 Task: Find a one-way flight from Albany to Evansville on May 3 for 6 passengers in first class, with a departure time between 4:00 PM and 5:00 PM, using specific airlines and a budget of up to ₹1,500.
Action: Mouse moved to (358, 359)
Screenshot: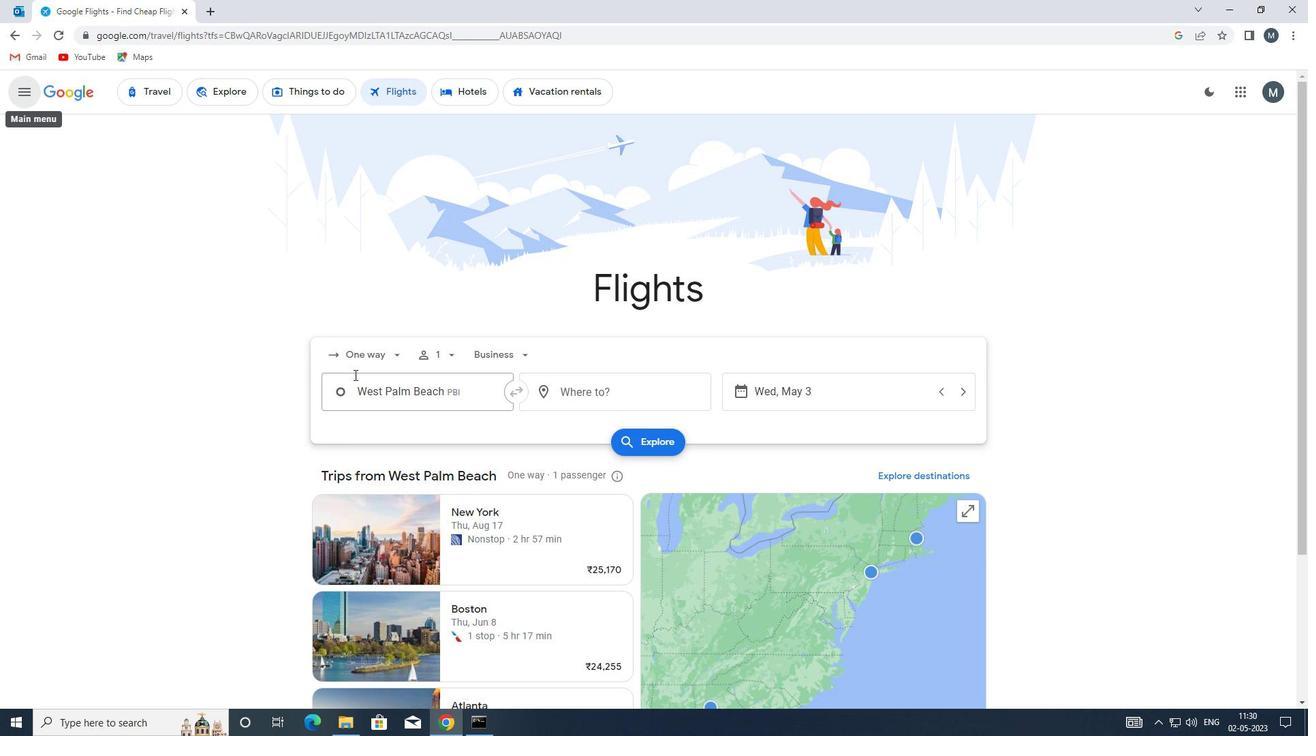 
Action: Mouse pressed left at (358, 359)
Screenshot: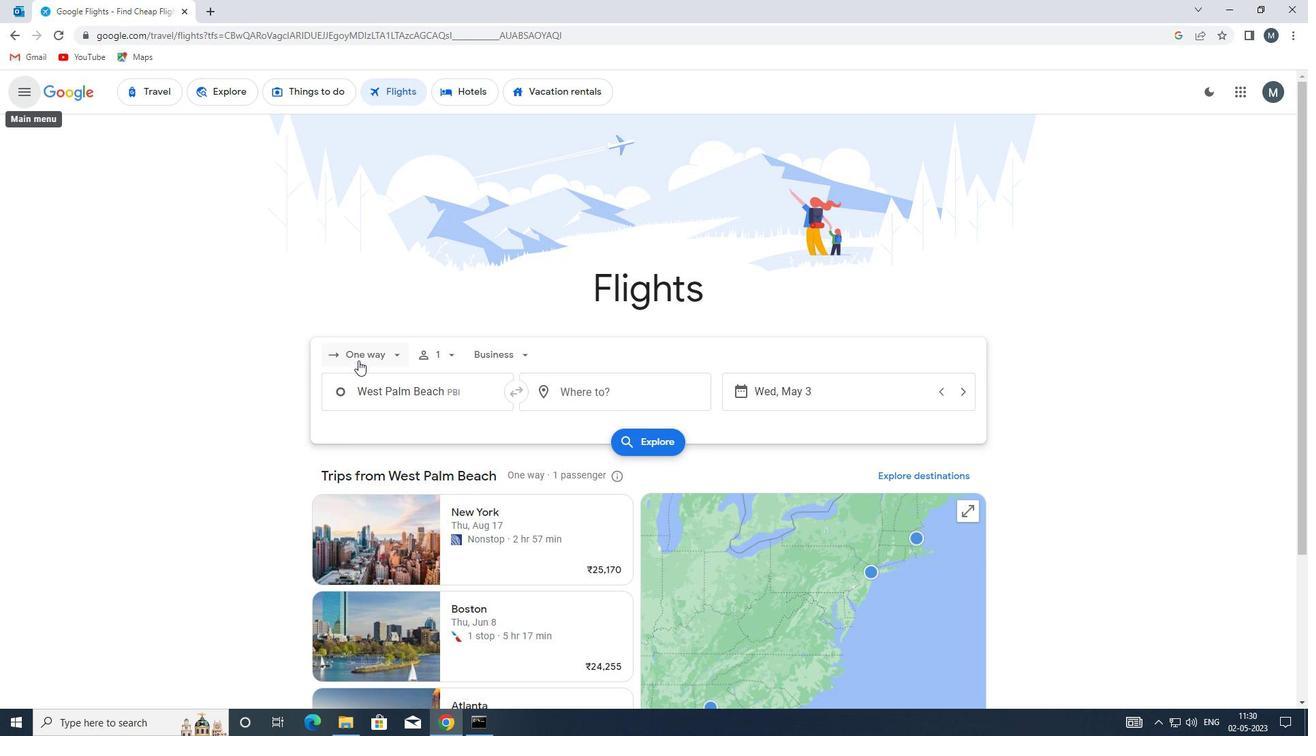 
Action: Mouse moved to (383, 416)
Screenshot: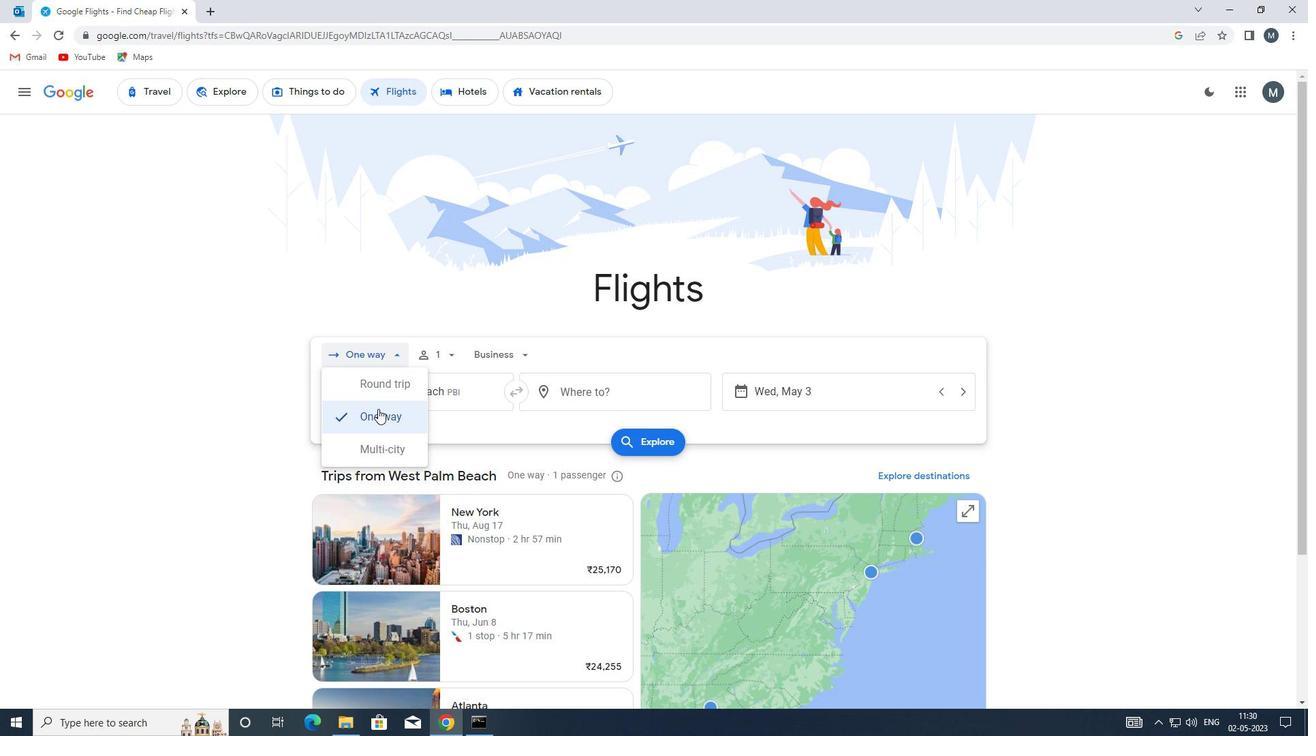 
Action: Mouse pressed left at (383, 416)
Screenshot: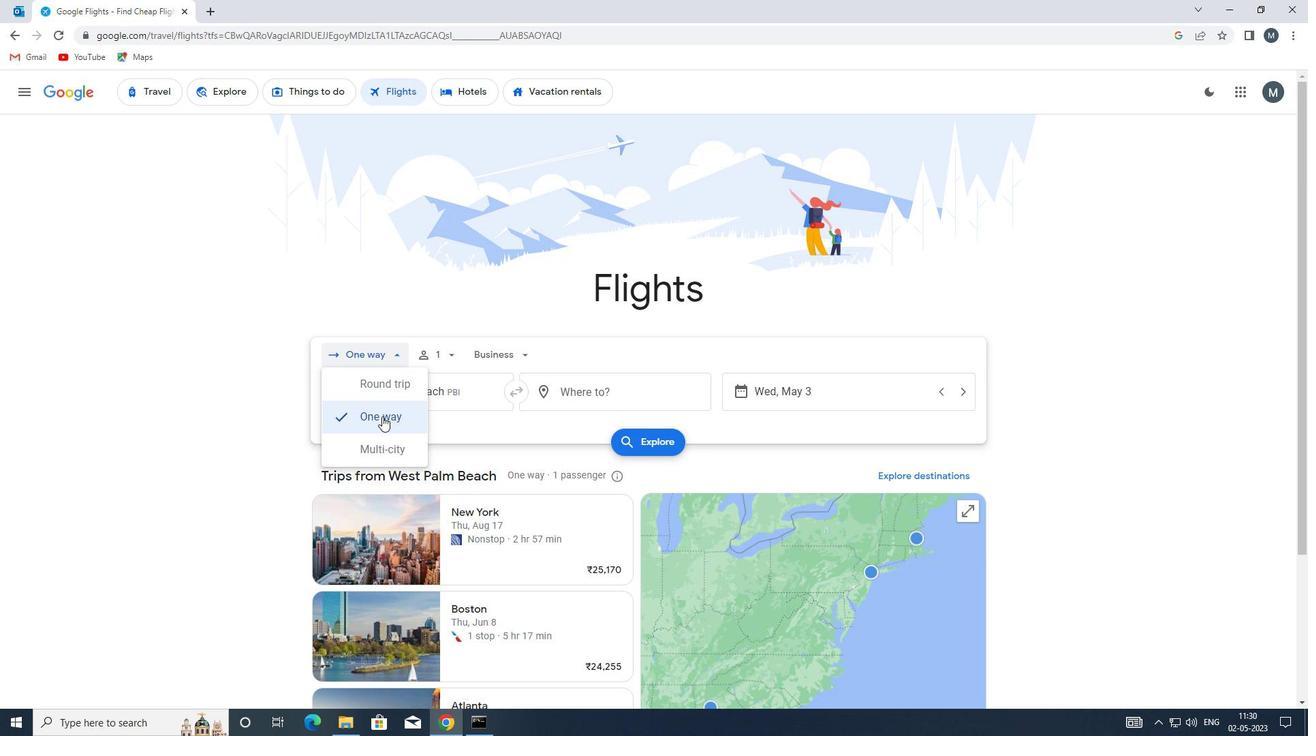 
Action: Mouse moved to (444, 357)
Screenshot: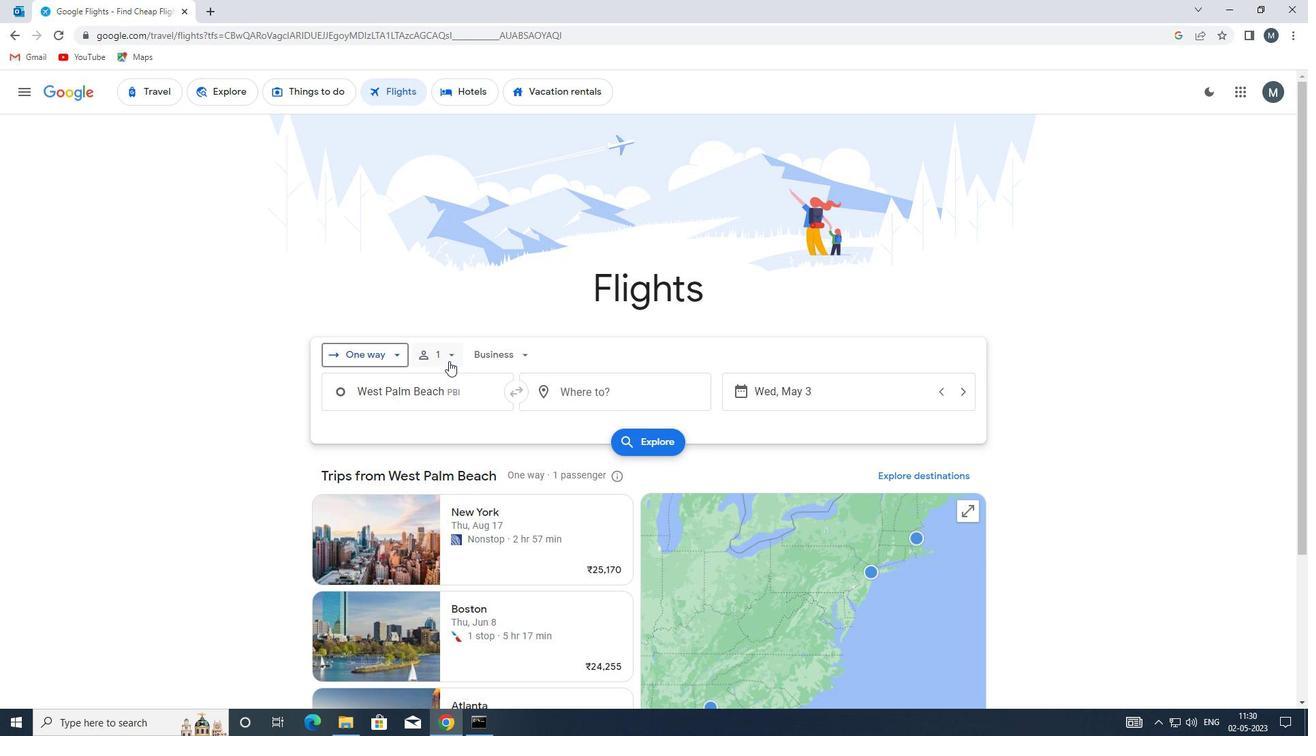 
Action: Mouse pressed left at (444, 357)
Screenshot: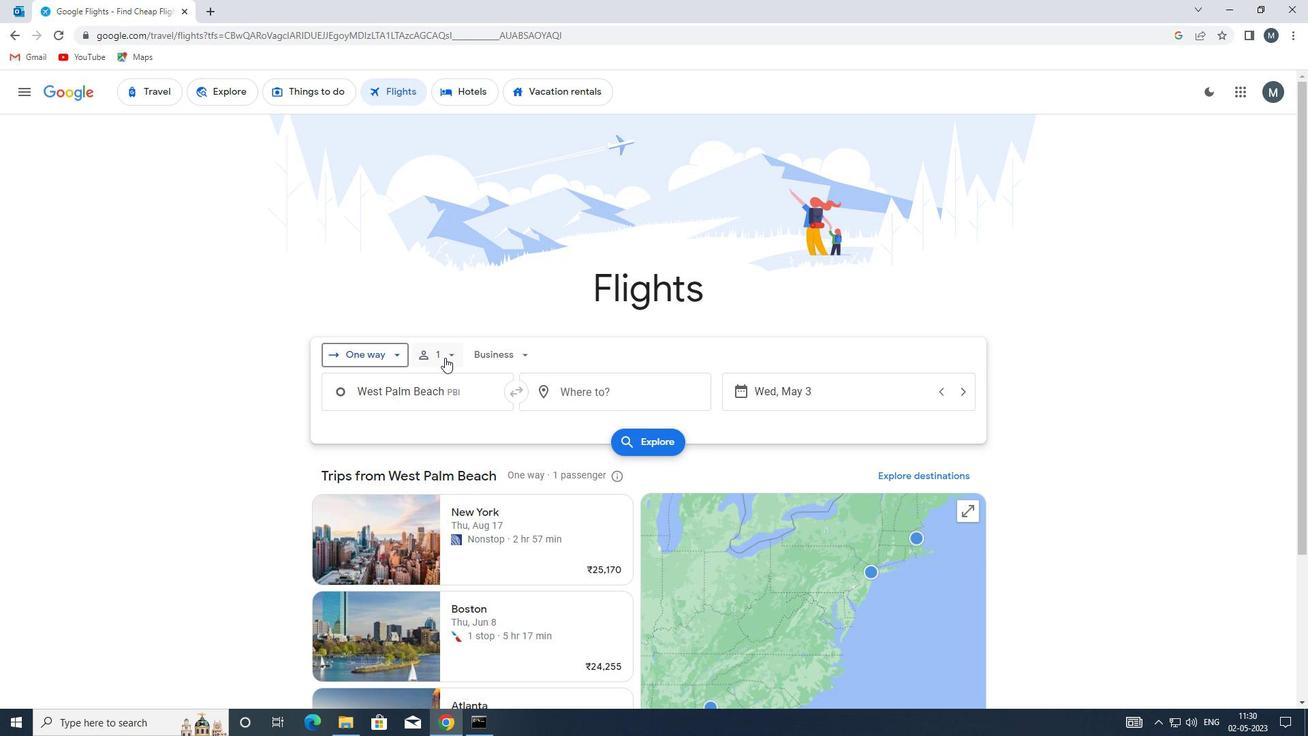 
Action: Mouse moved to (548, 391)
Screenshot: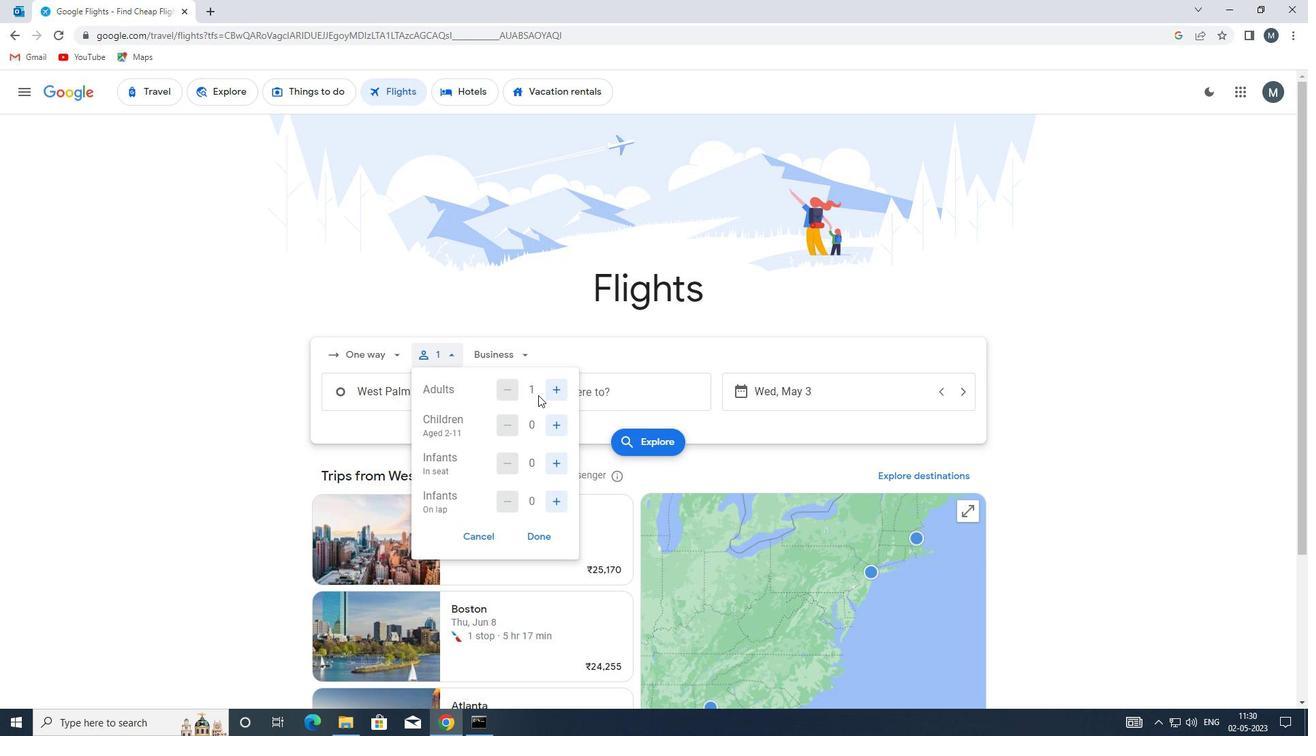 
Action: Mouse pressed left at (548, 391)
Screenshot: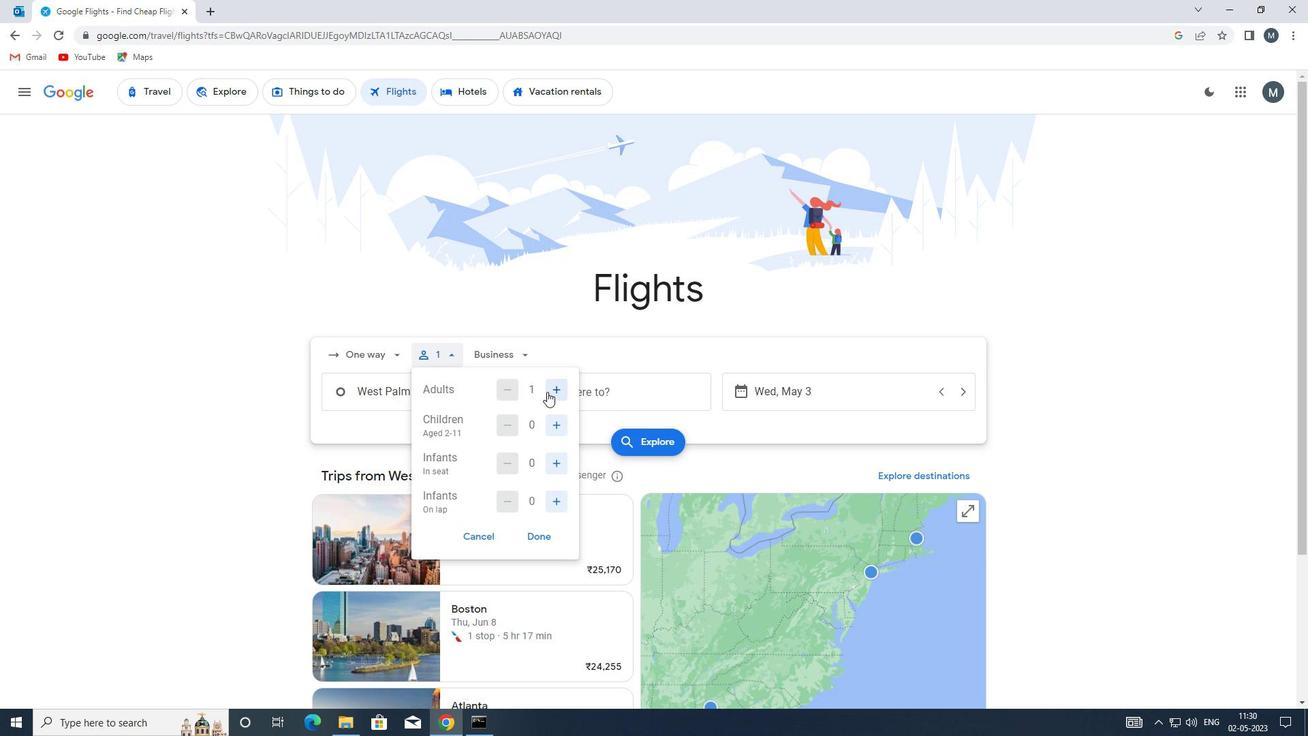 
Action: Mouse moved to (560, 428)
Screenshot: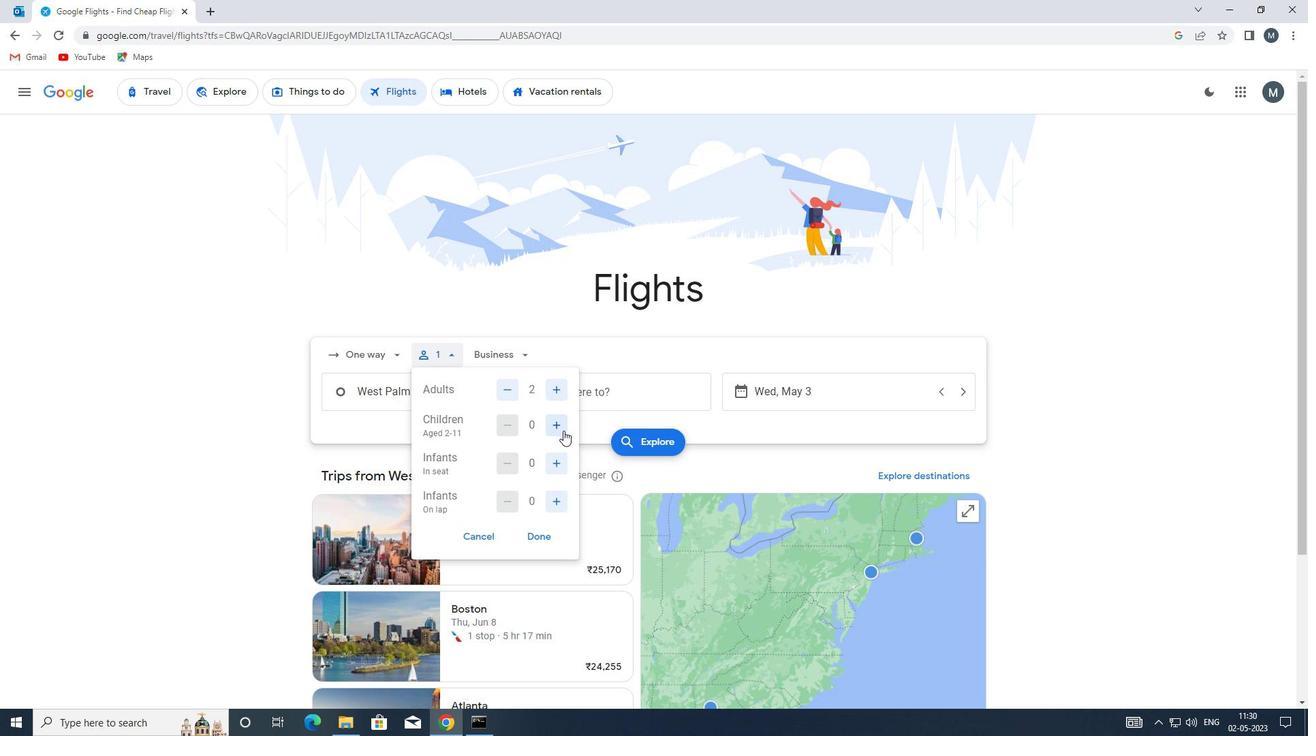 
Action: Mouse pressed left at (560, 428)
Screenshot: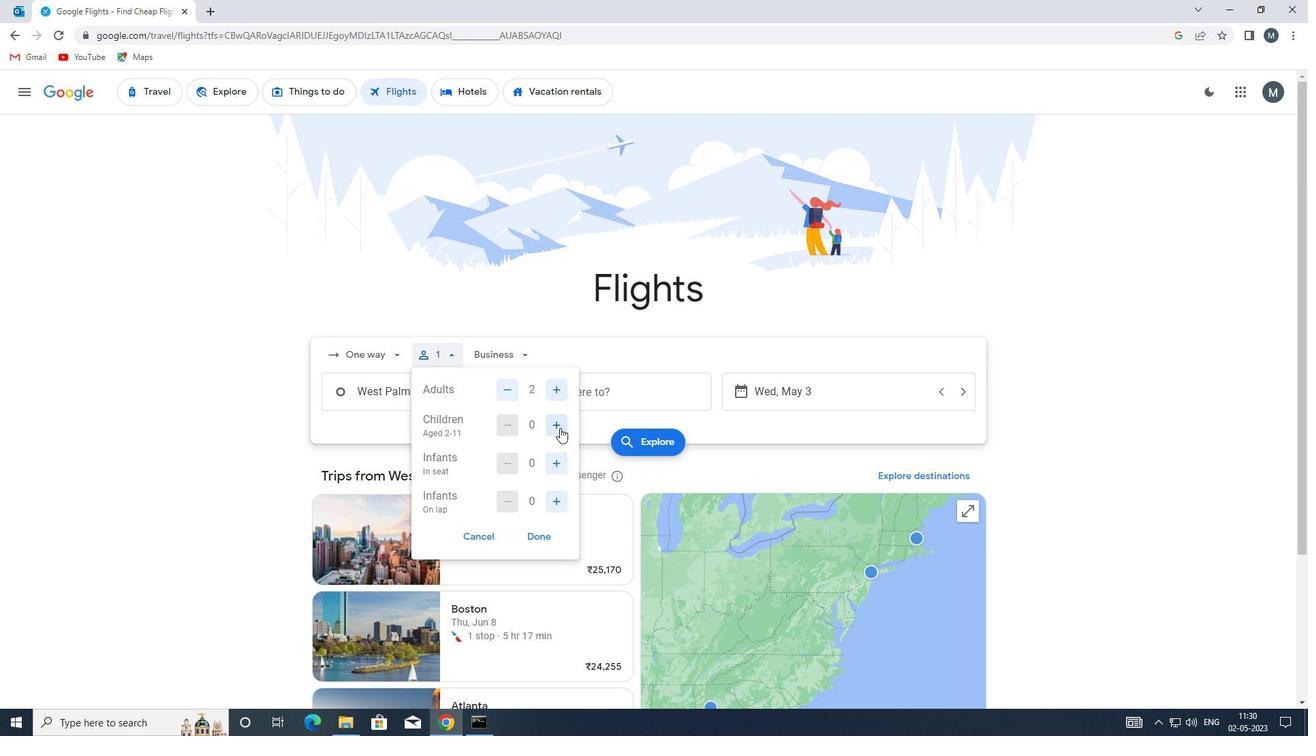 
Action: Mouse pressed left at (560, 428)
Screenshot: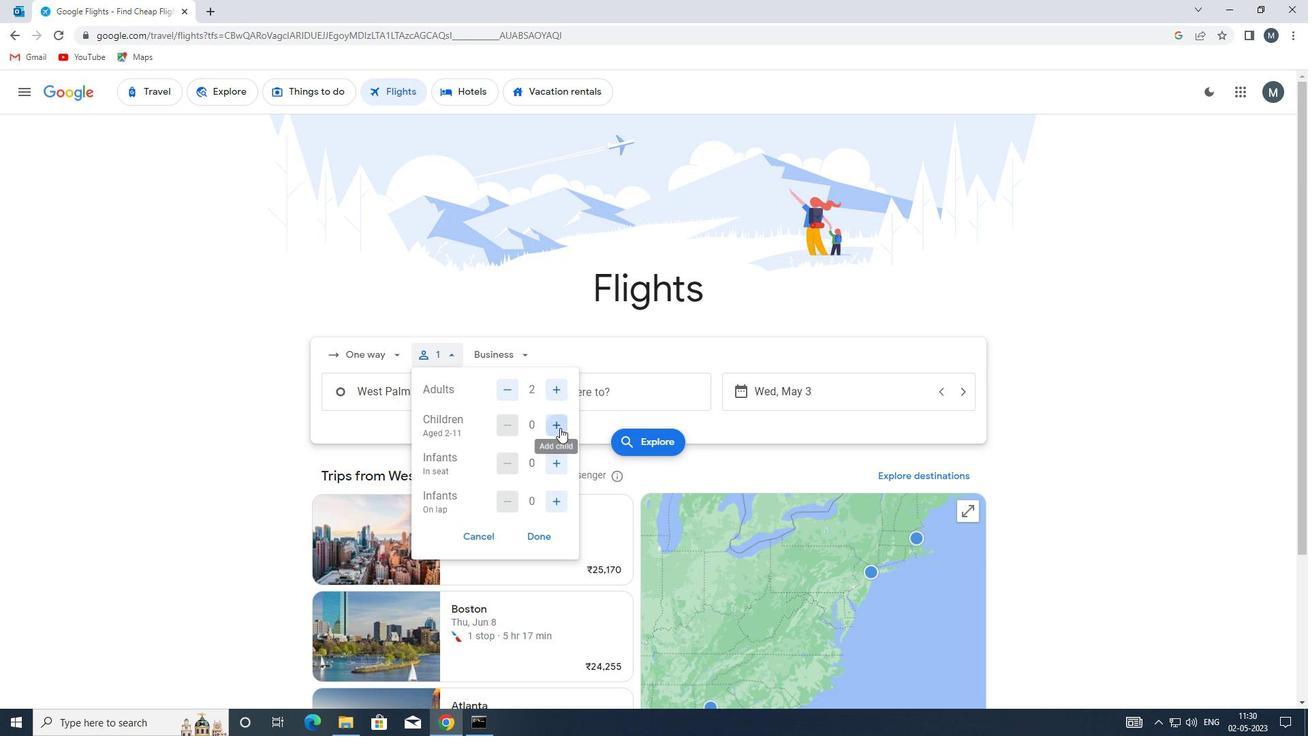 
Action: Mouse moved to (556, 460)
Screenshot: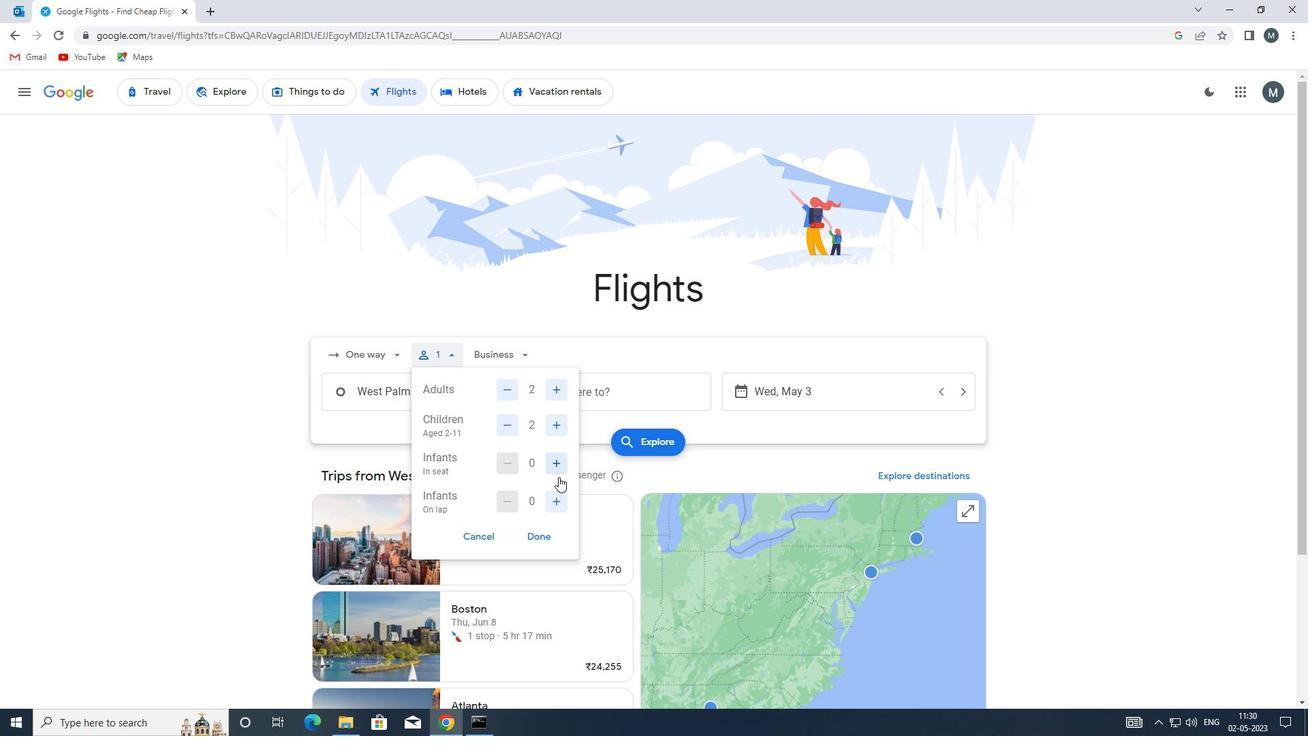 
Action: Mouse pressed left at (556, 460)
Screenshot: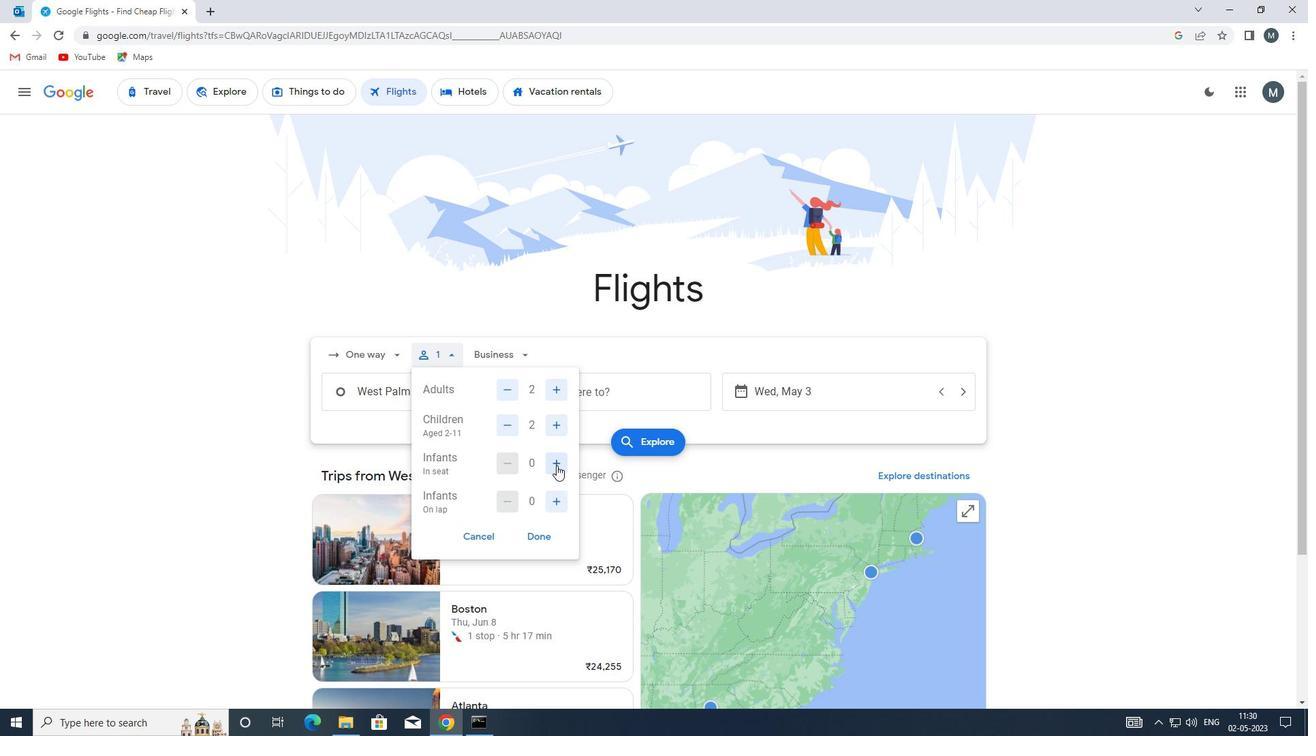 
Action: Mouse pressed left at (556, 460)
Screenshot: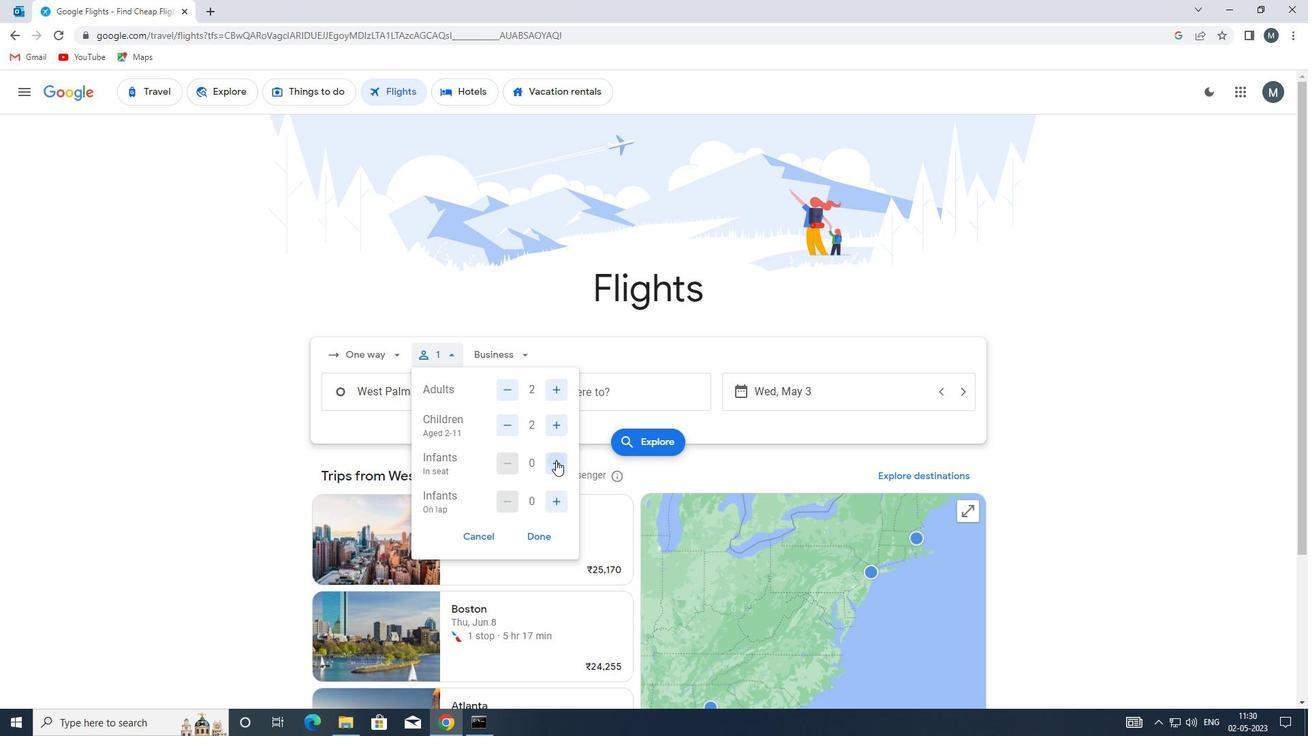 
Action: Mouse moved to (543, 539)
Screenshot: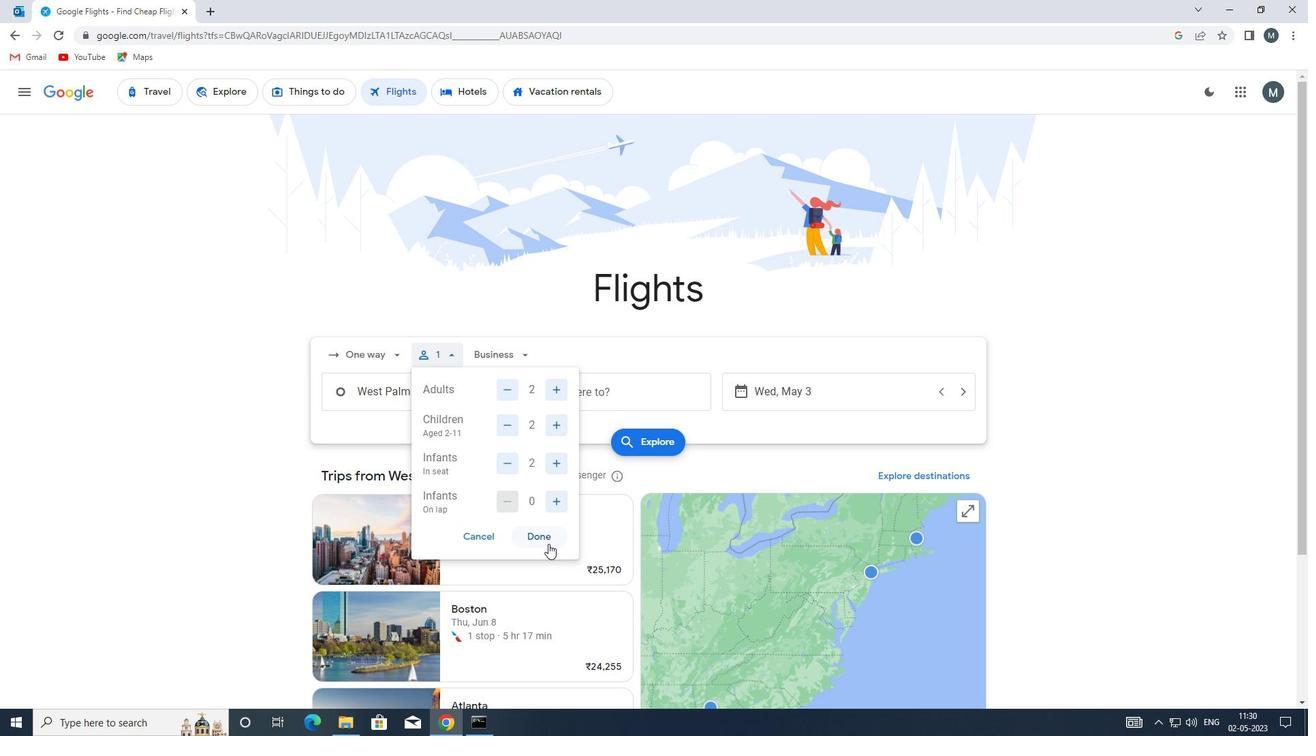 
Action: Mouse pressed left at (543, 539)
Screenshot: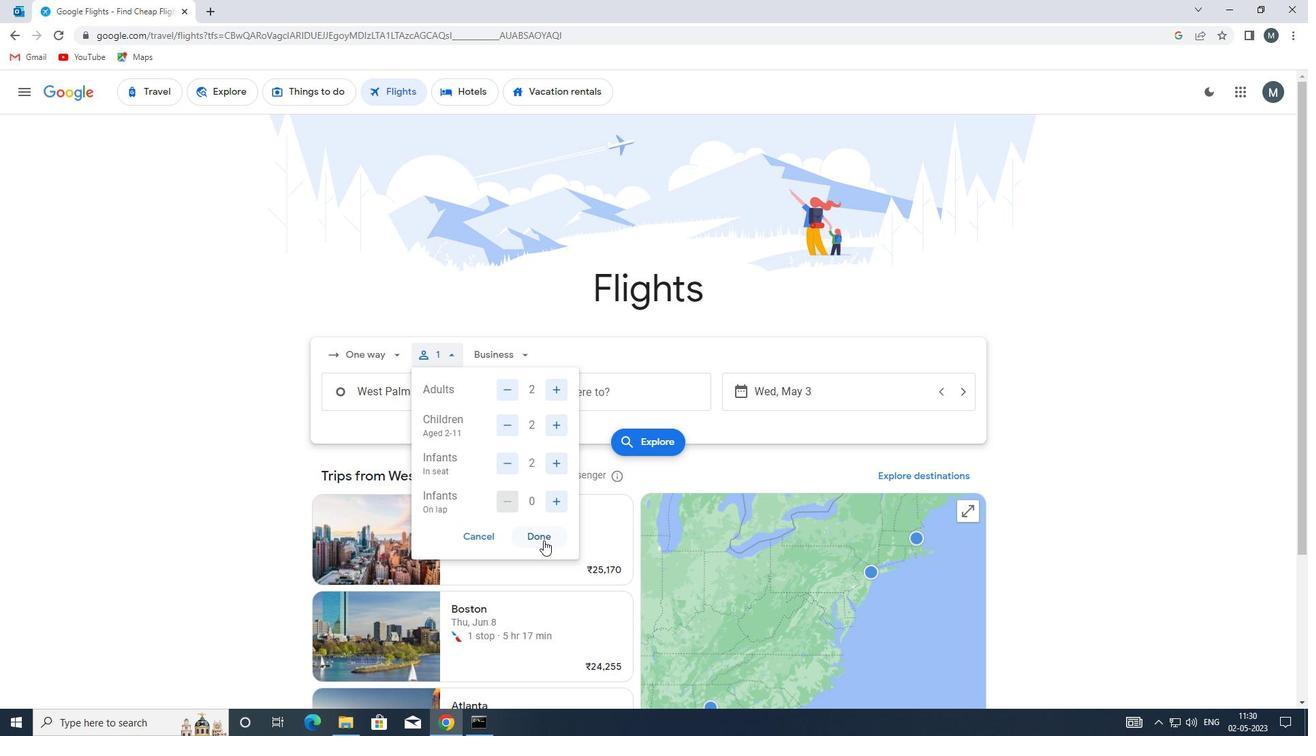 
Action: Mouse moved to (525, 362)
Screenshot: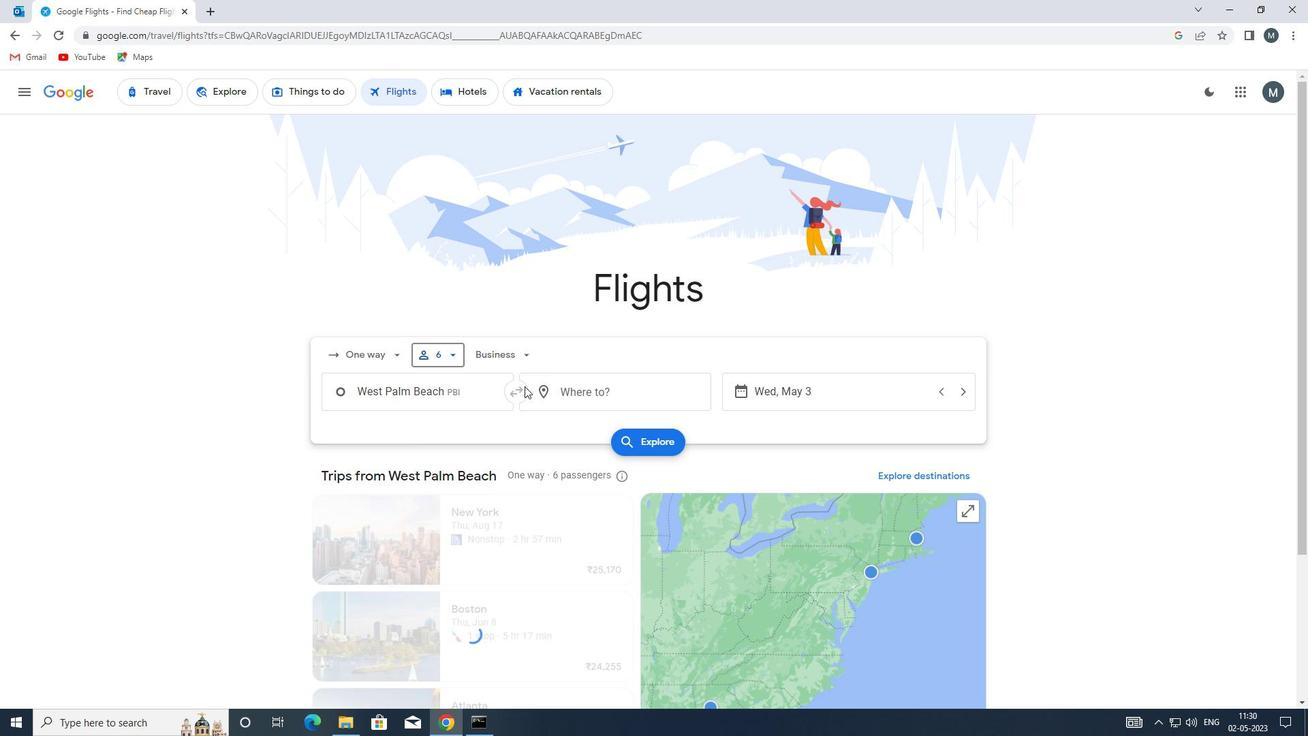 
Action: Mouse pressed left at (525, 362)
Screenshot: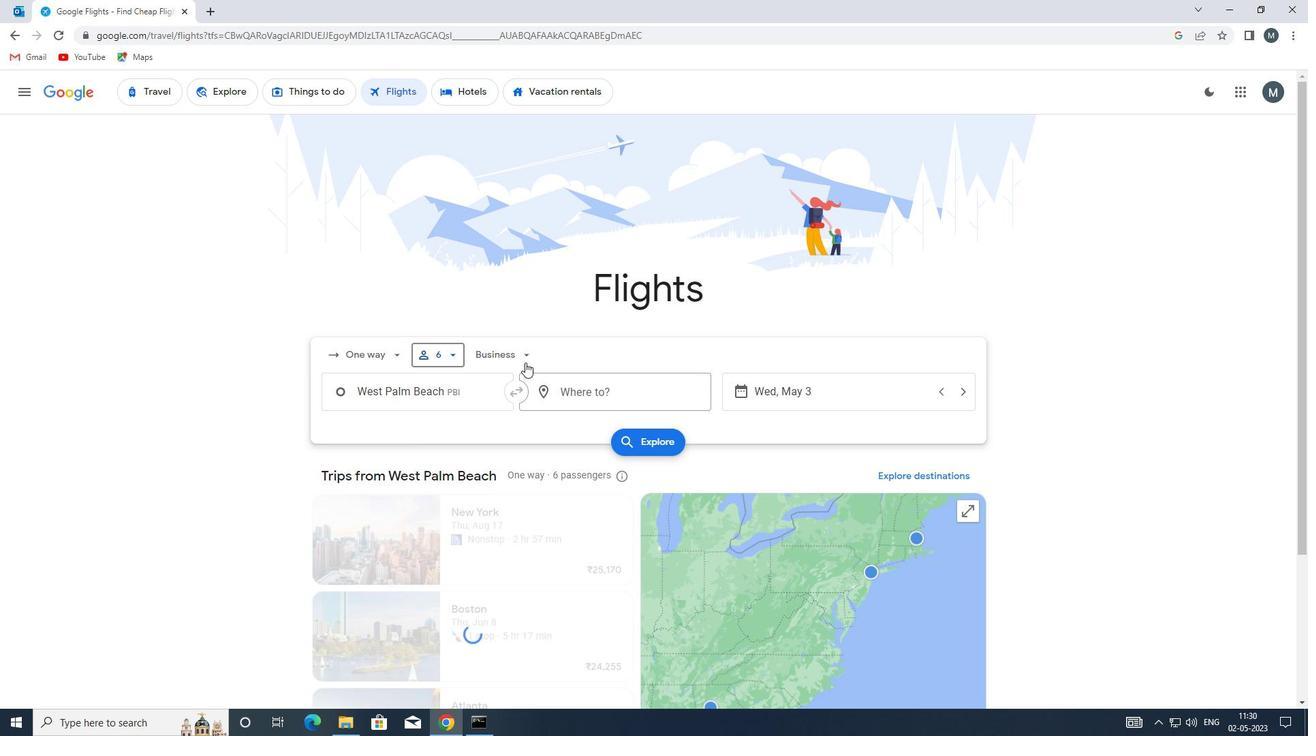 
Action: Mouse moved to (528, 487)
Screenshot: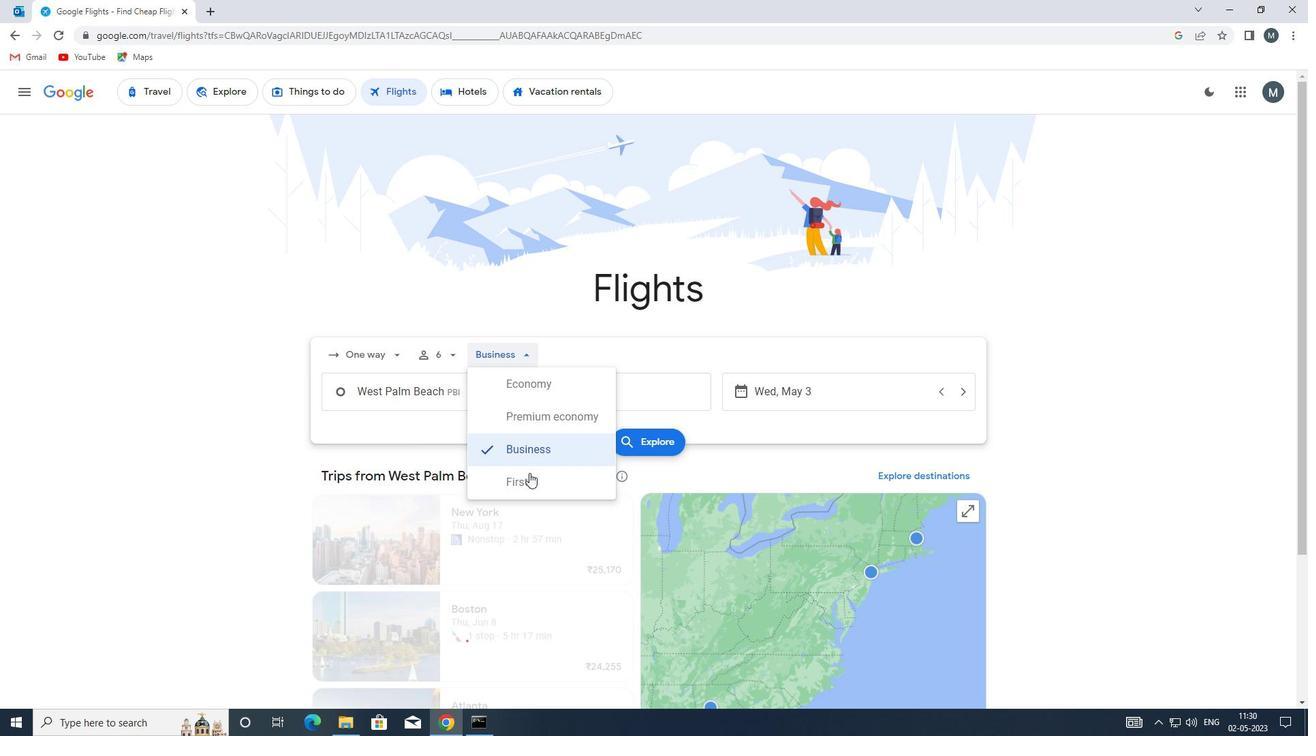 
Action: Mouse pressed left at (528, 487)
Screenshot: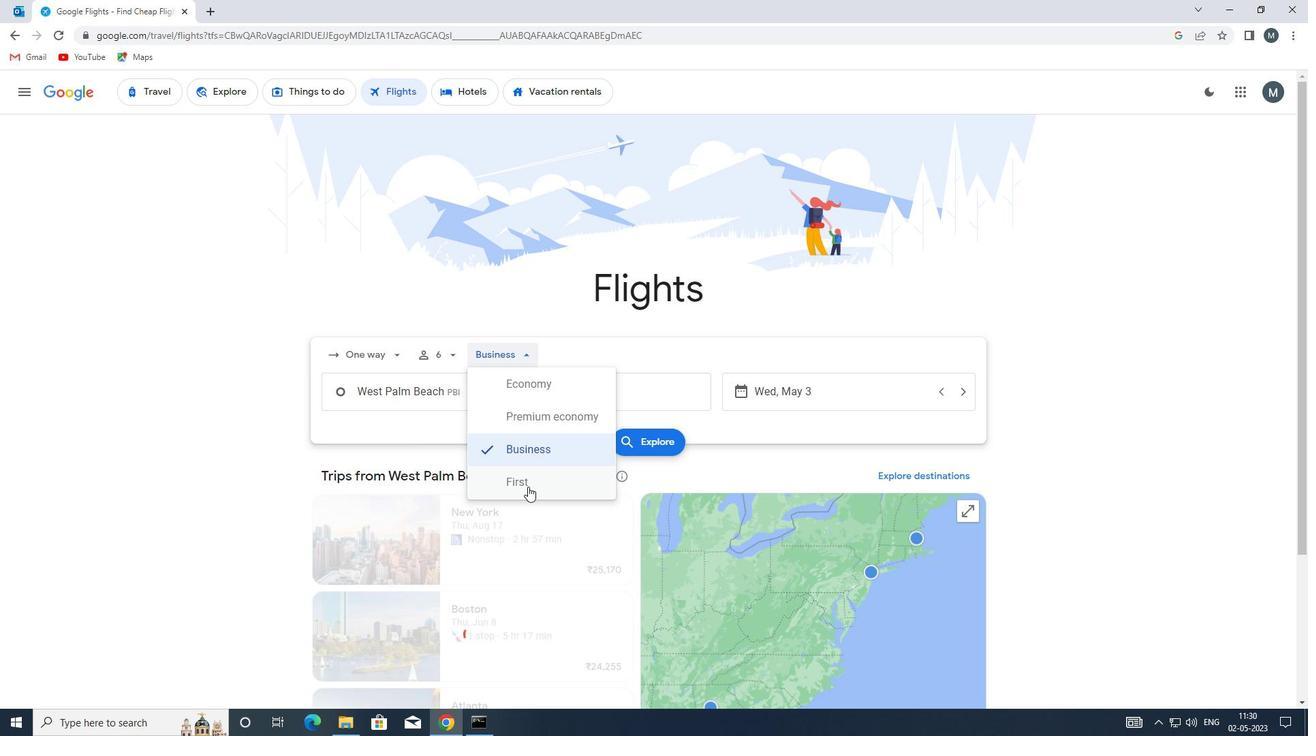 
Action: Mouse moved to (457, 397)
Screenshot: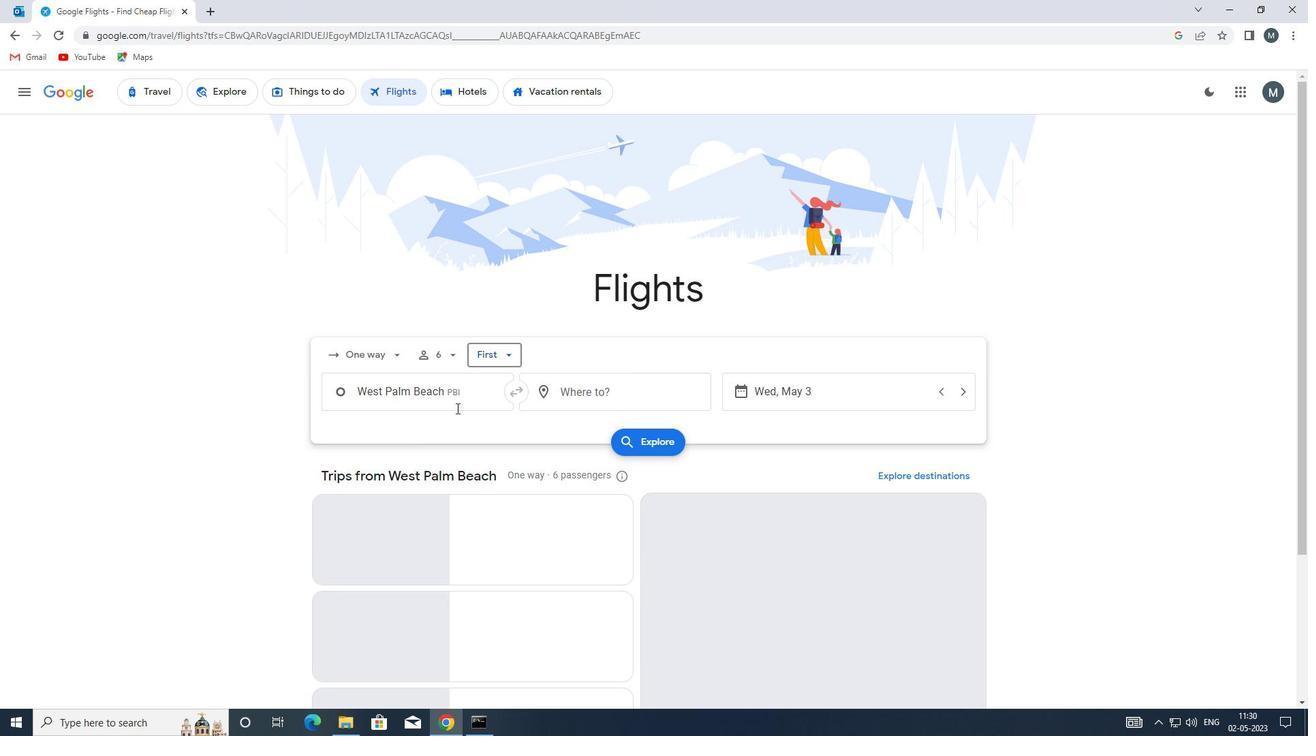 
Action: Mouse pressed left at (457, 397)
Screenshot: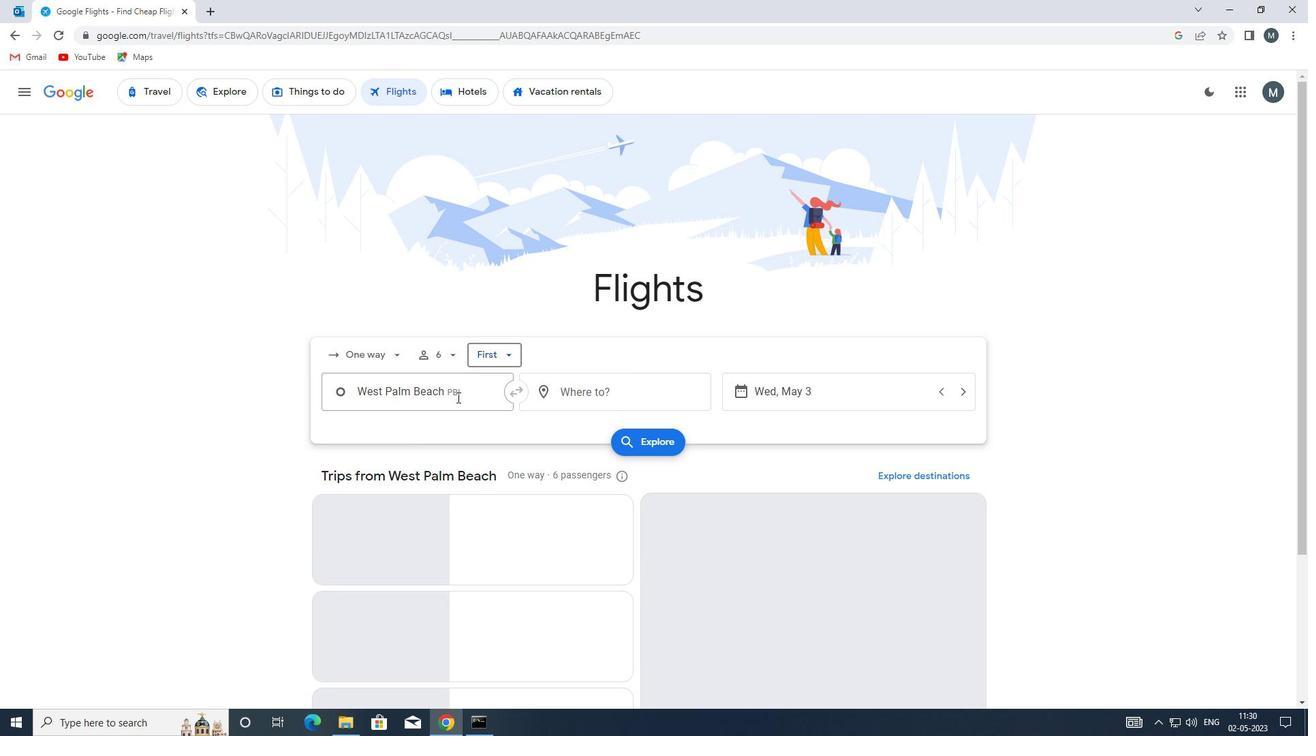 
Action: Key pressed aby
Screenshot: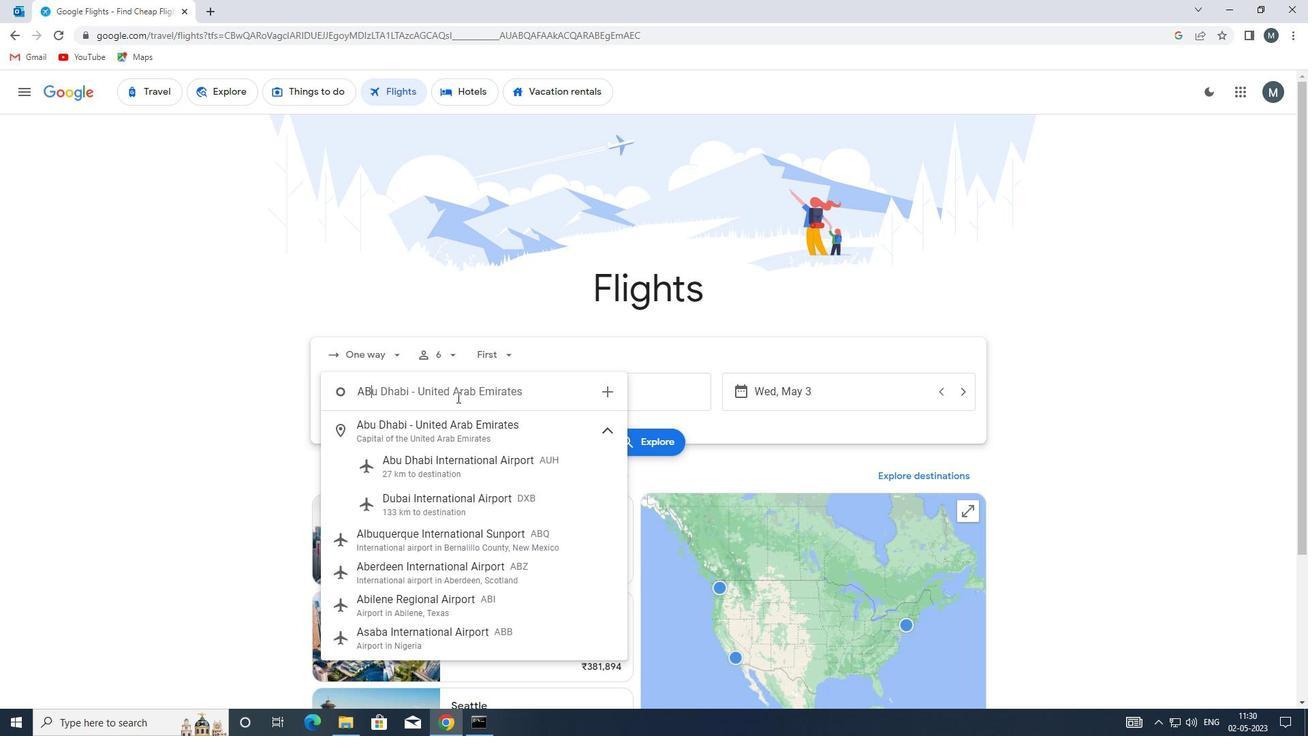 
Action: Mouse moved to (488, 429)
Screenshot: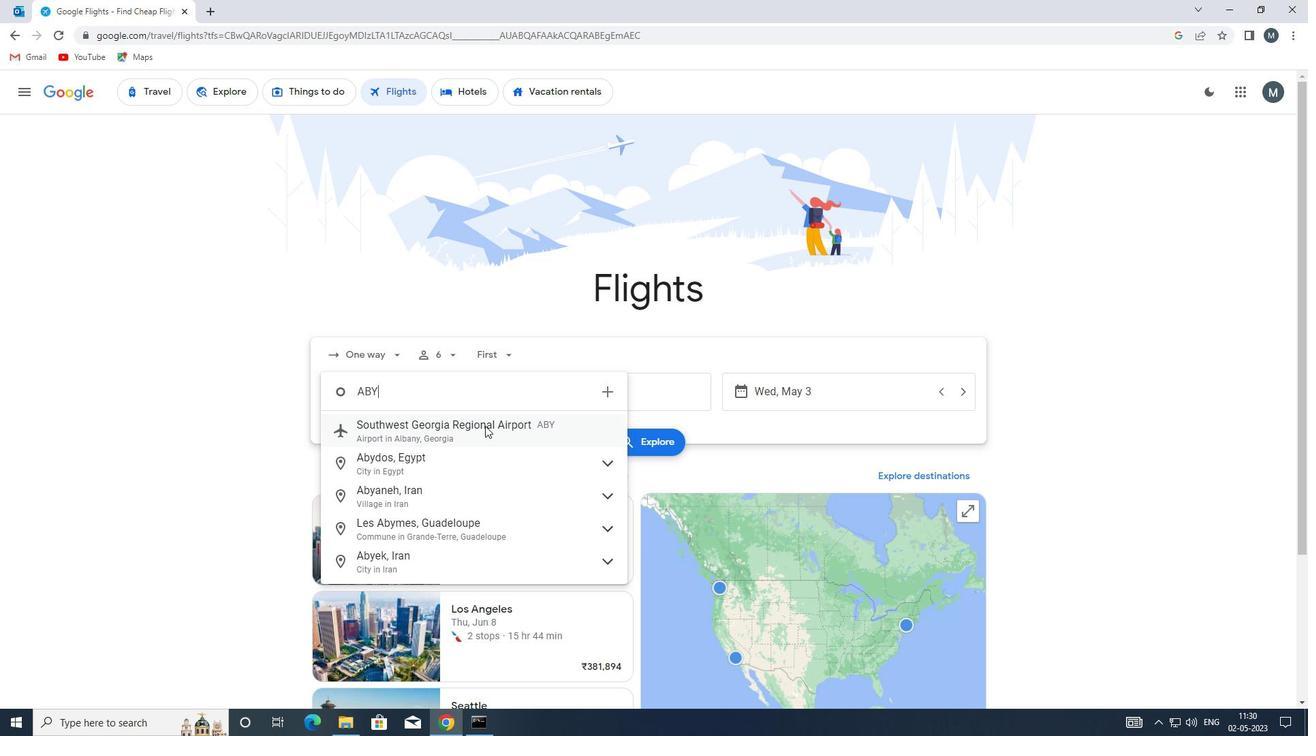
Action: Mouse pressed left at (488, 429)
Screenshot: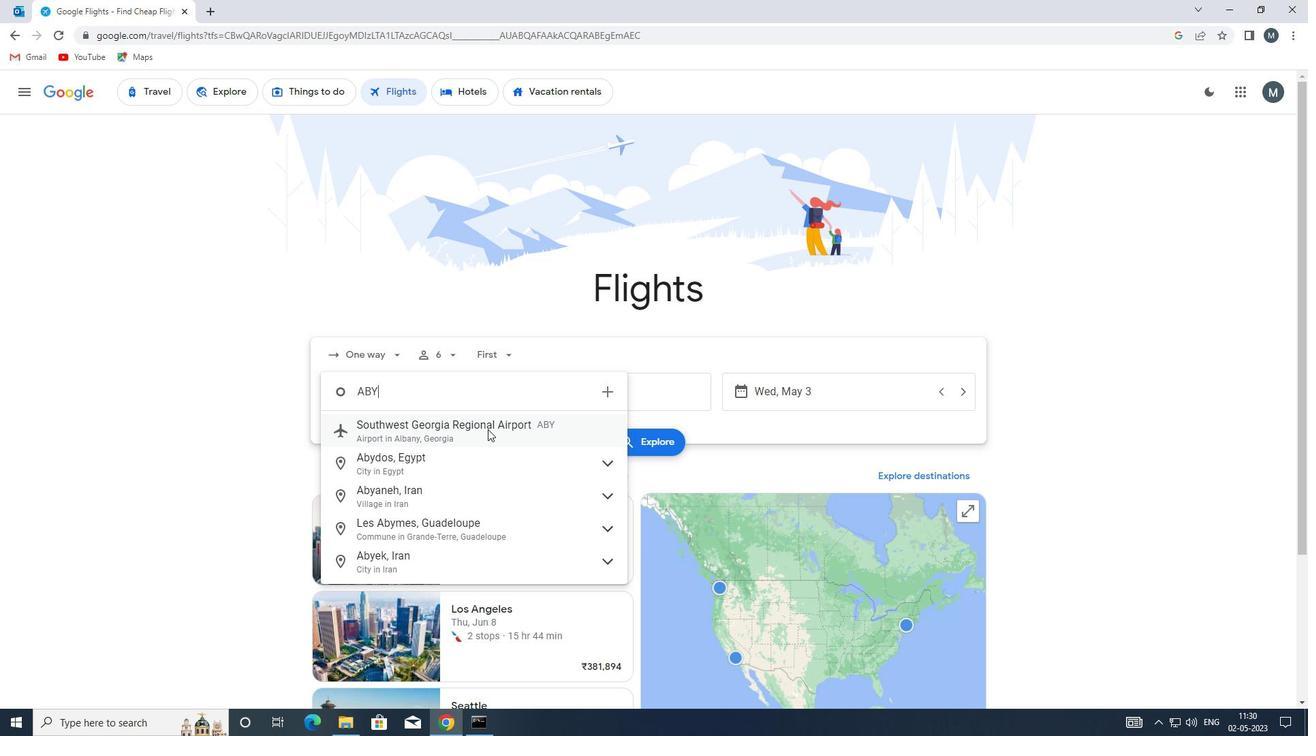 
Action: Mouse moved to (587, 402)
Screenshot: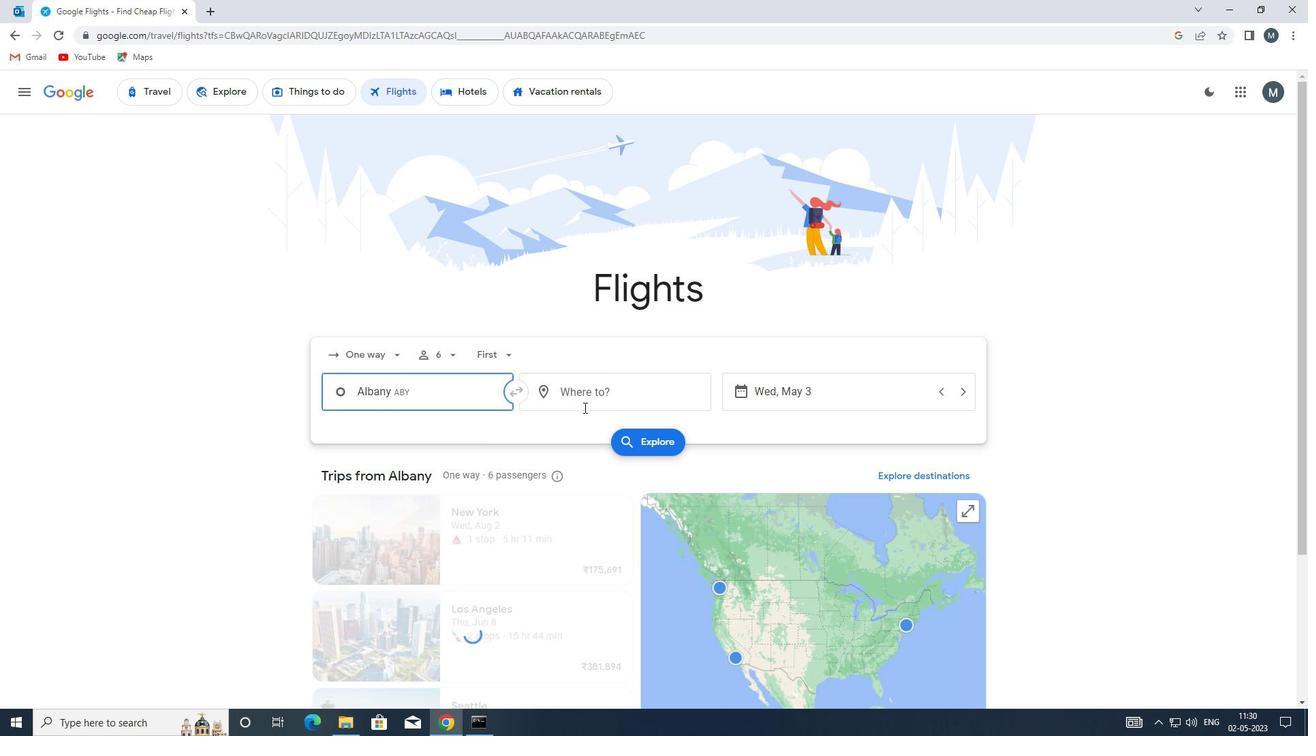 
Action: Mouse pressed left at (587, 402)
Screenshot: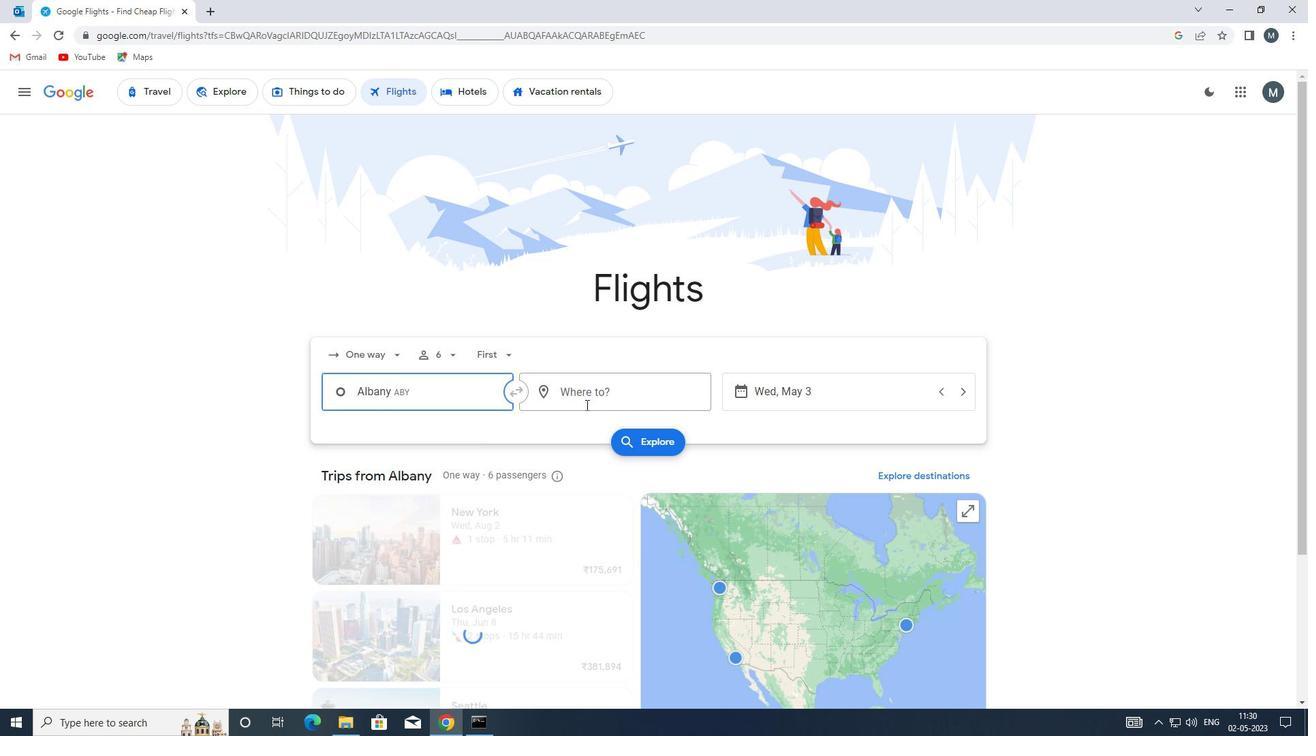 
Action: Mouse moved to (588, 401)
Screenshot: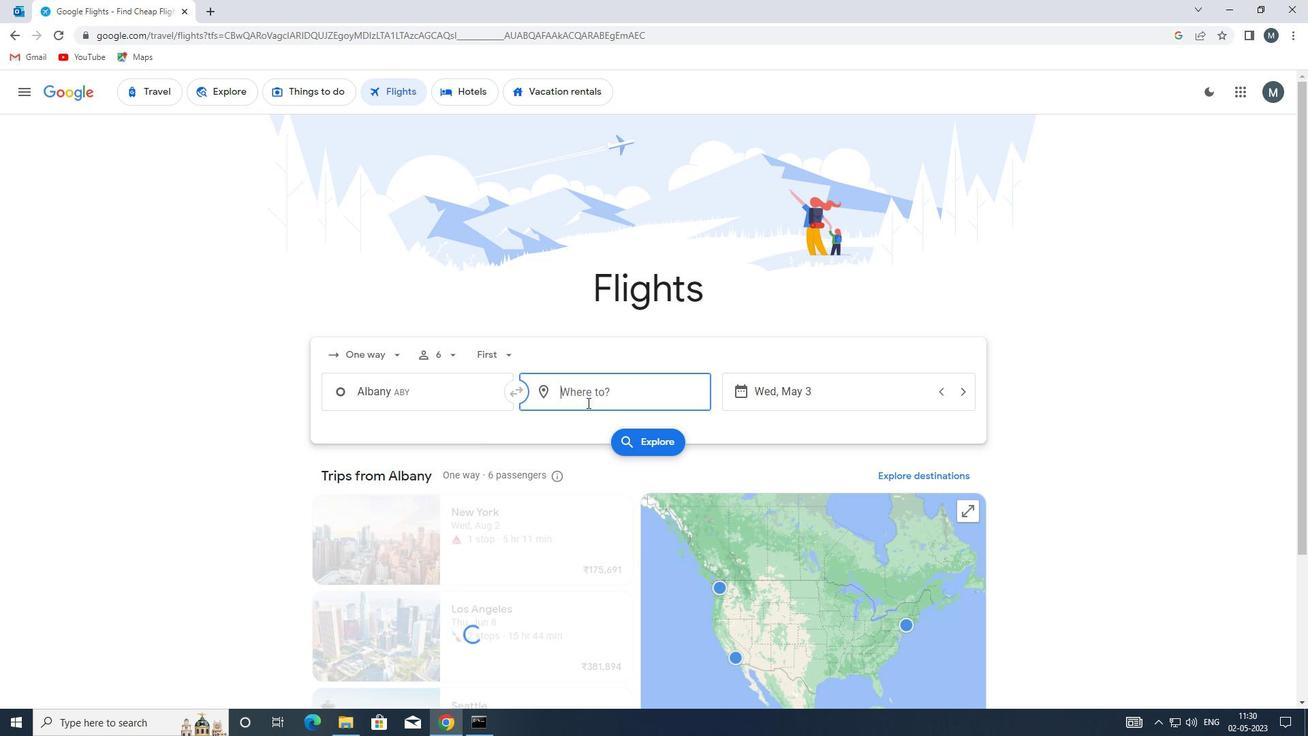 
Action: Key pressed evv
Screenshot: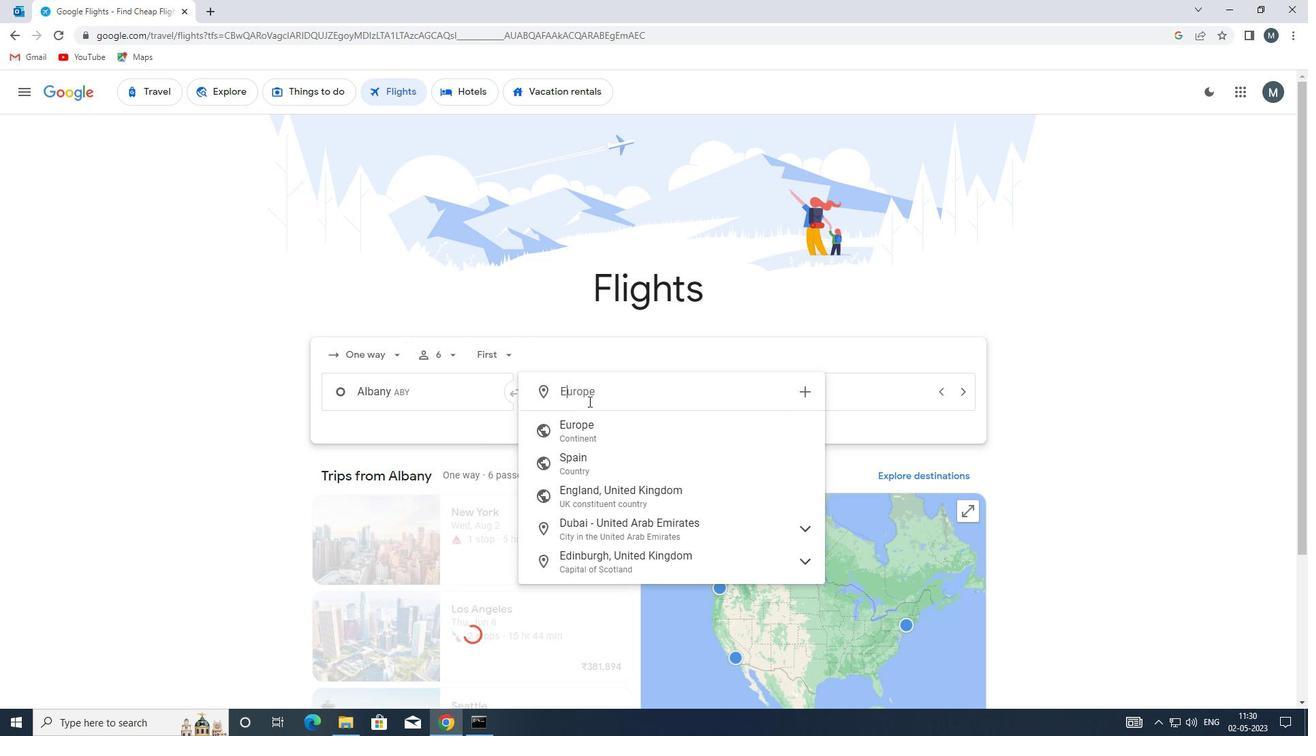 
Action: Mouse moved to (690, 429)
Screenshot: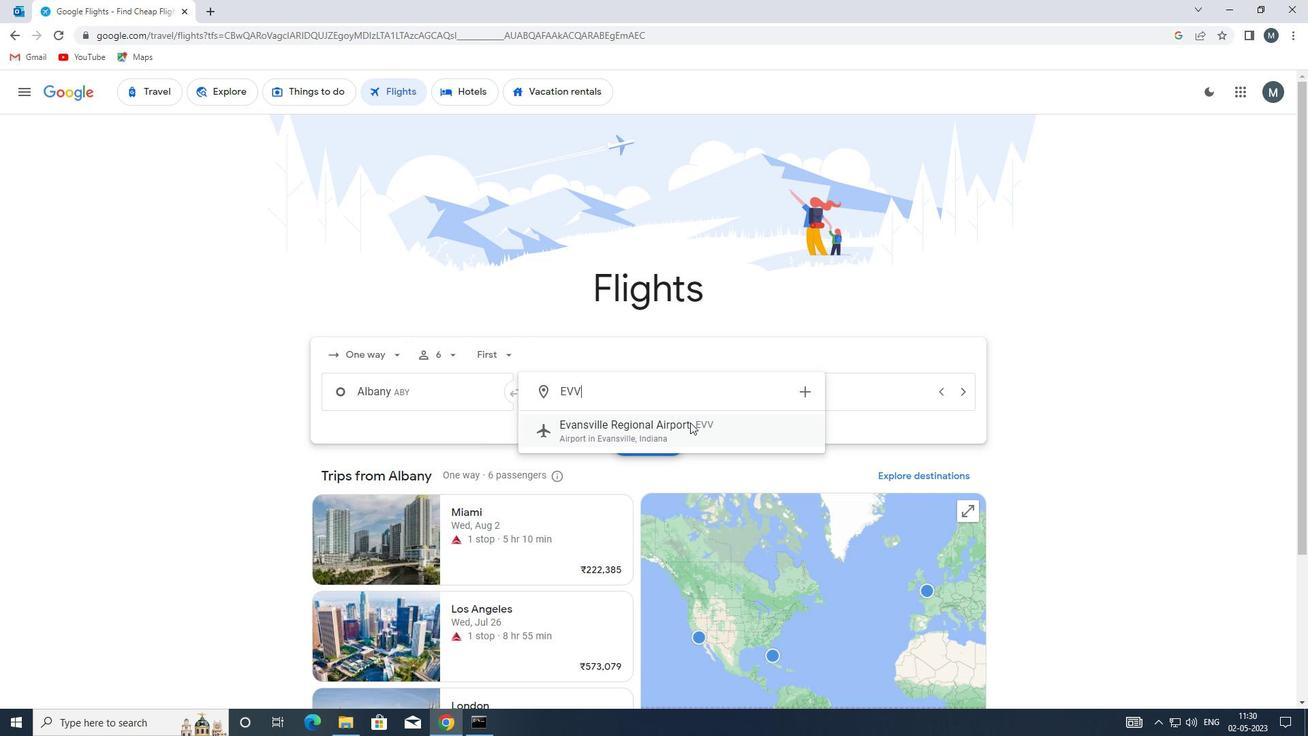 
Action: Mouse pressed left at (690, 429)
Screenshot: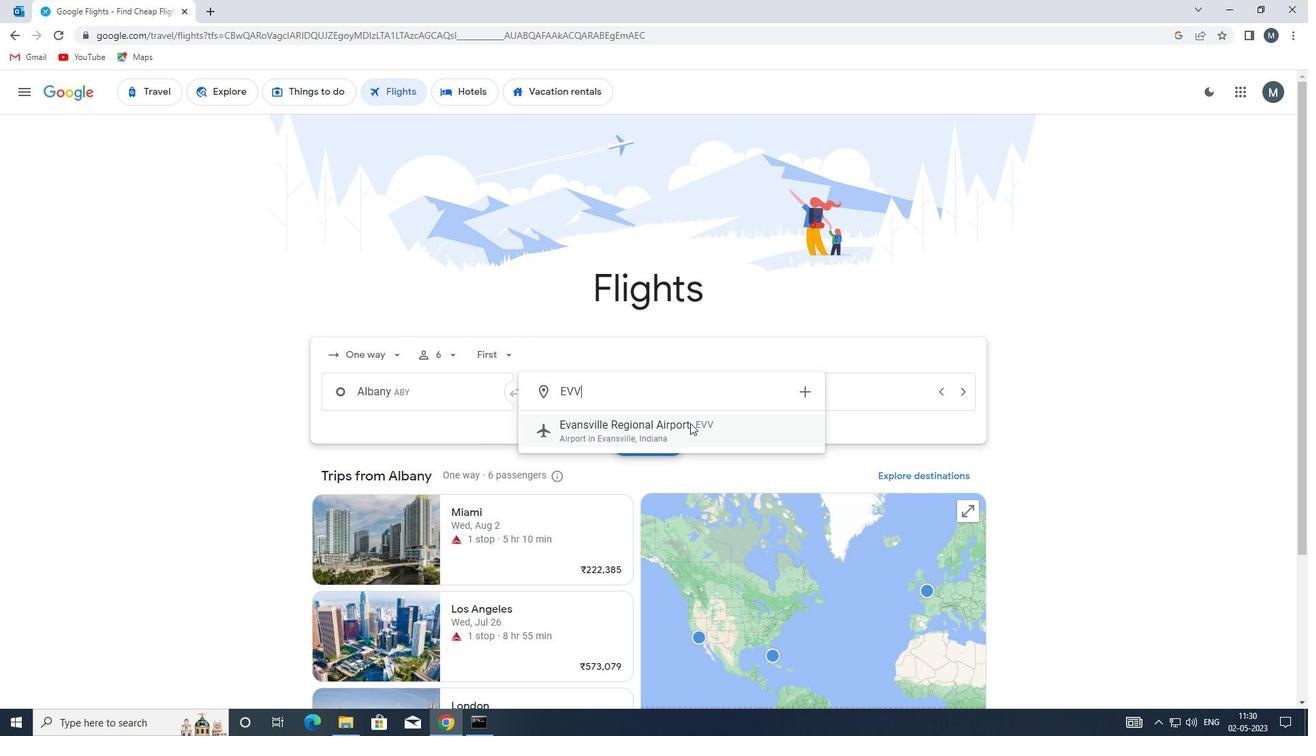 
Action: Mouse moved to (775, 393)
Screenshot: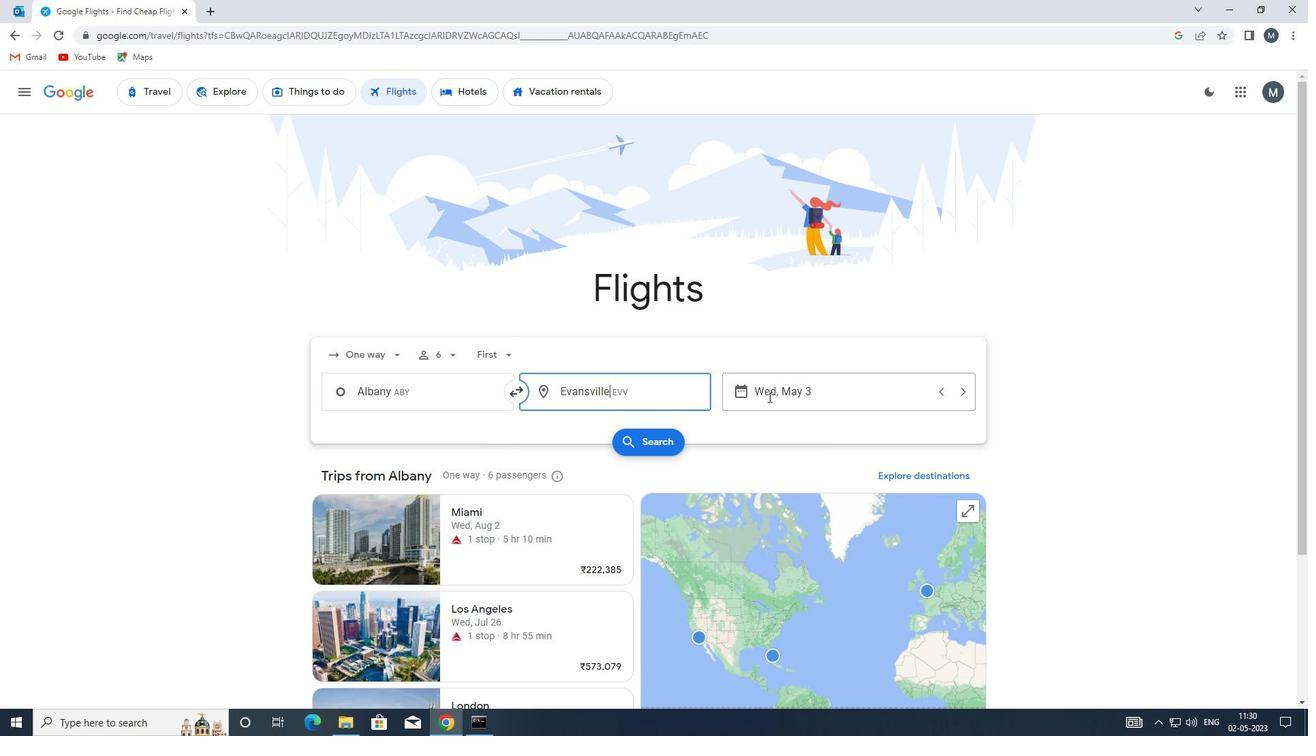 
Action: Mouse pressed left at (775, 393)
Screenshot: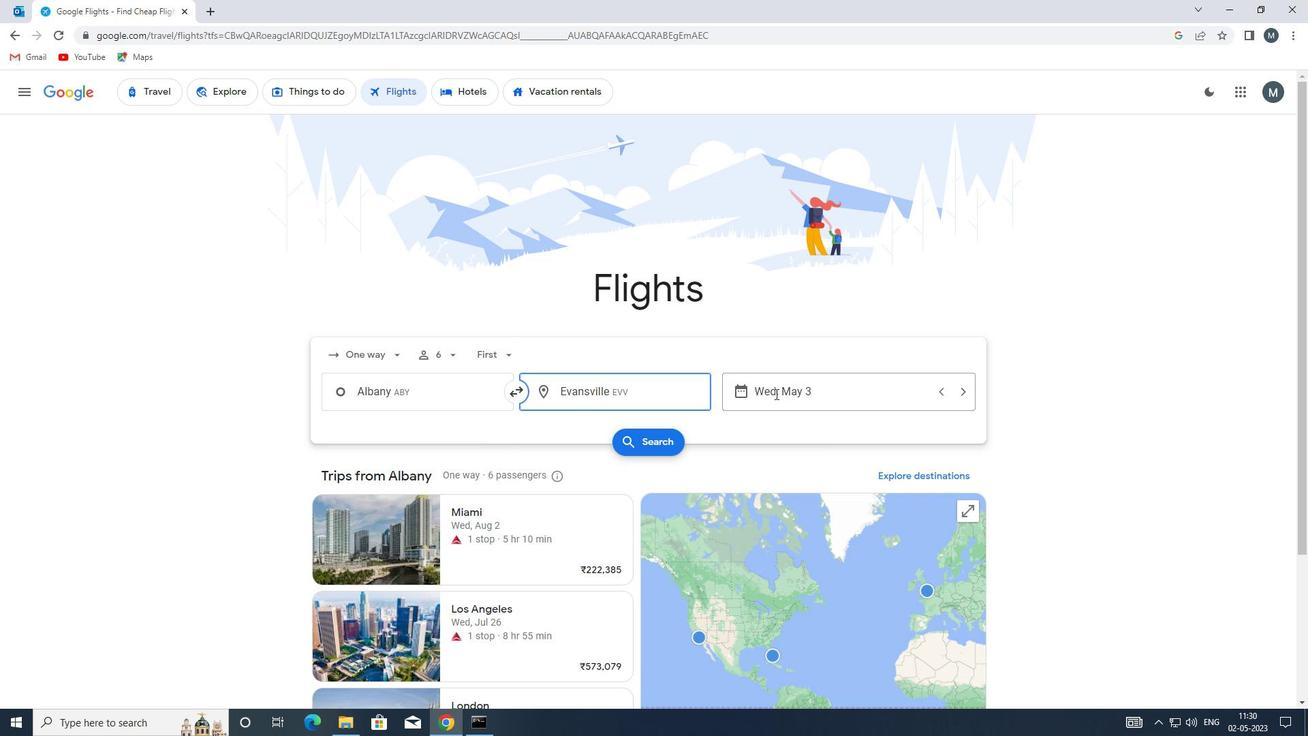 
Action: Mouse moved to (595, 469)
Screenshot: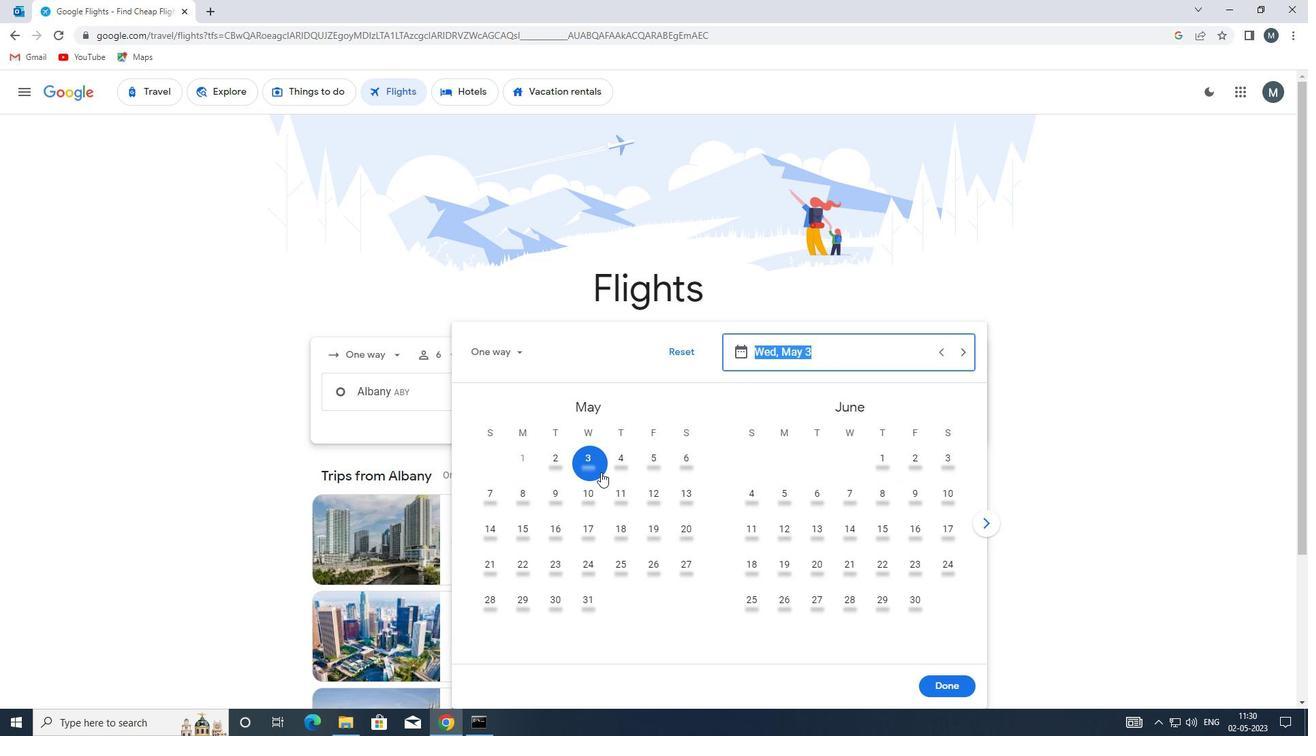 
Action: Mouse pressed left at (595, 469)
Screenshot: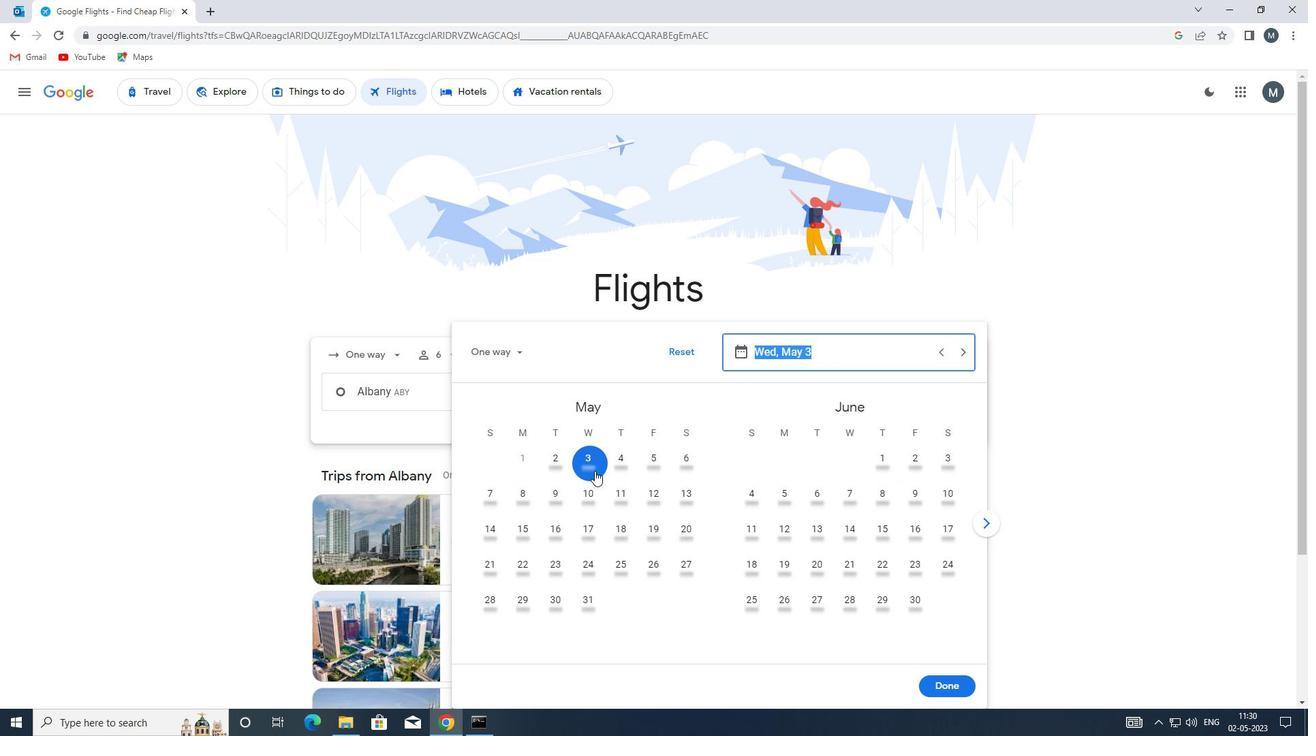 
Action: Mouse moved to (962, 687)
Screenshot: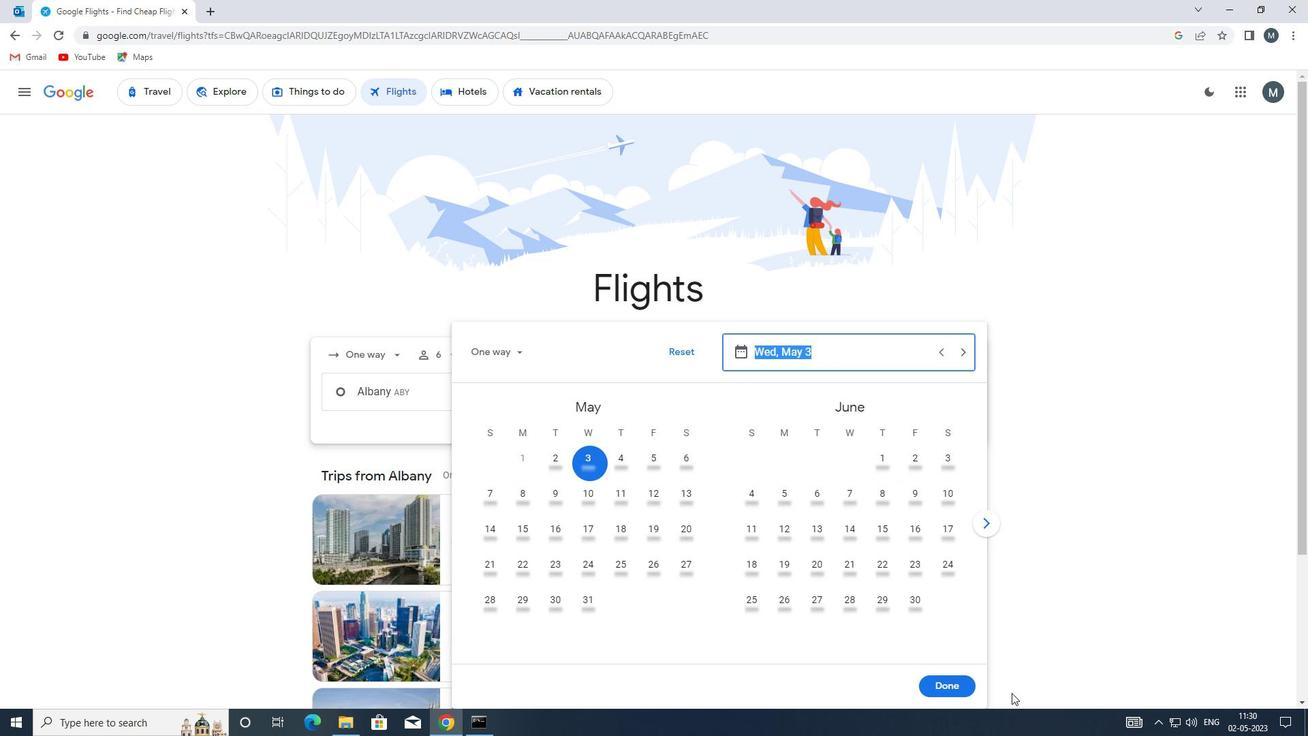 
Action: Mouse pressed left at (962, 687)
Screenshot: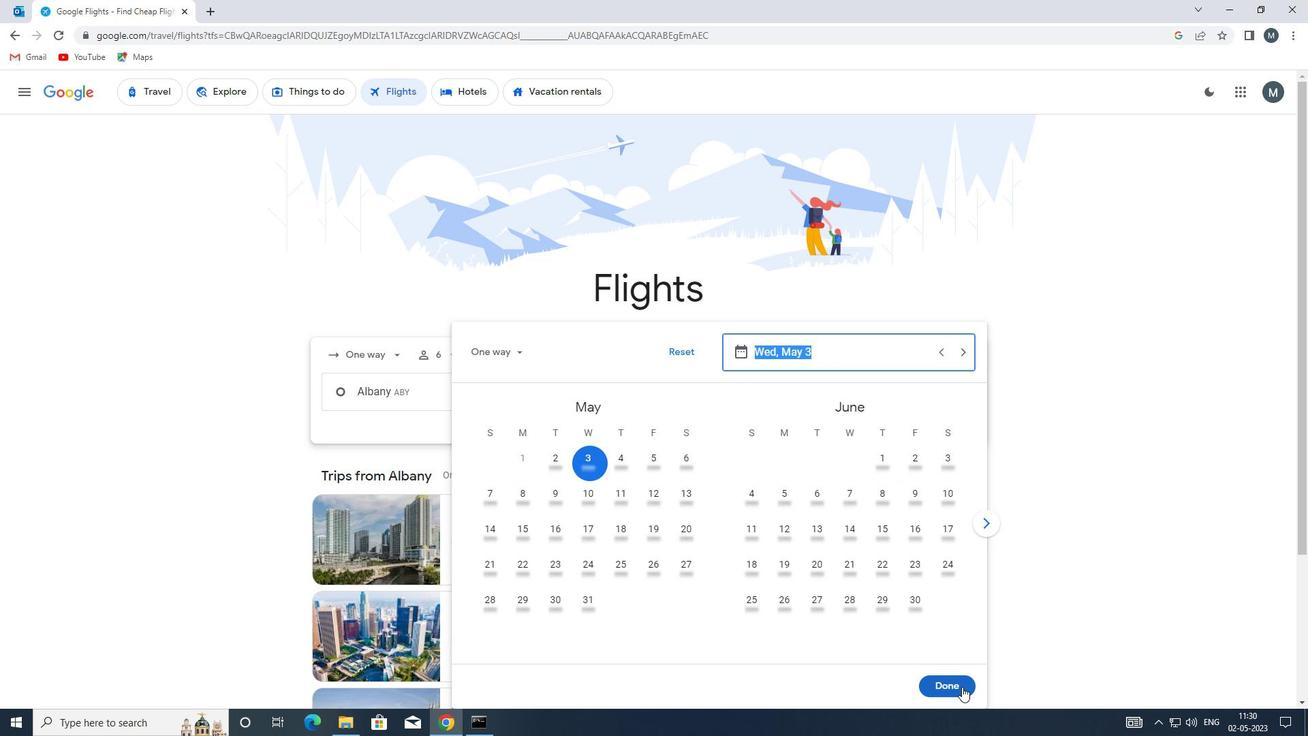 
Action: Mouse moved to (661, 444)
Screenshot: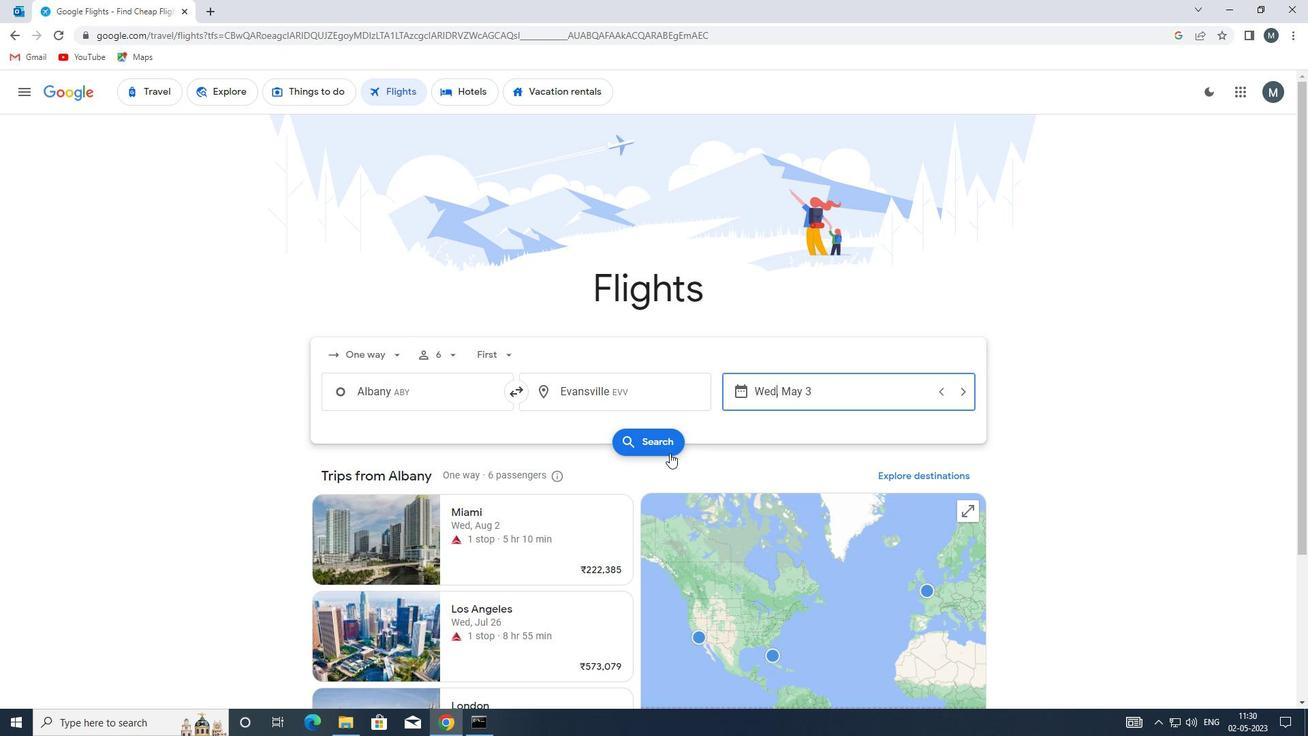 
Action: Mouse pressed left at (661, 444)
Screenshot: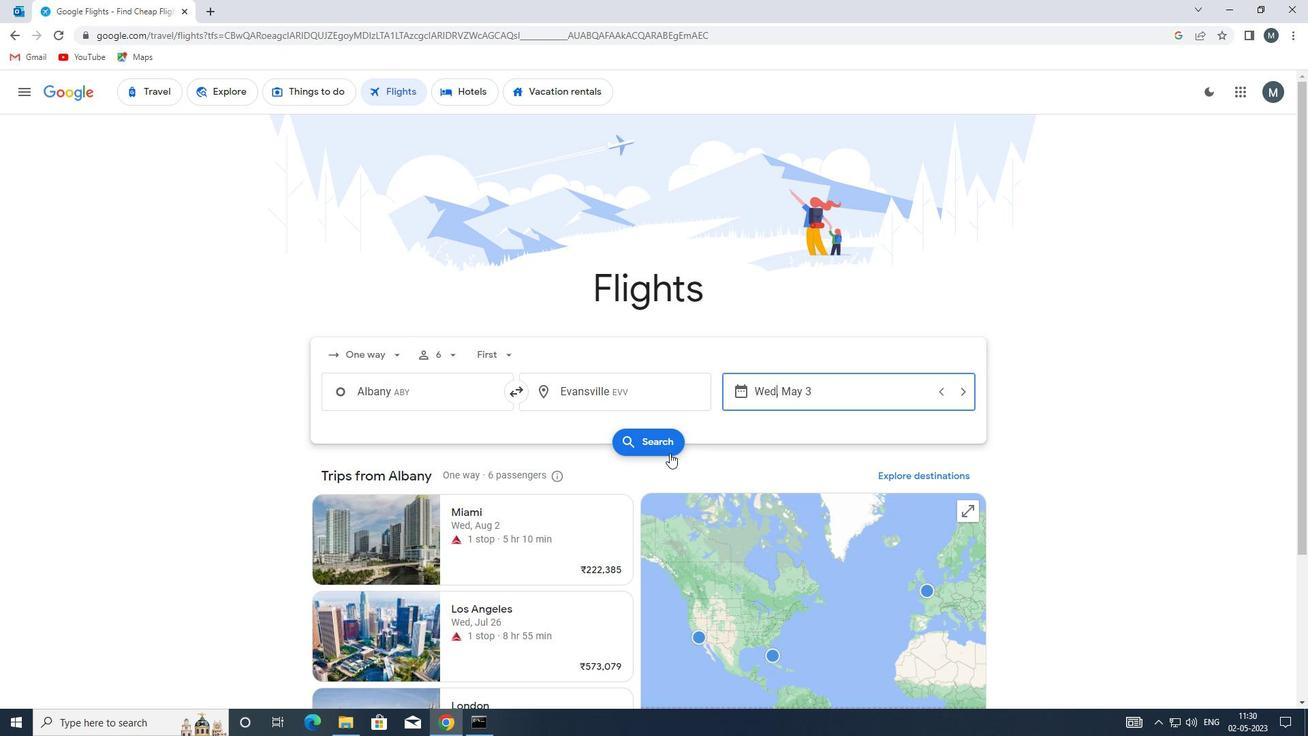 
Action: Mouse moved to (320, 220)
Screenshot: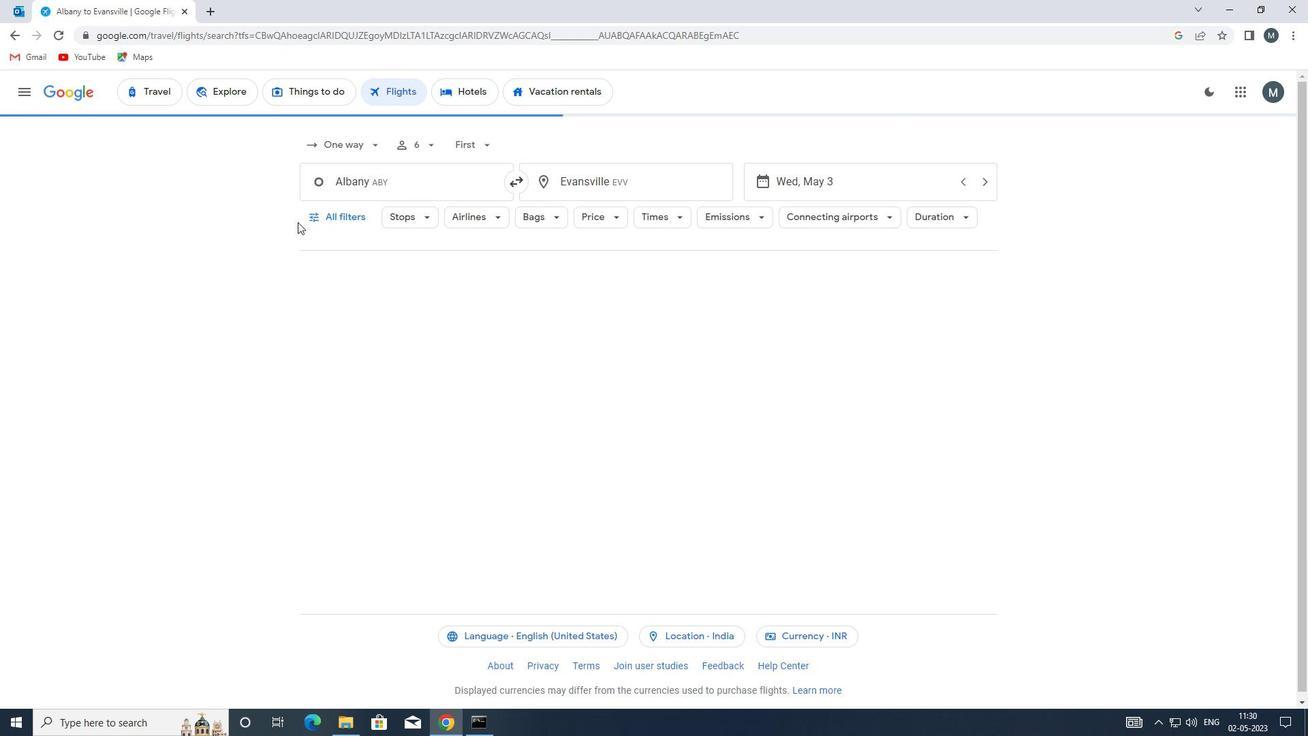 
Action: Mouse pressed left at (320, 220)
Screenshot: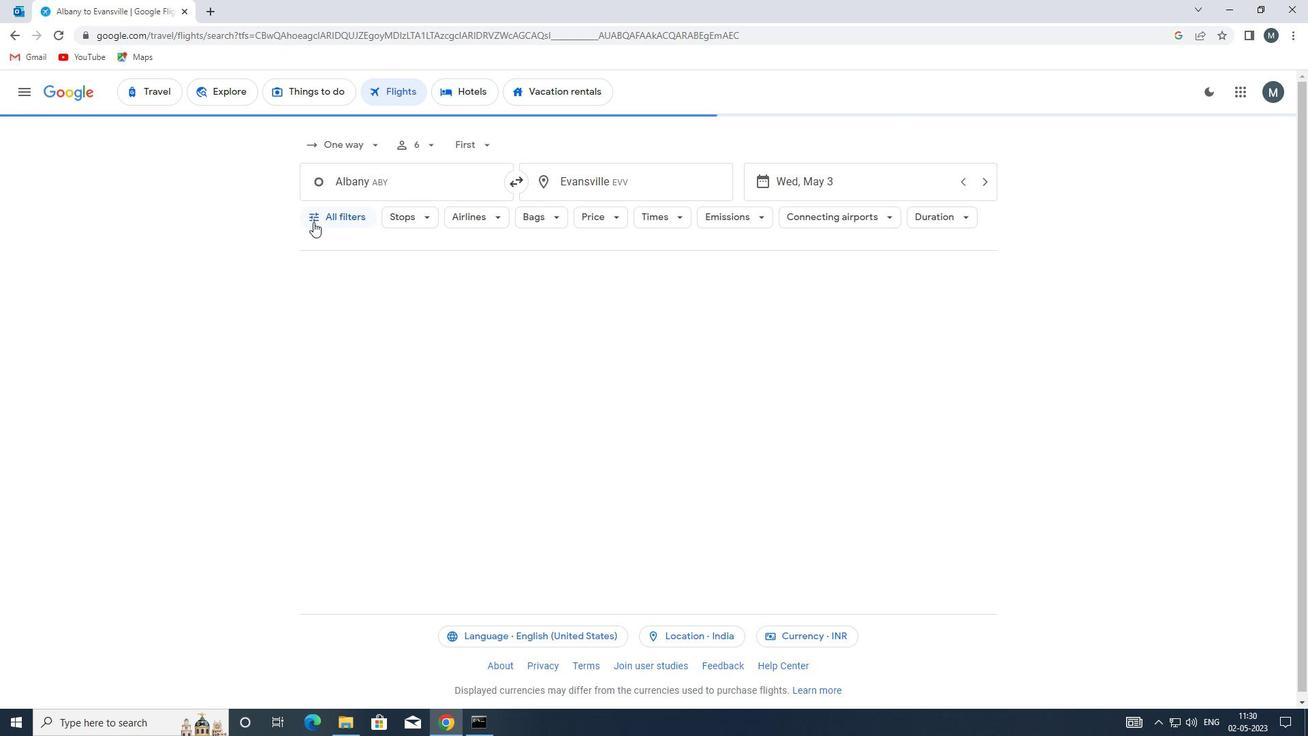 
Action: Mouse moved to (329, 351)
Screenshot: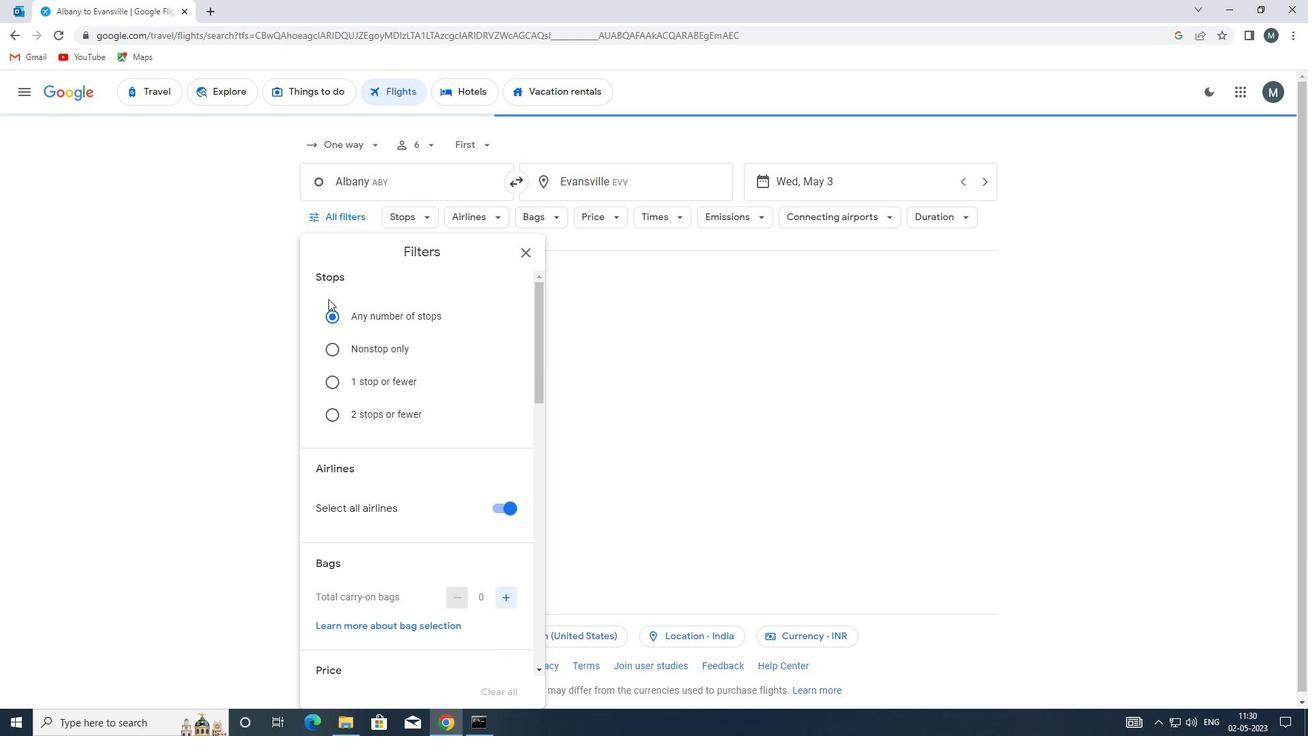 
Action: Mouse scrolled (329, 350) with delta (0, 0)
Screenshot: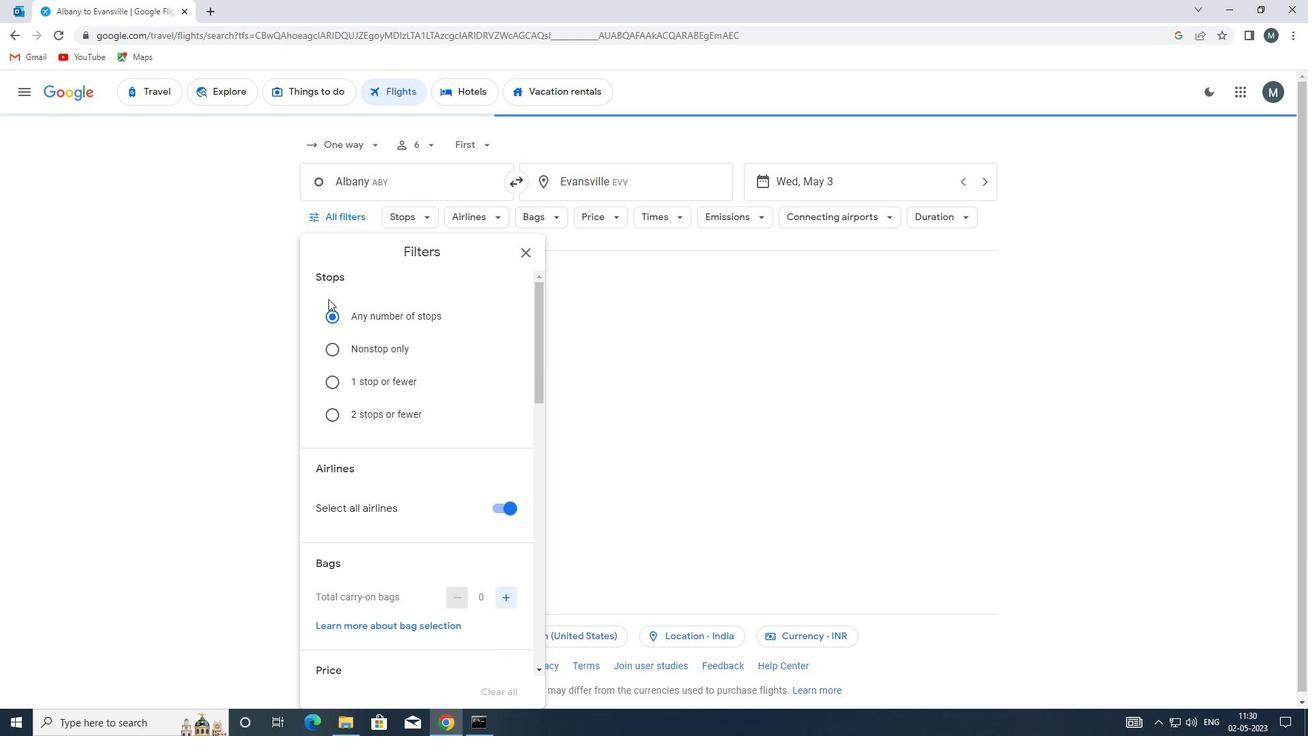 
Action: Mouse moved to (329, 362)
Screenshot: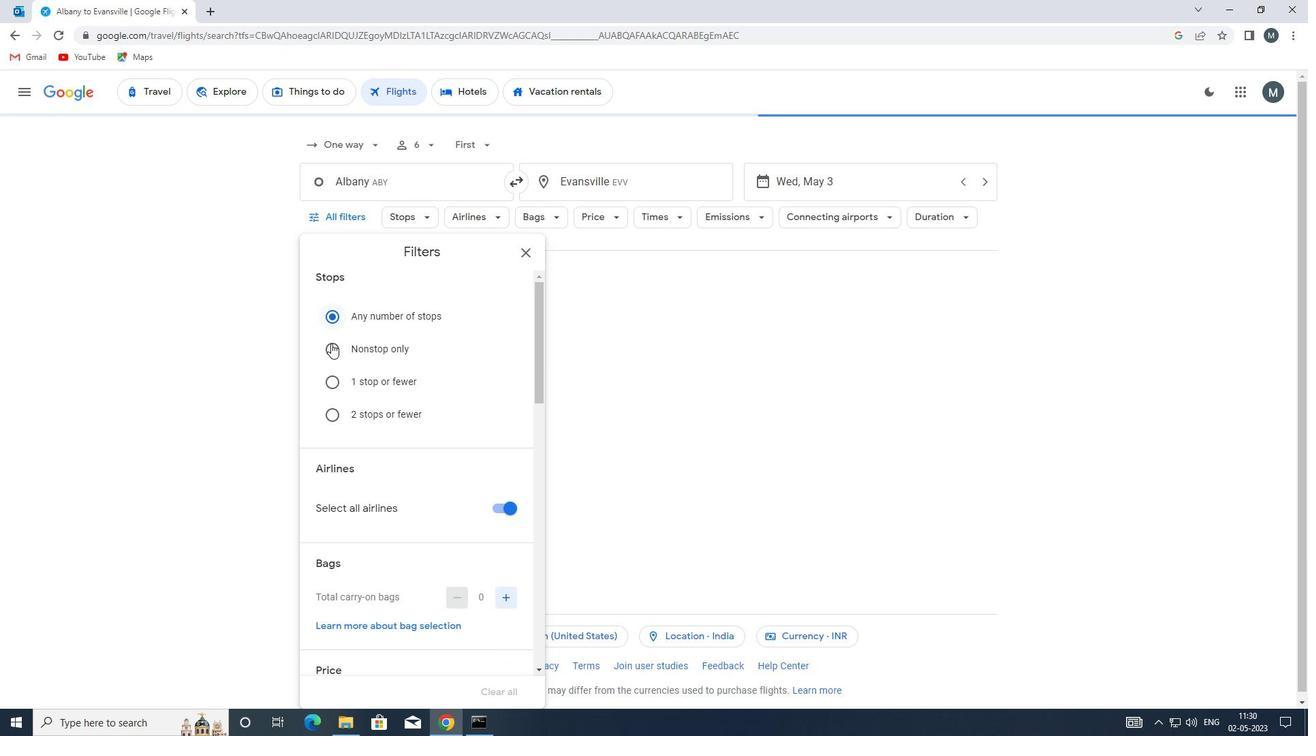 
Action: Mouse scrolled (329, 361) with delta (0, 0)
Screenshot: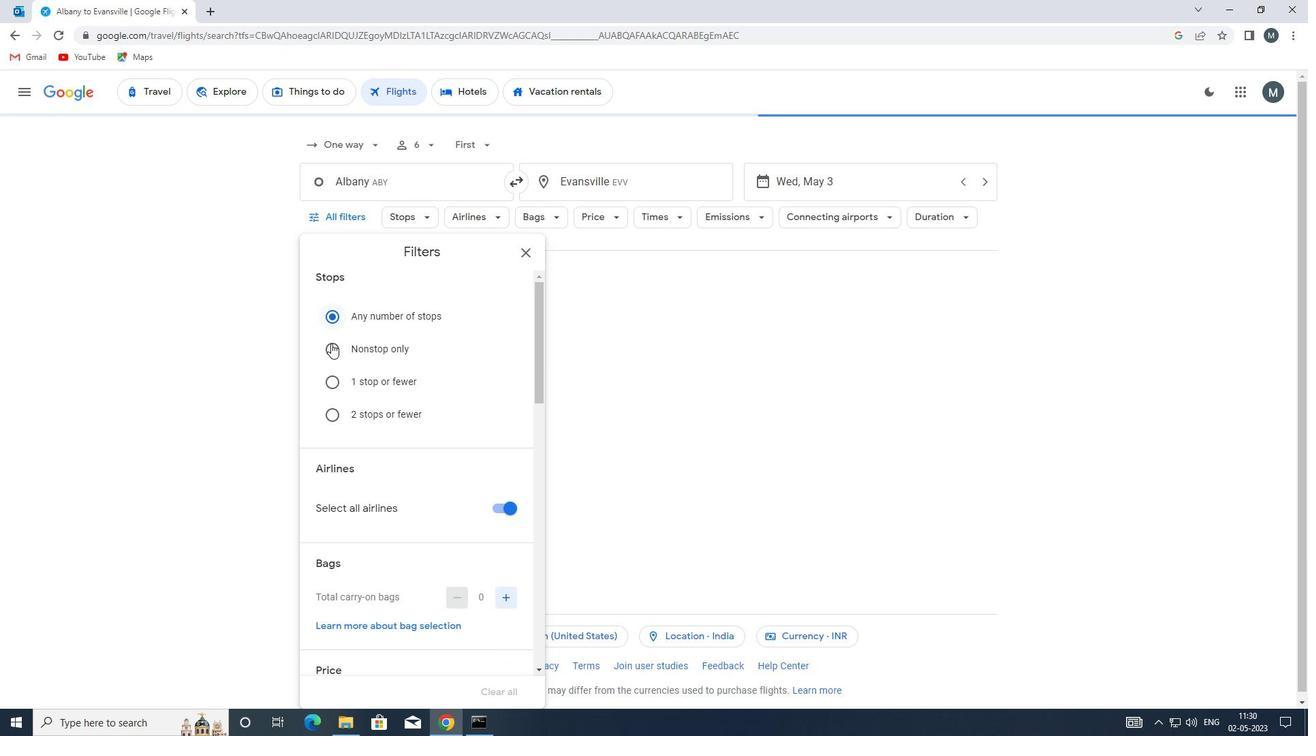
Action: Mouse moved to (502, 366)
Screenshot: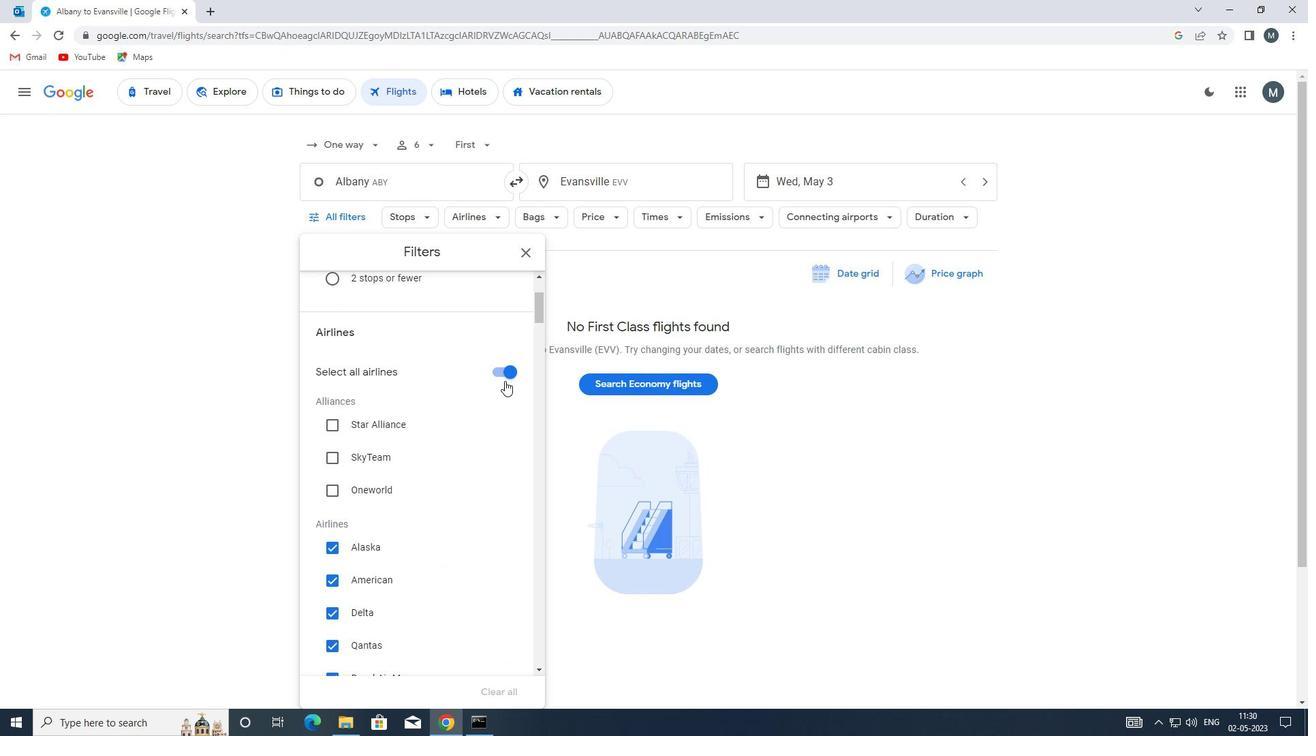 
Action: Mouse pressed left at (502, 366)
Screenshot: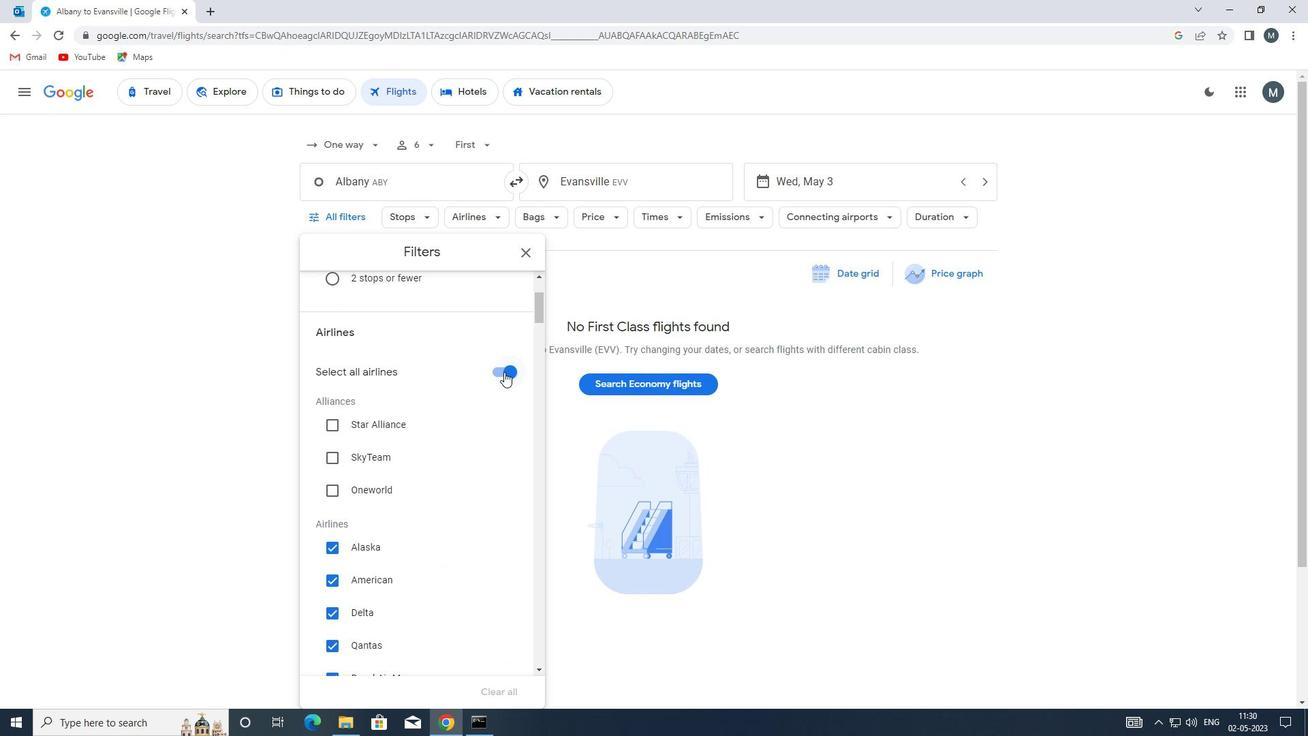 
Action: Mouse moved to (452, 428)
Screenshot: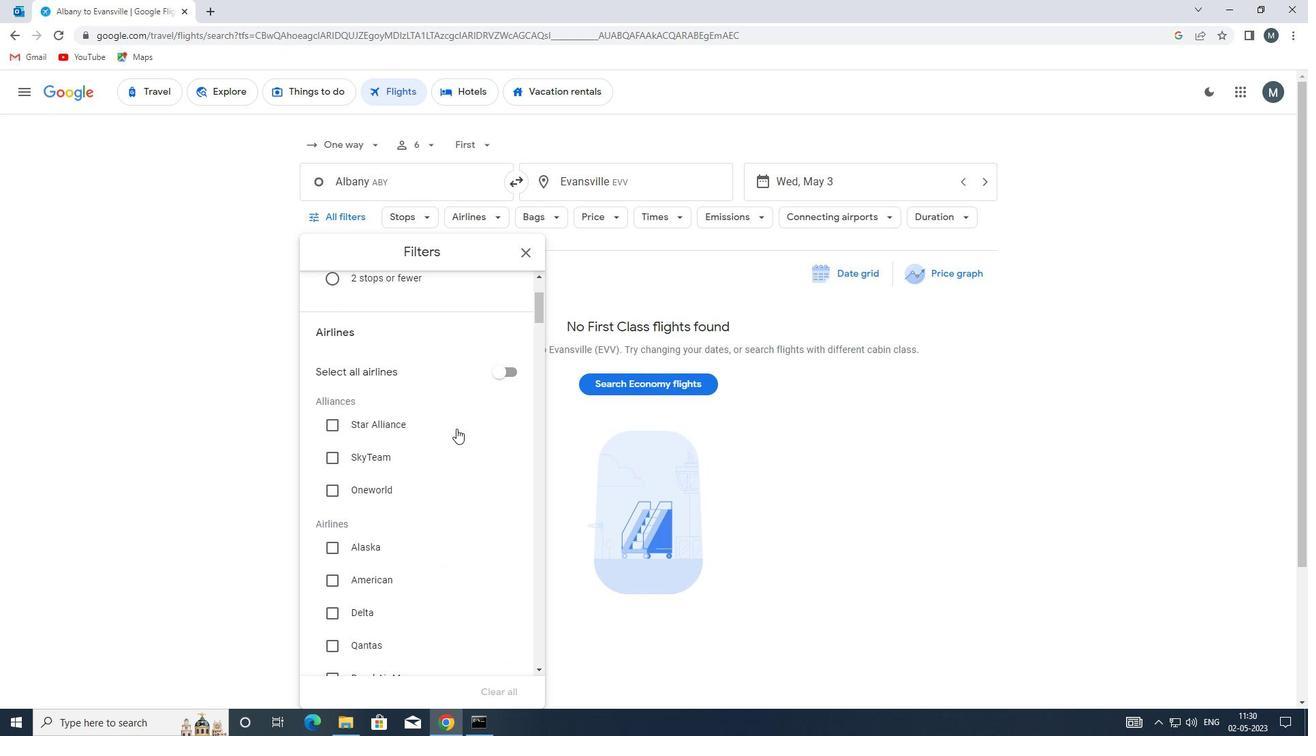 
Action: Mouse scrolled (452, 427) with delta (0, 0)
Screenshot: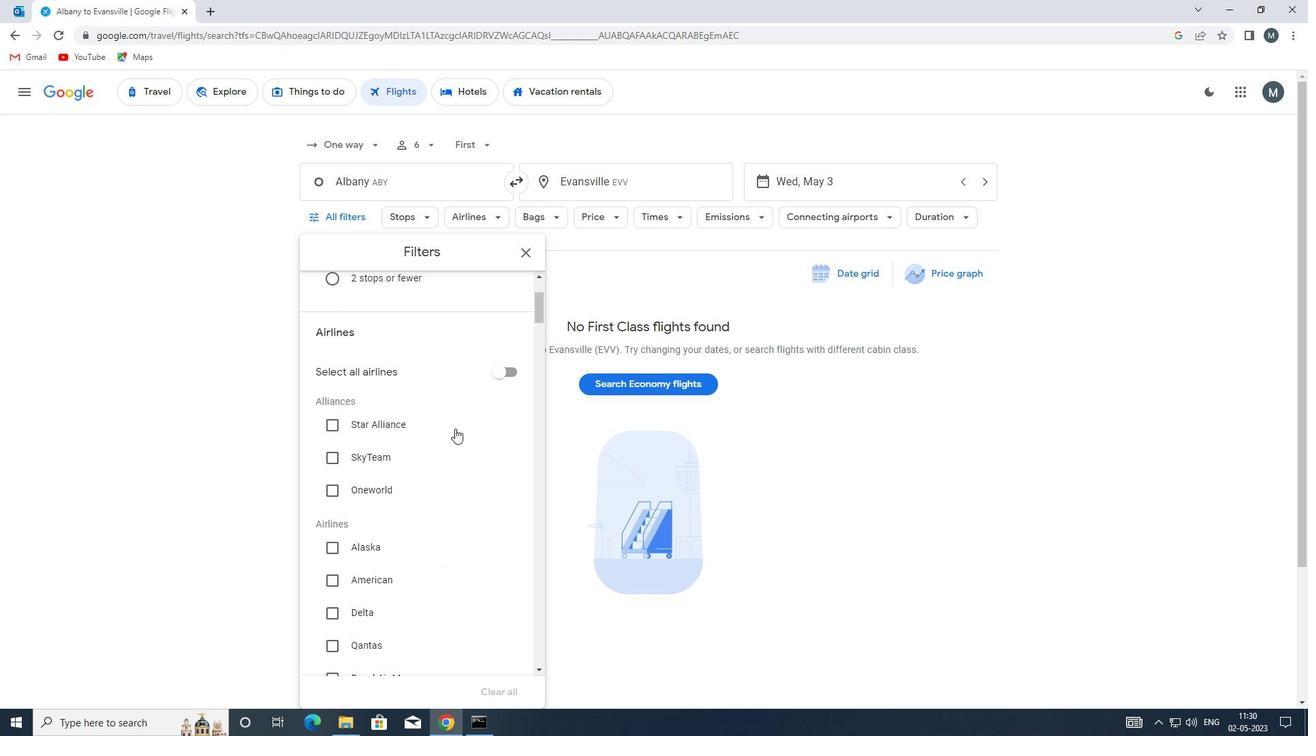 
Action: Mouse moved to (427, 439)
Screenshot: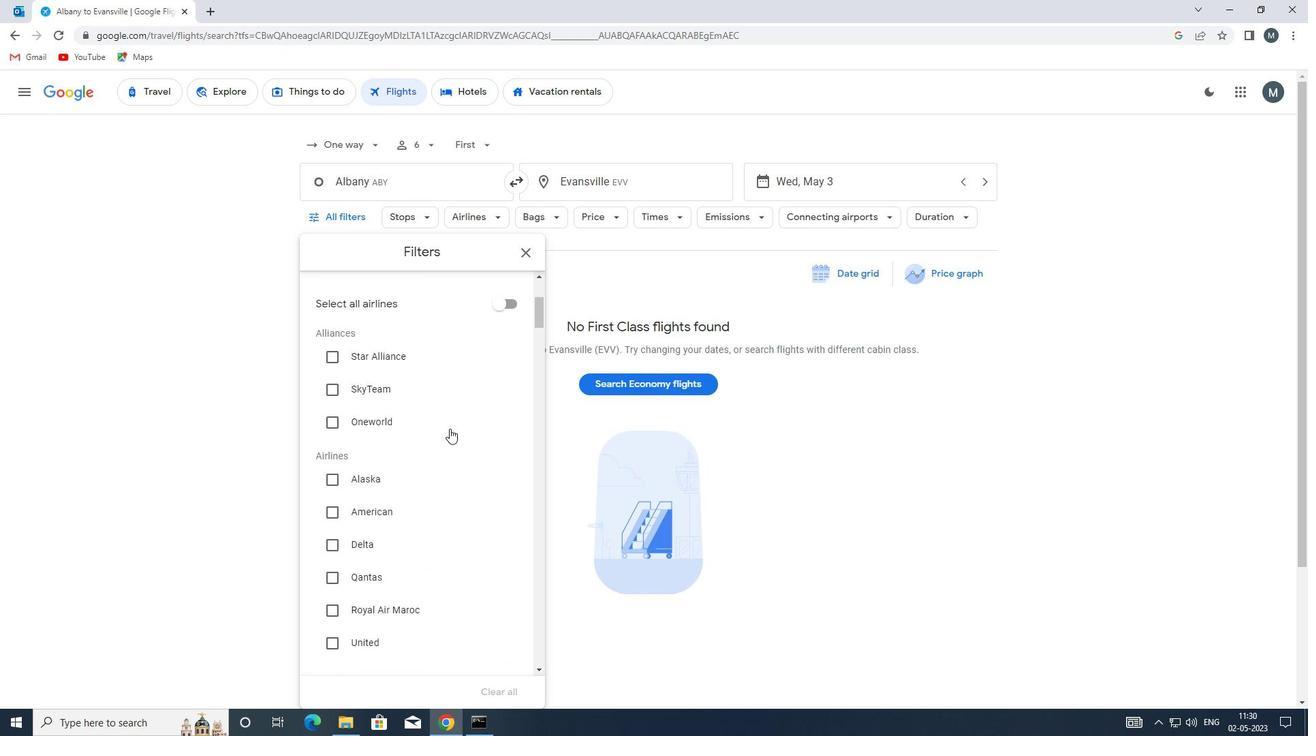 
Action: Mouse scrolled (427, 438) with delta (0, 0)
Screenshot: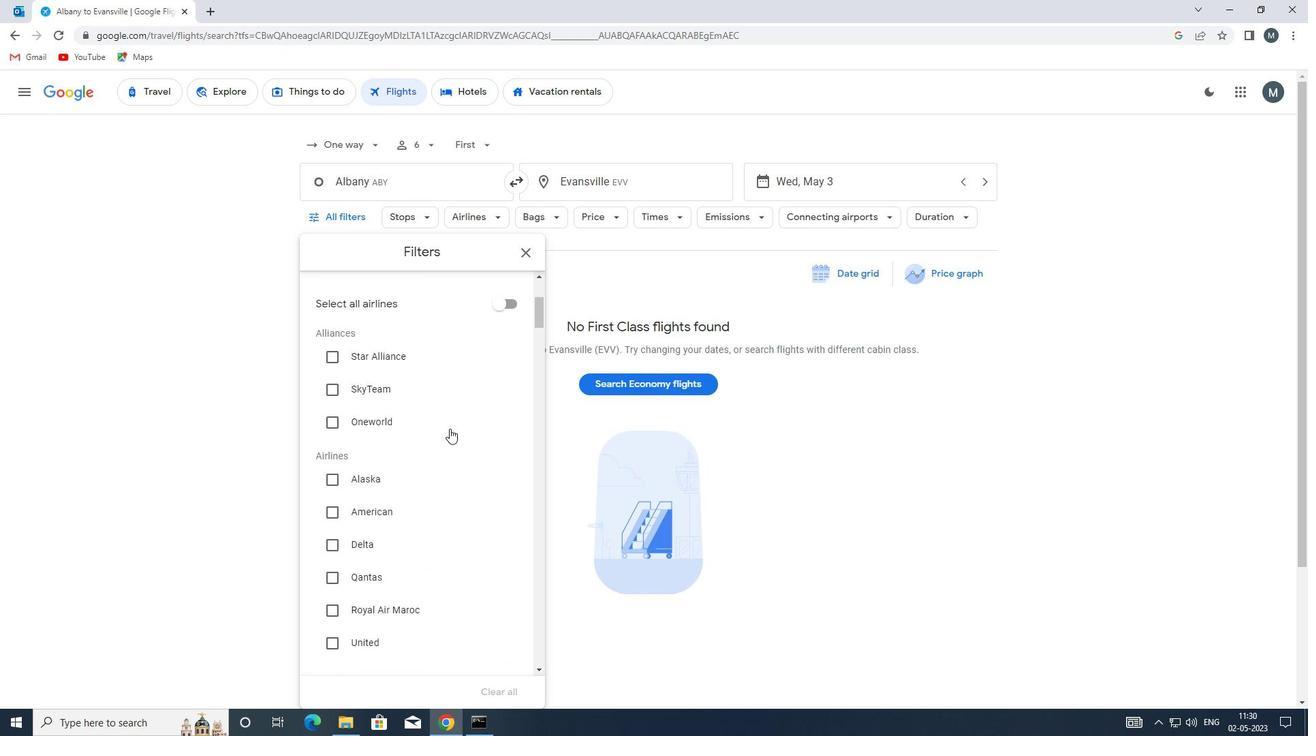 
Action: Mouse scrolled (427, 438) with delta (0, 0)
Screenshot: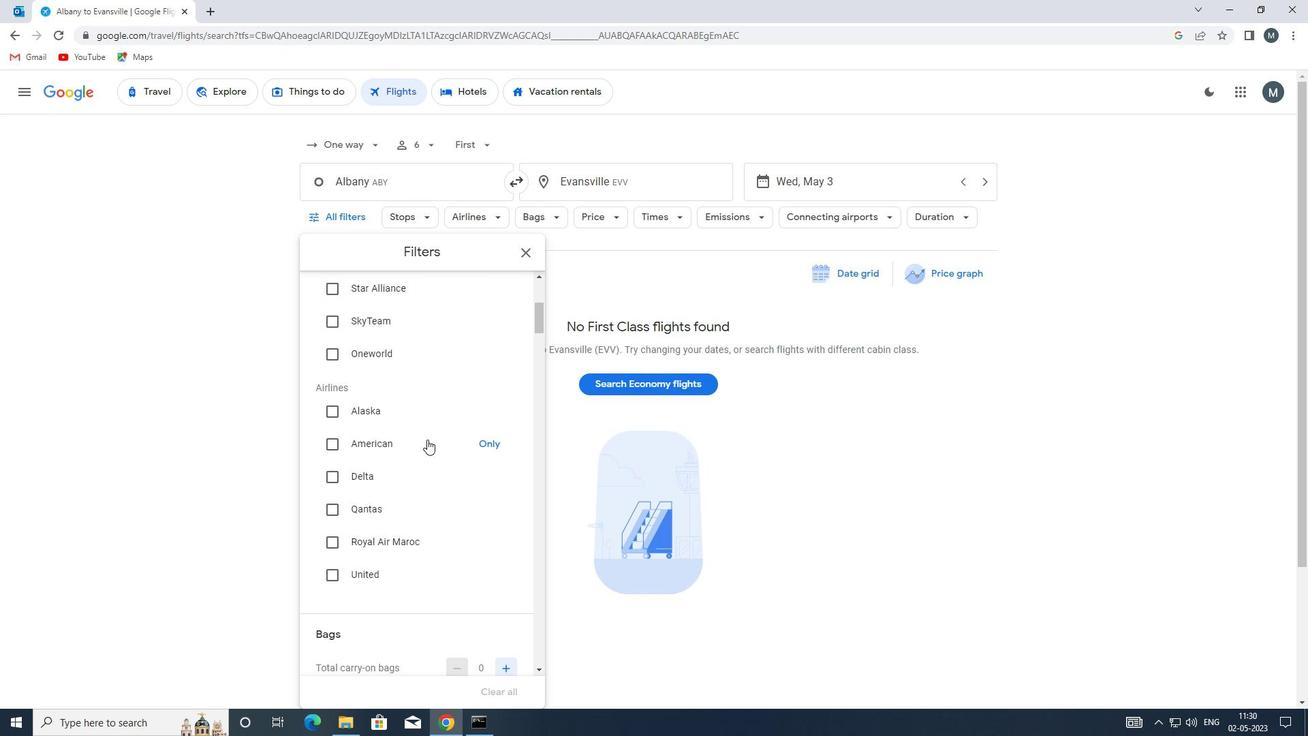 
Action: Mouse scrolled (427, 438) with delta (0, 0)
Screenshot: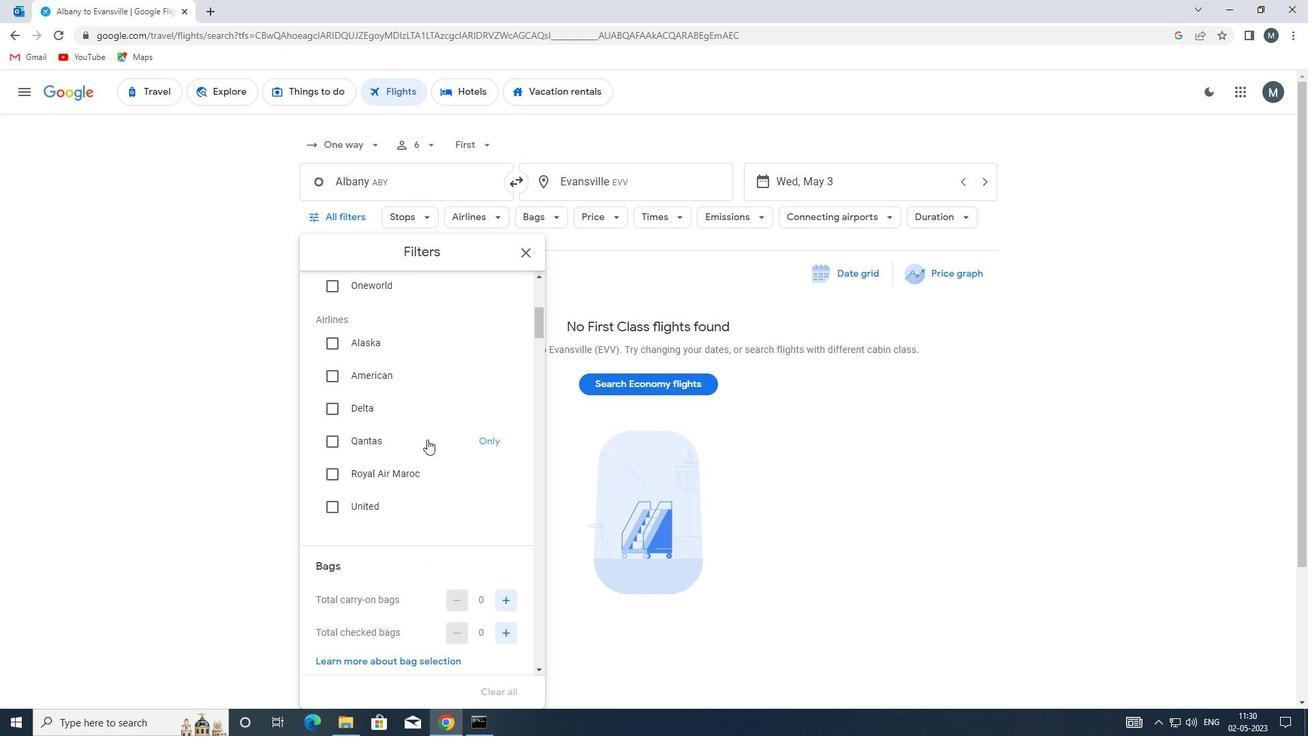 
Action: Mouse moved to (426, 440)
Screenshot: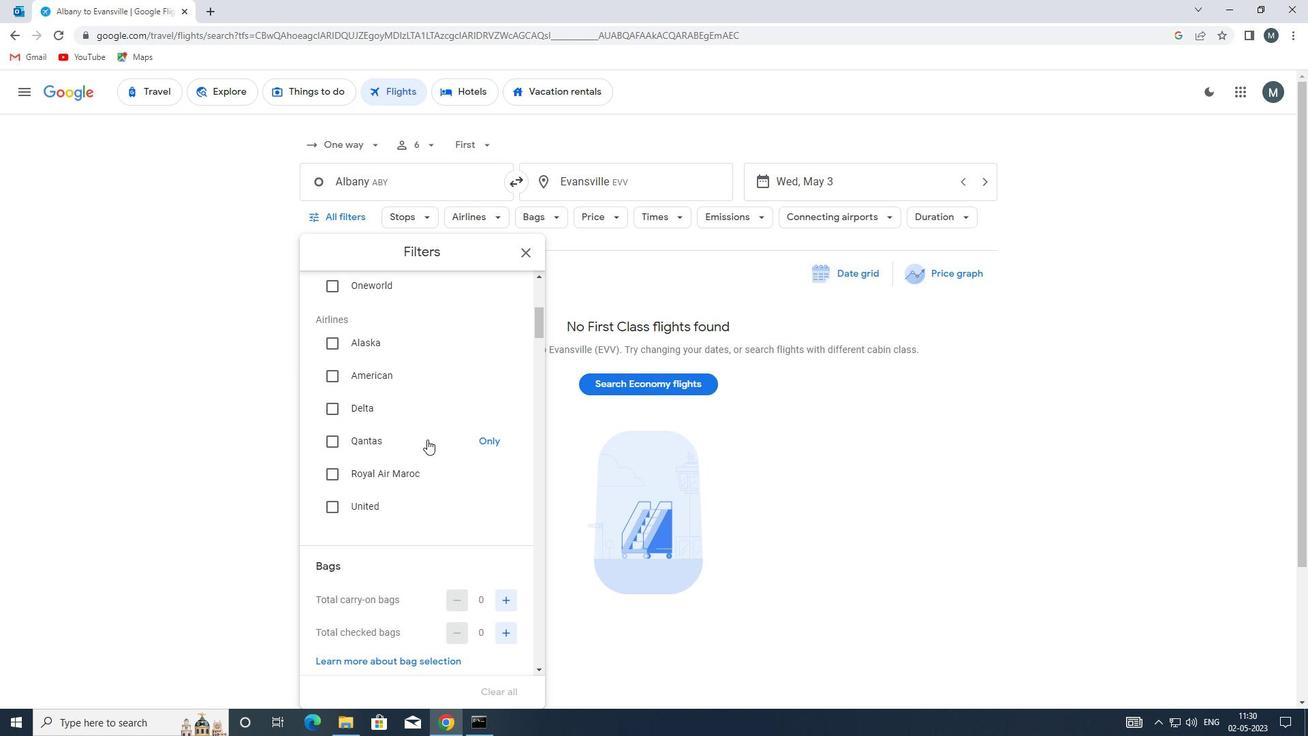 
Action: Mouse scrolled (426, 439) with delta (0, 0)
Screenshot: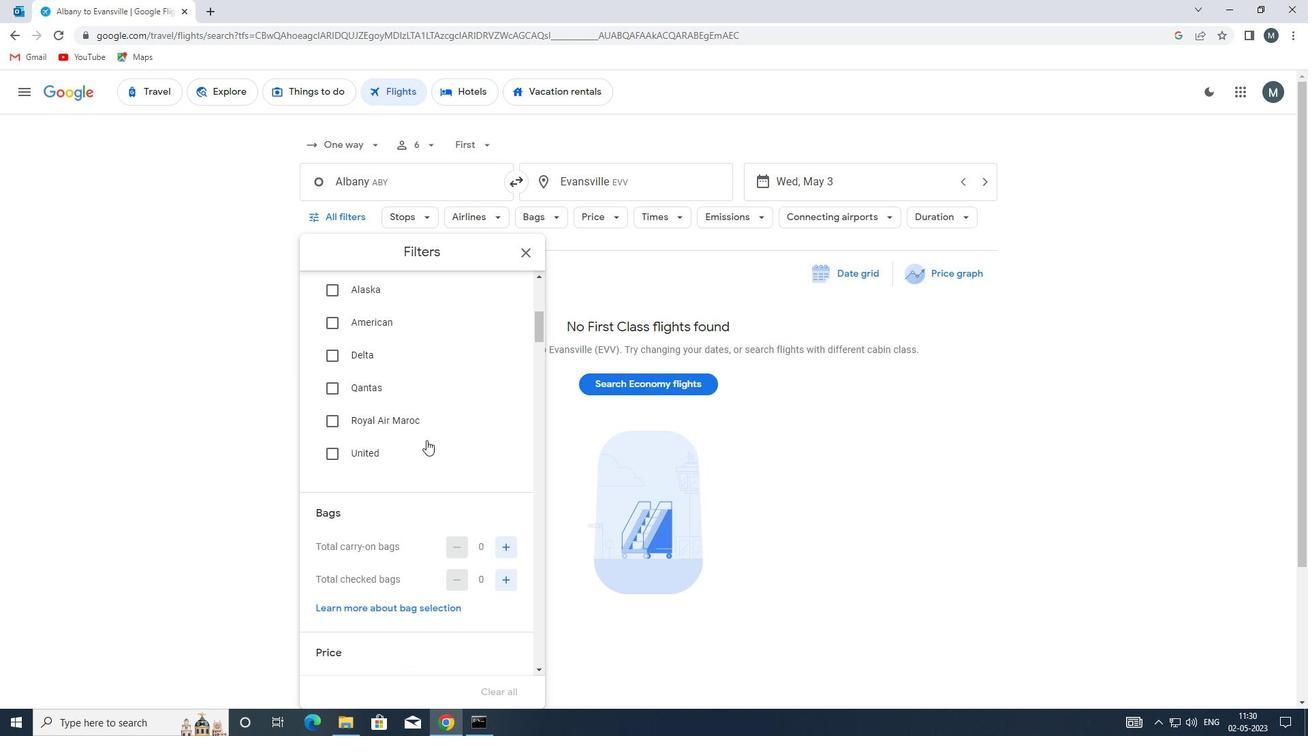 
Action: Mouse moved to (500, 462)
Screenshot: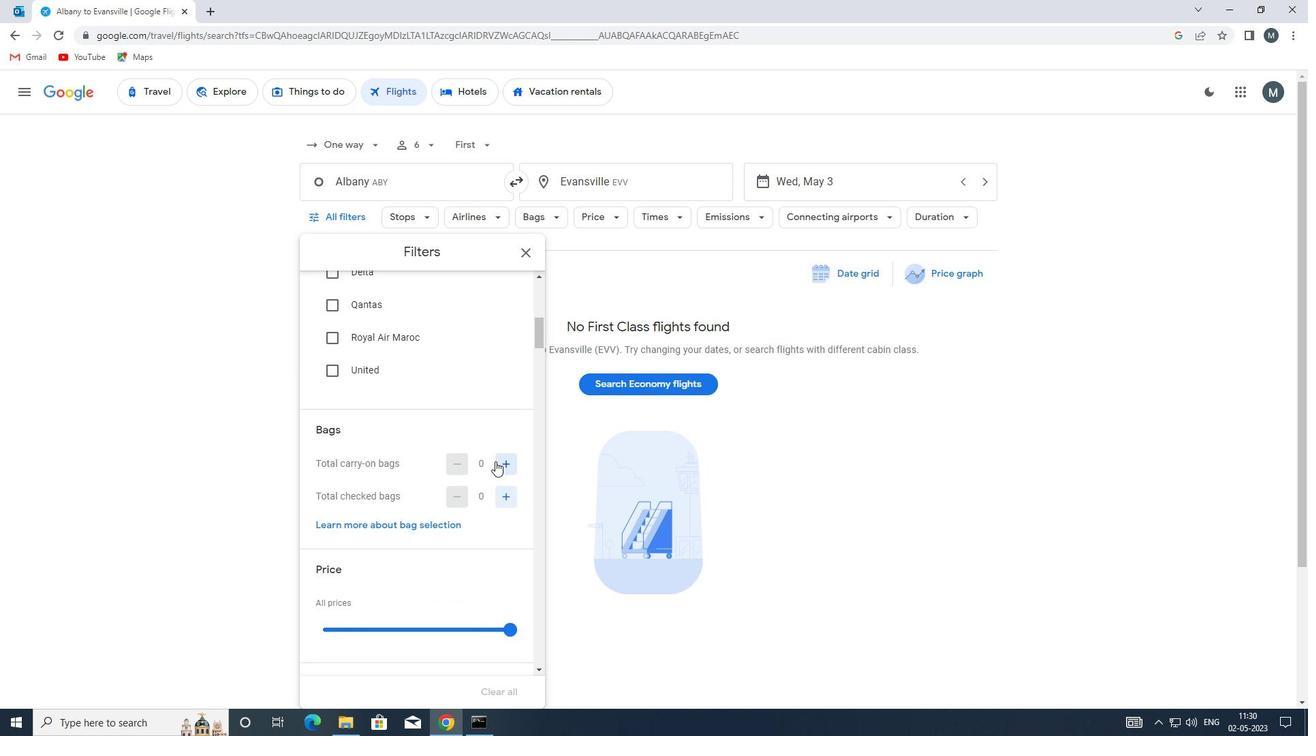 
Action: Mouse pressed left at (500, 462)
Screenshot: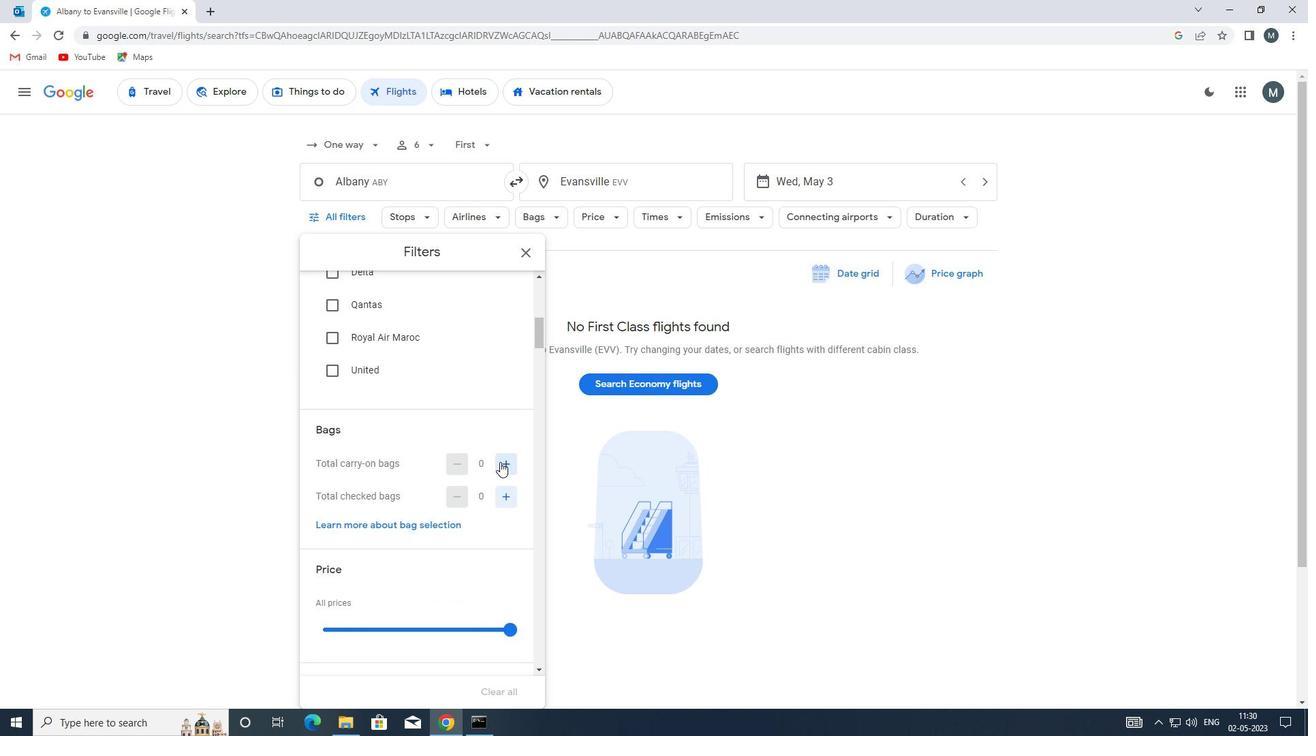 
Action: Mouse moved to (500, 462)
Screenshot: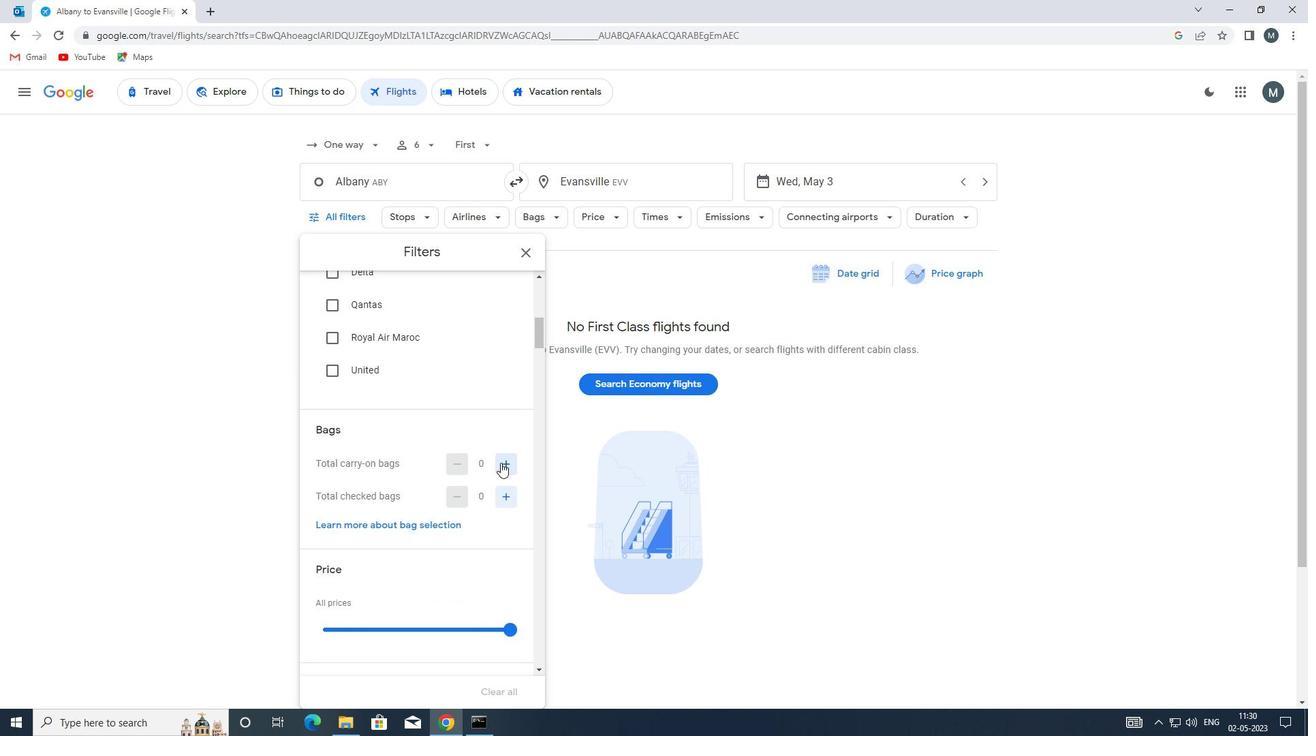 
Action: Mouse pressed left at (500, 462)
Screenshot: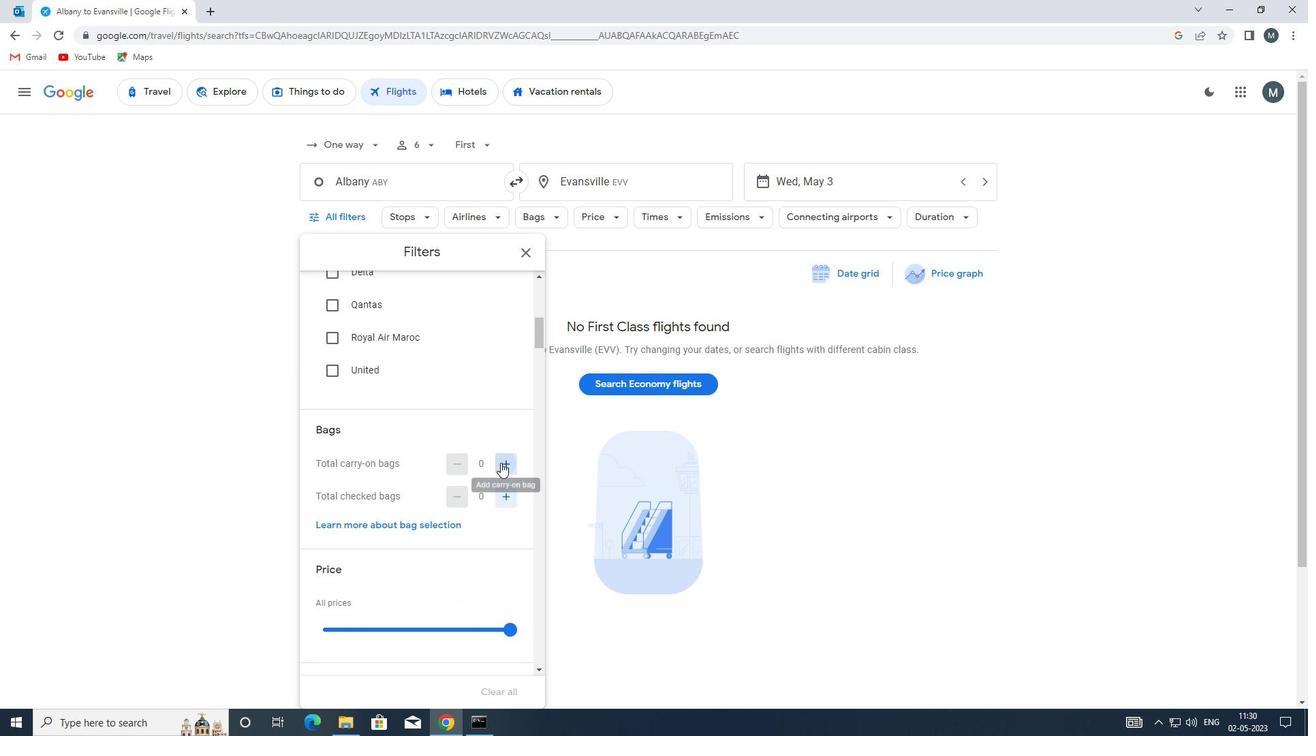 
Action: Mouse moved to (434, 450)
Screenshot: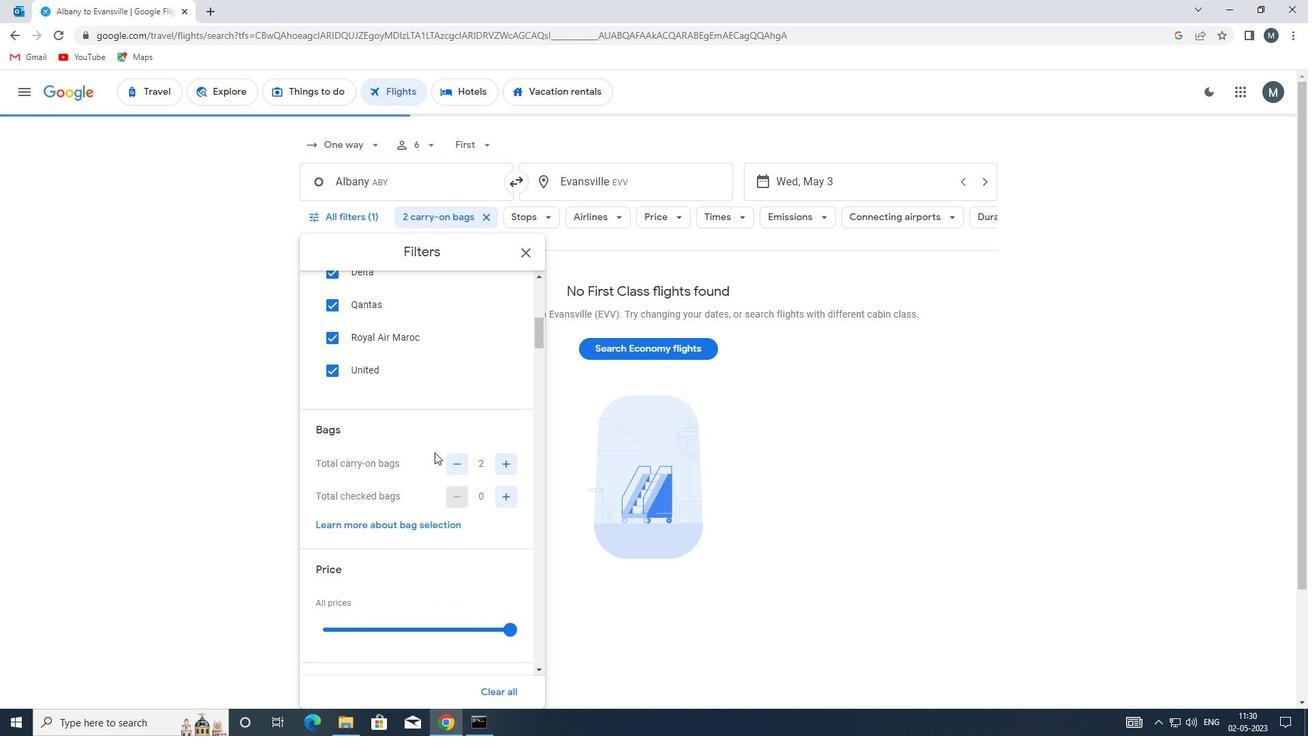 
Action: Mouse scrolled (434, 449) with delta (0, 0)
Screenshot: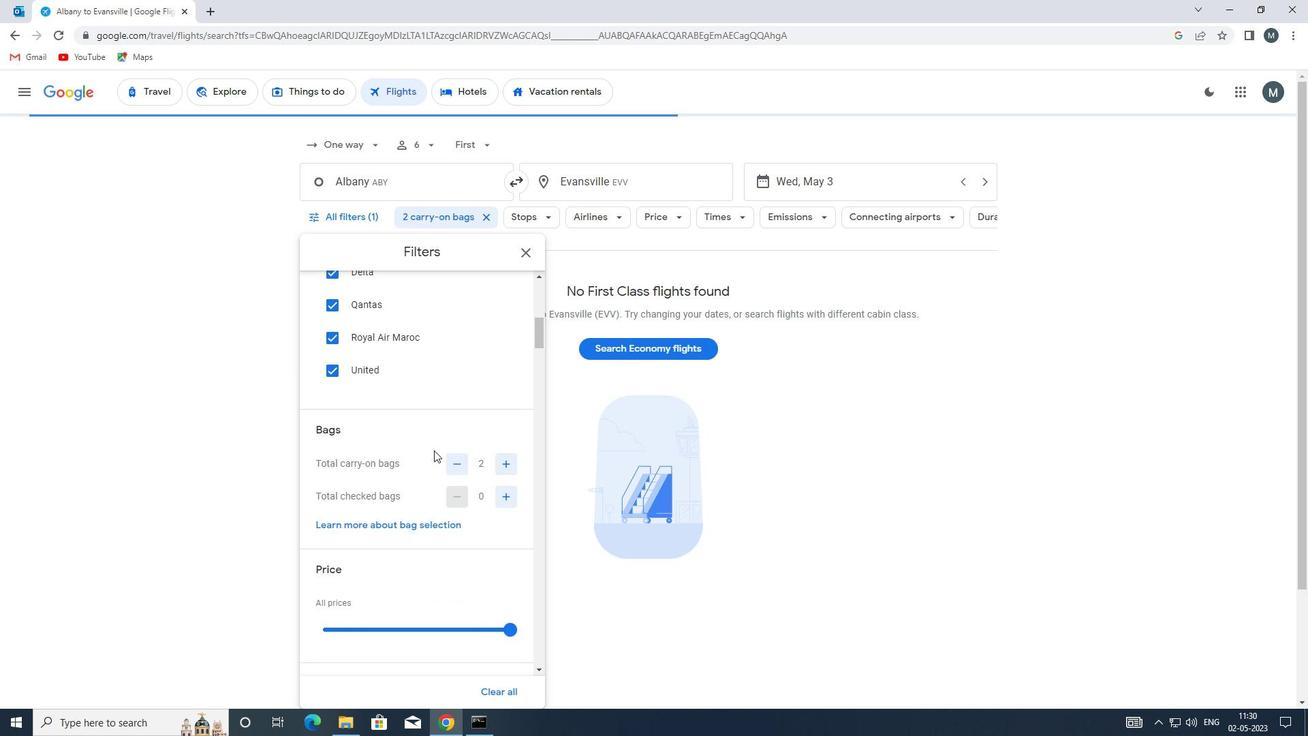 
Action: Mouse scrolled (434, 449) with delta (0, 0)
Screenshot: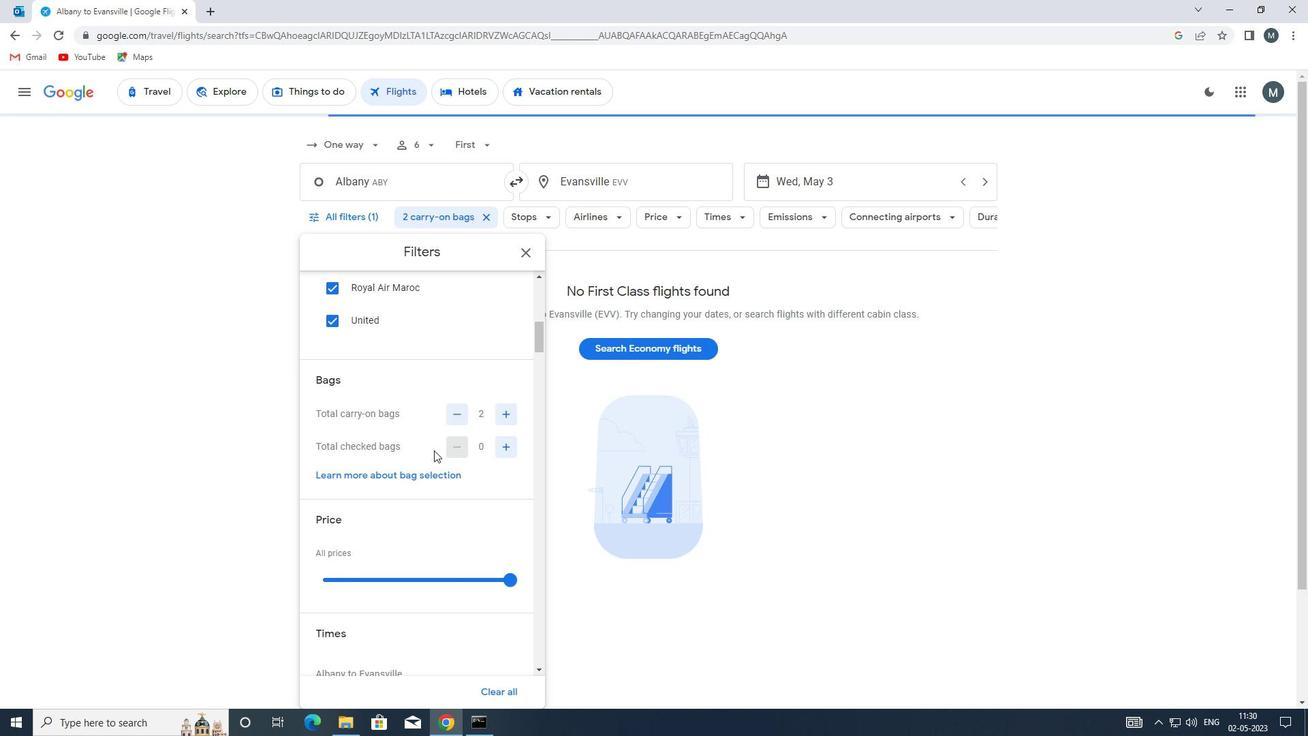 
Action: Mouse moved to (391, 482)
Screenshot: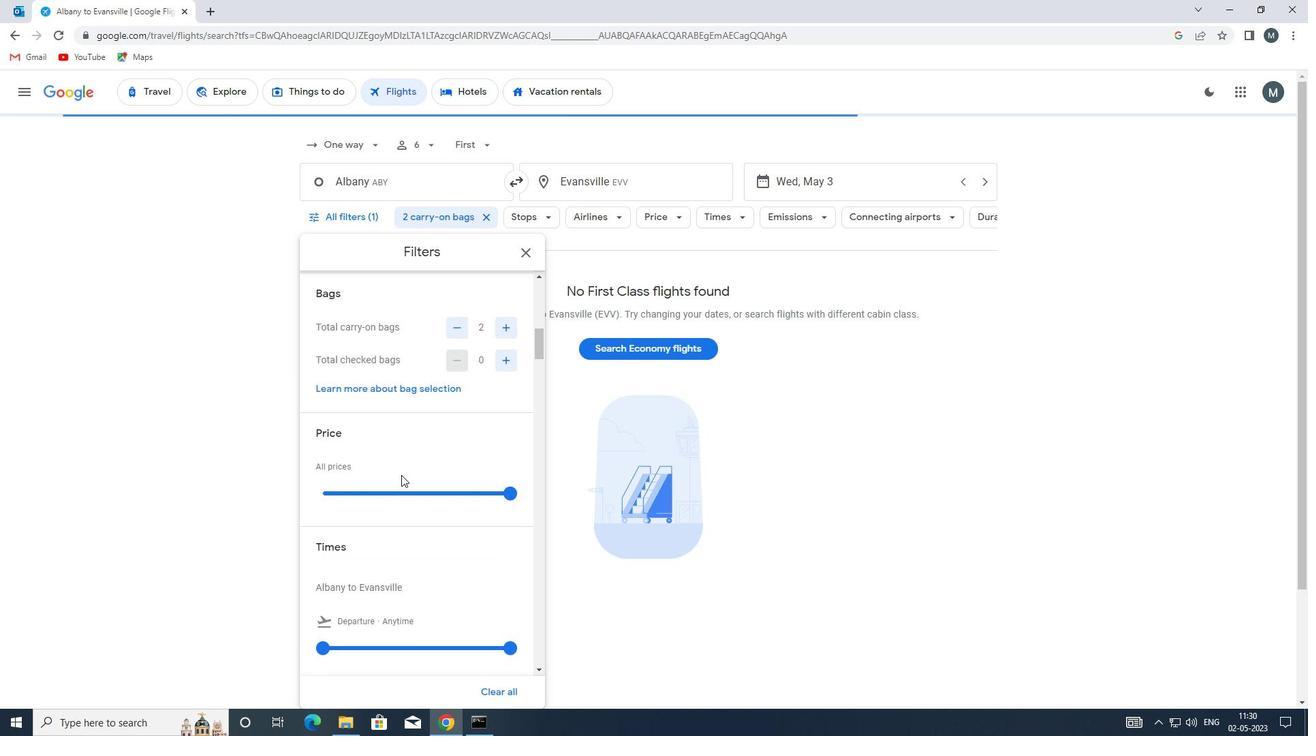 
Action: Mouse pressed left at (391, 482)
Screenshot: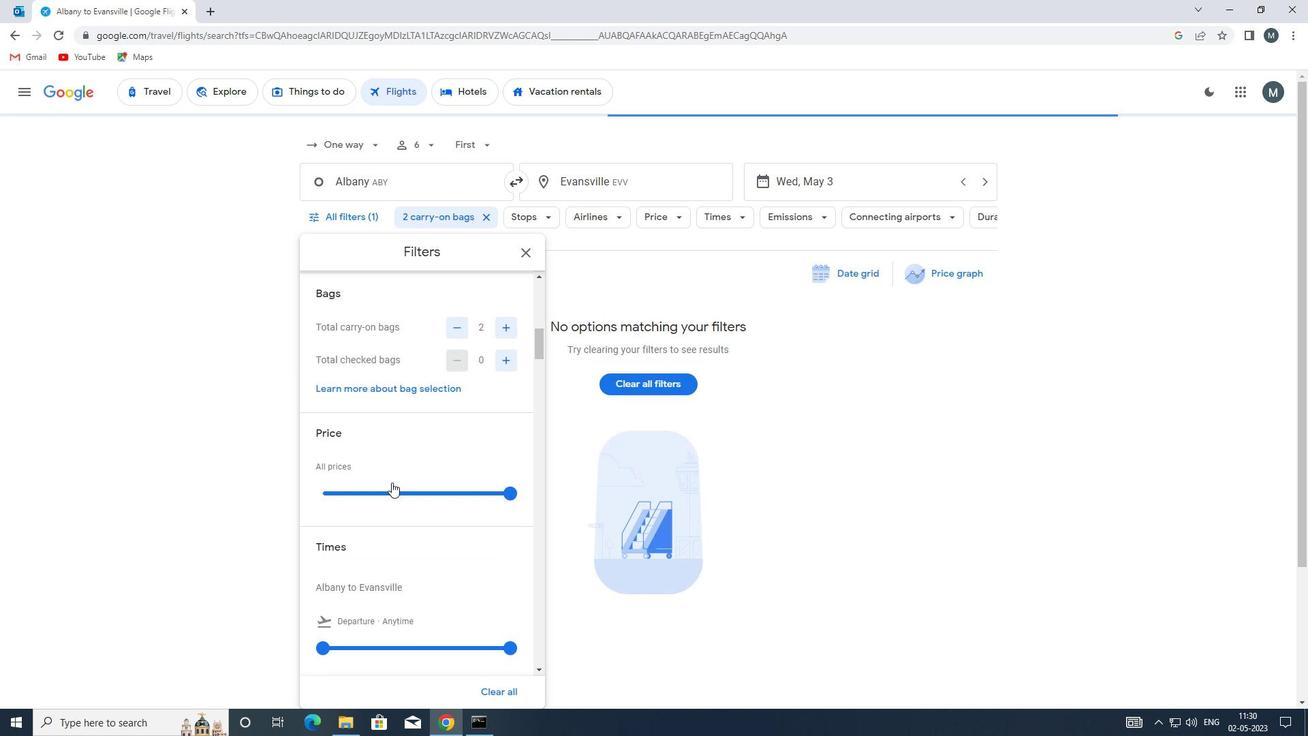 
Action: Mouse moved to (392, 485)
Screenshot: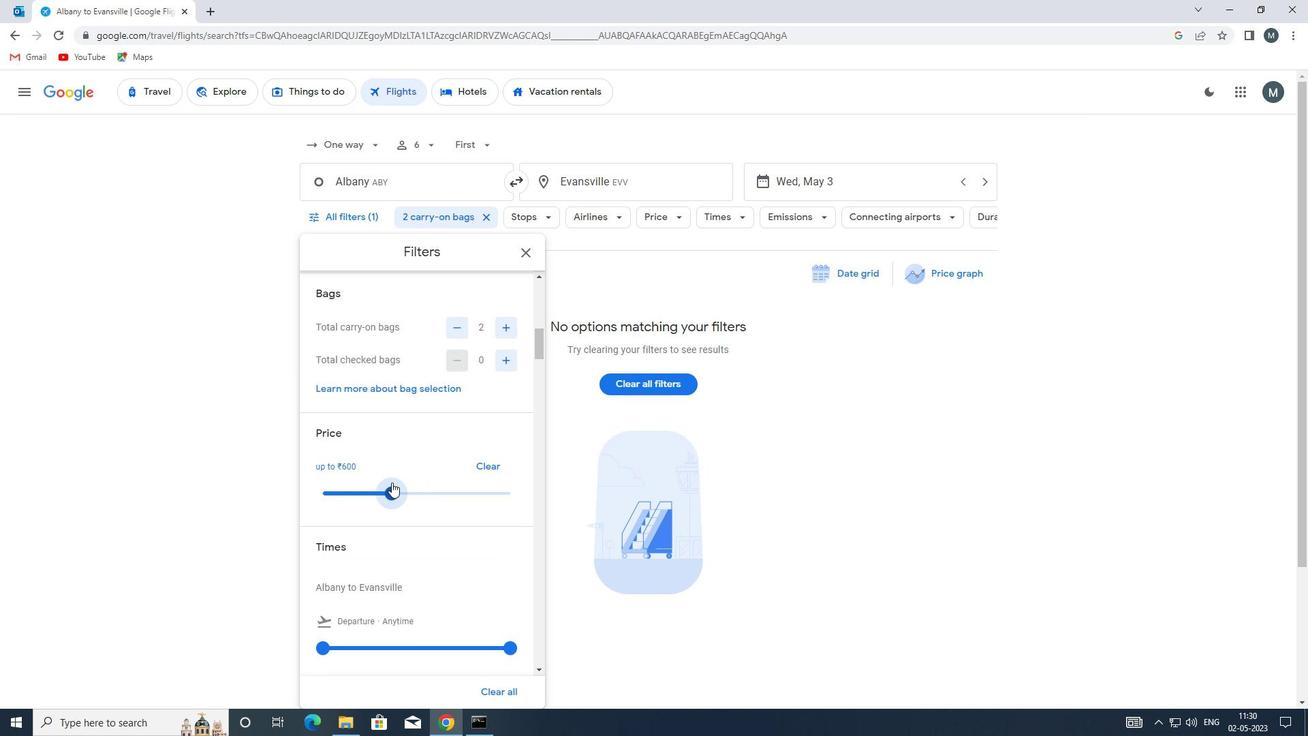 
Action: Mouse pressed left at (392, 485)
Screenshot: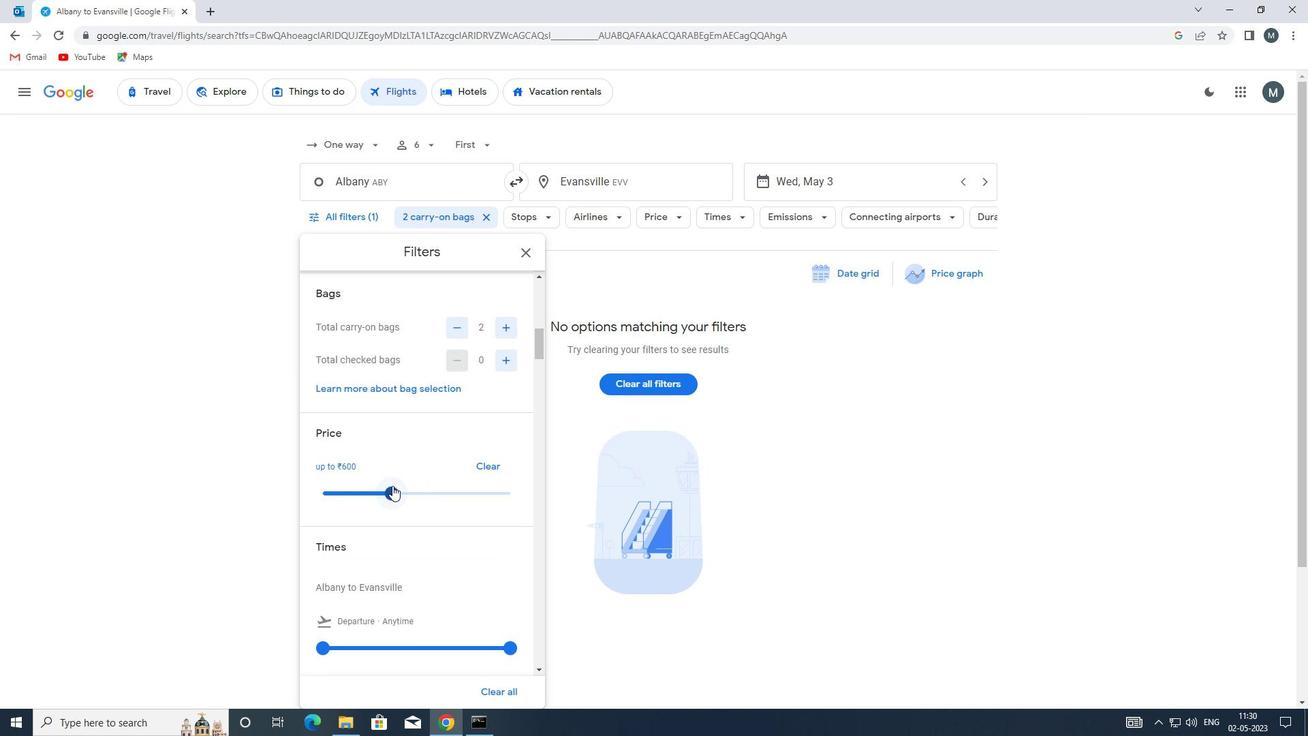 
Action: Mouse moved to (447, 466)
Screenshot: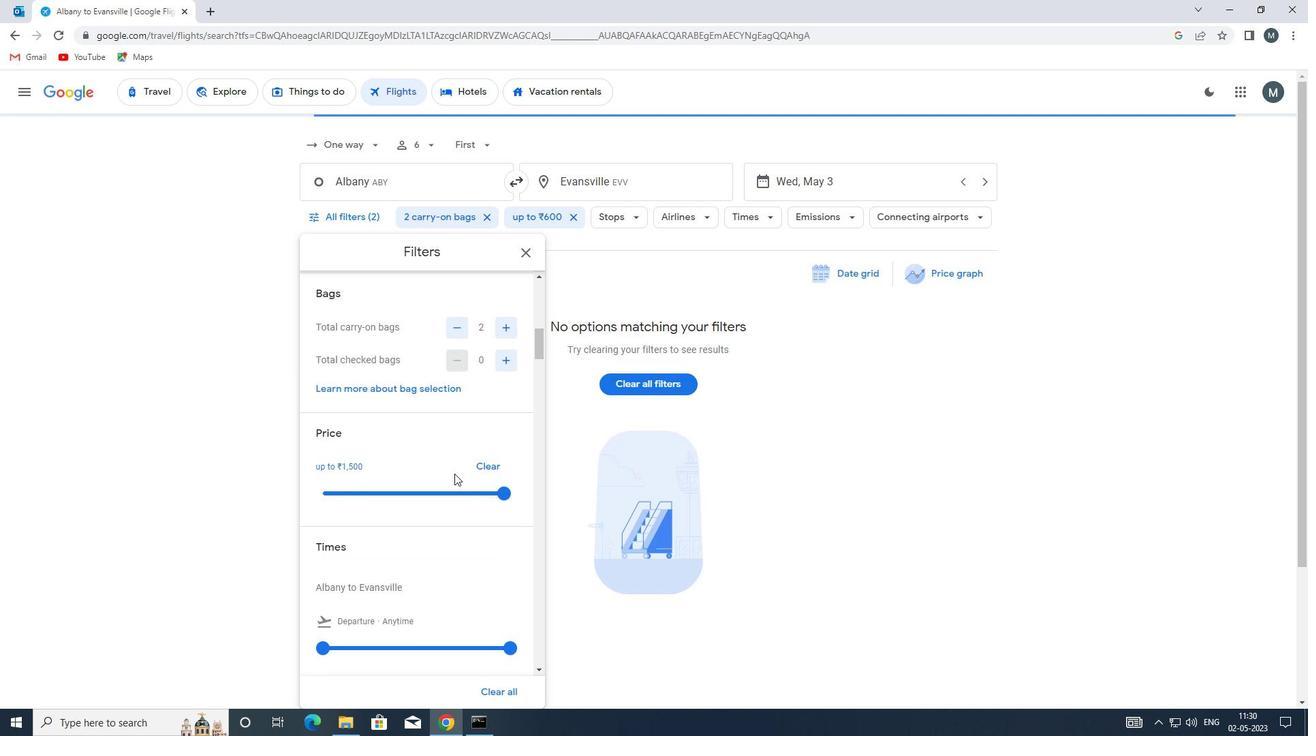 
Action: Mouse scrolled (447, 465) with delta (0, 0)
Screenshot: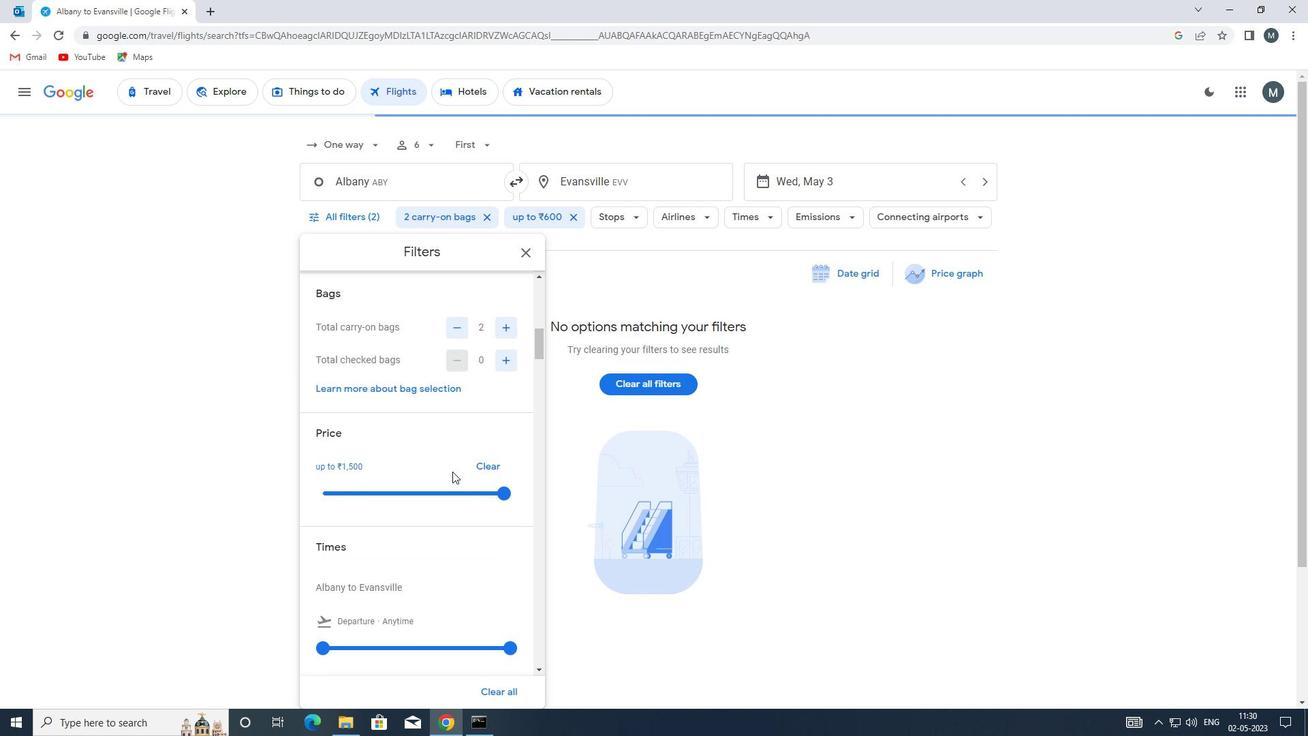 
Action: Mouse scrolled (447, 465) with delta (0, 0)
Screenshot: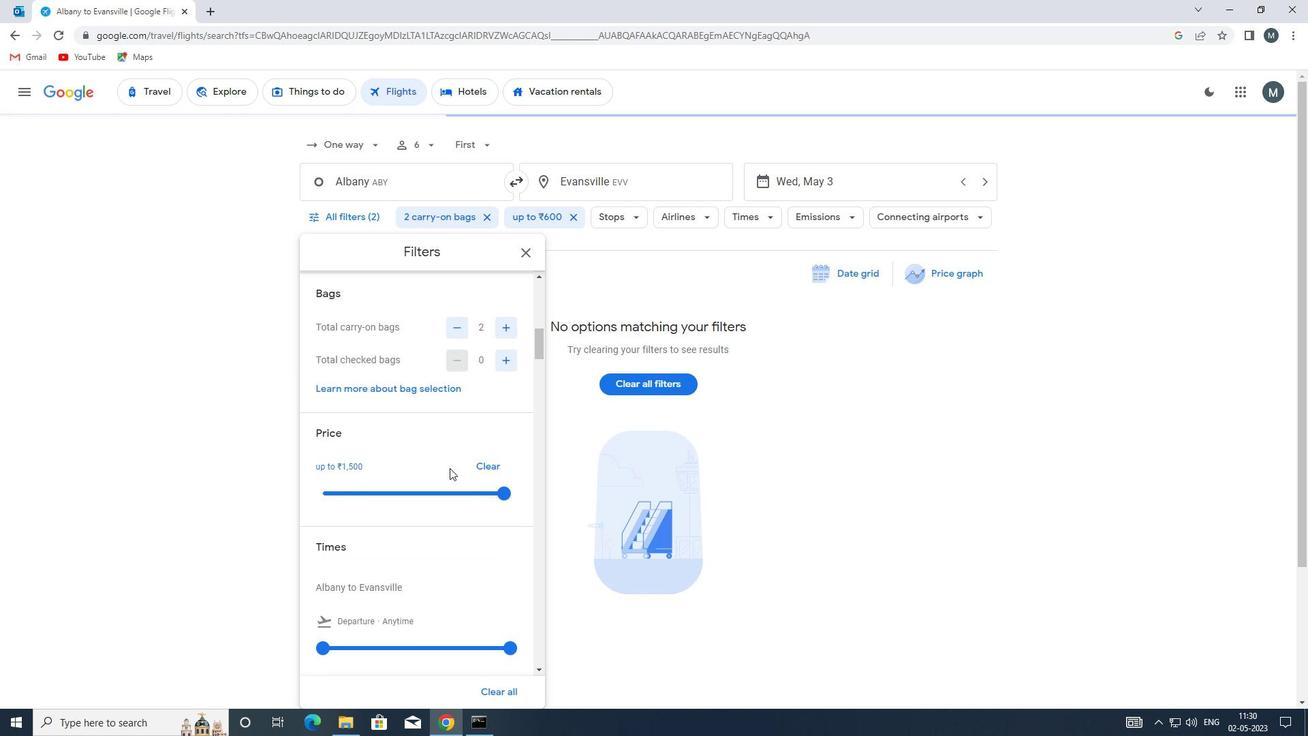 
Action: Mouse moved to (440, 455)
Screenshot: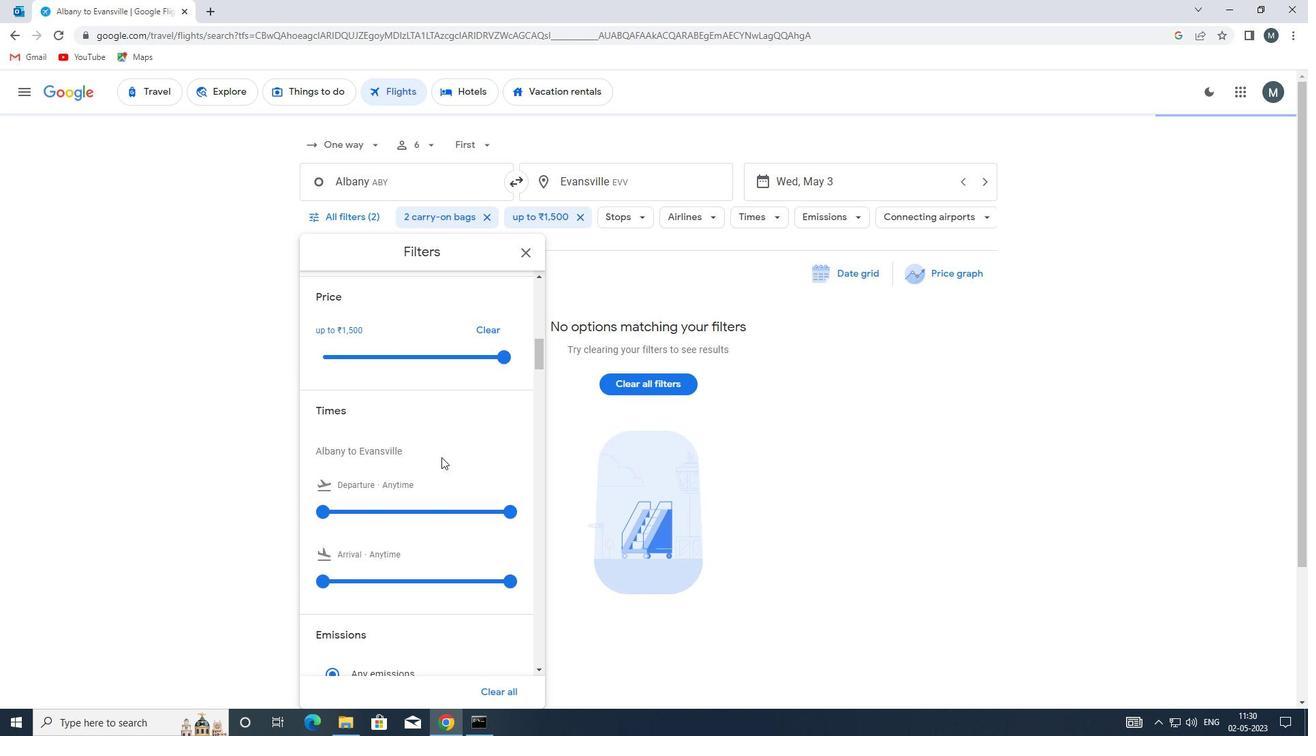 
Action: Mouse scrolled (440, 454) with delta (0, 0)
Screenshot: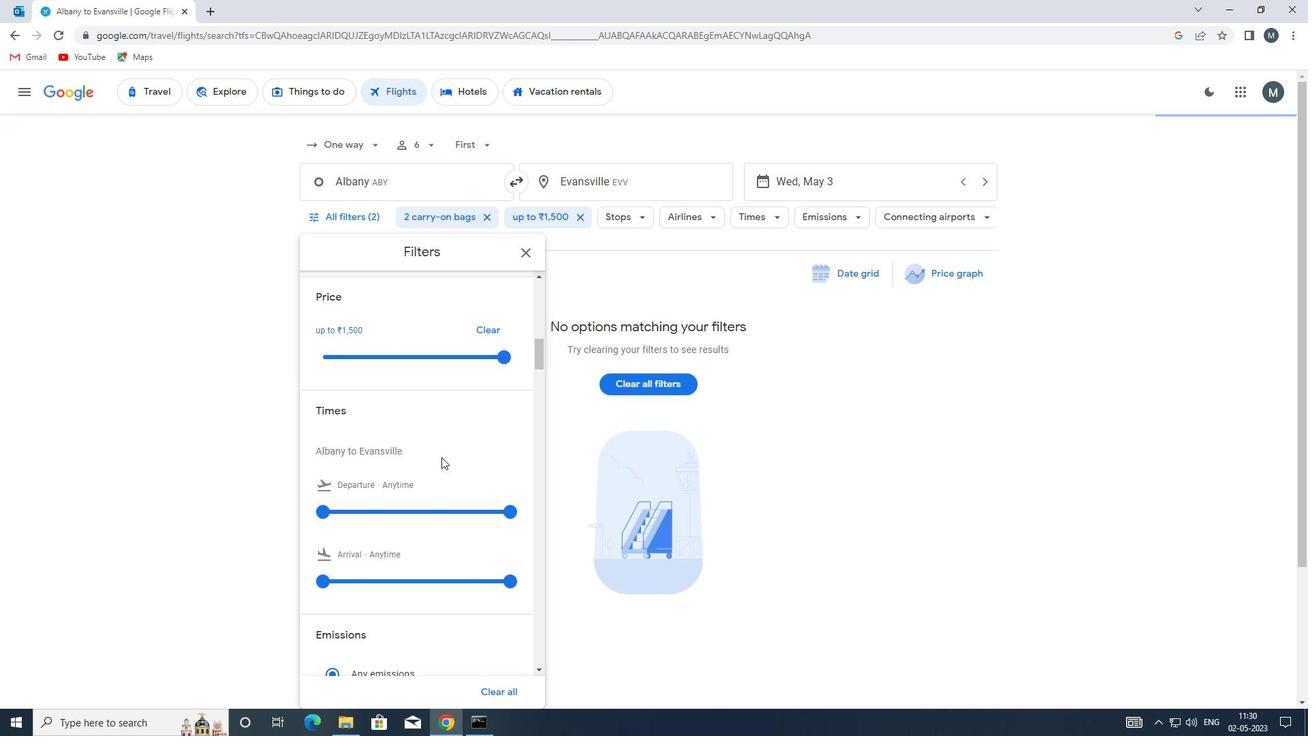 
Action: Mouse scrolled (440, 454) with delta (0, 0)
Screenshot: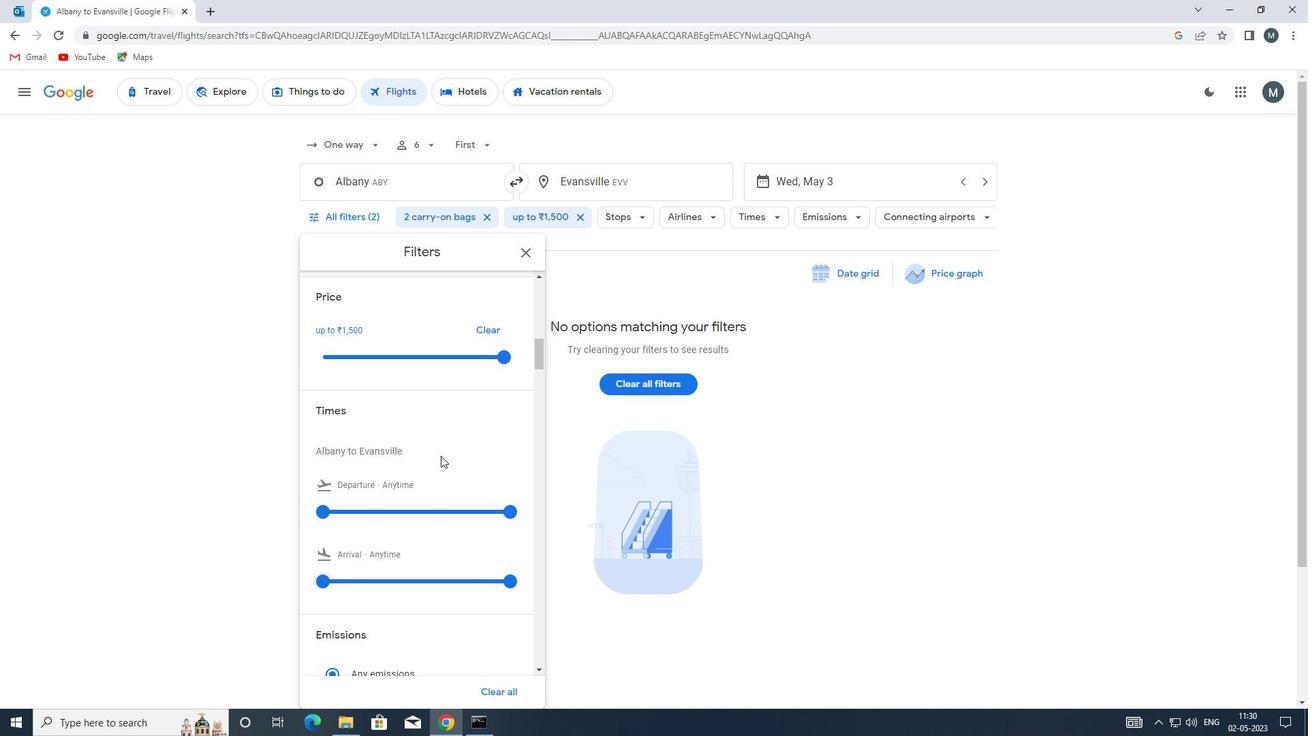 
Action: Mouse scrolled (440, 455) with delta (0, 0)
Screenshot: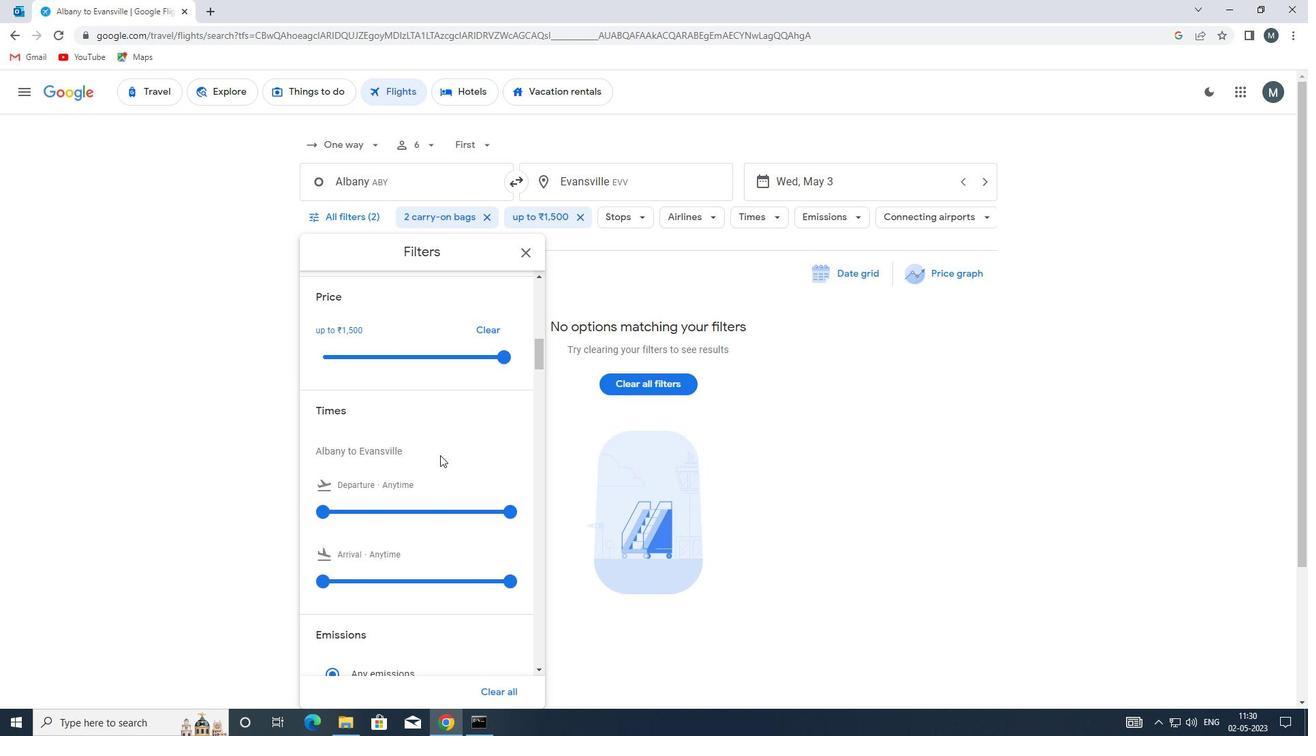 
Action: Mouse moved to (320, 441)
Screenshot: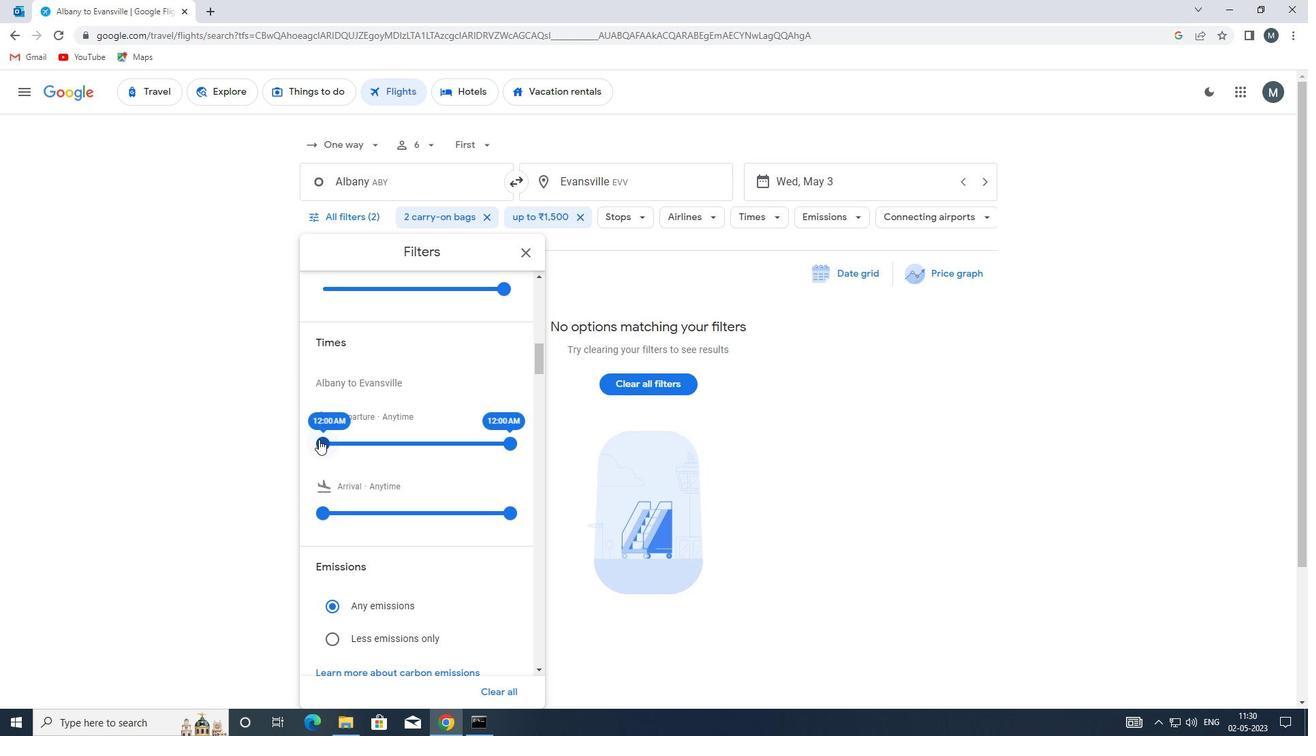 
Action: Mouse pressed left at (320, 441)
Screenshot: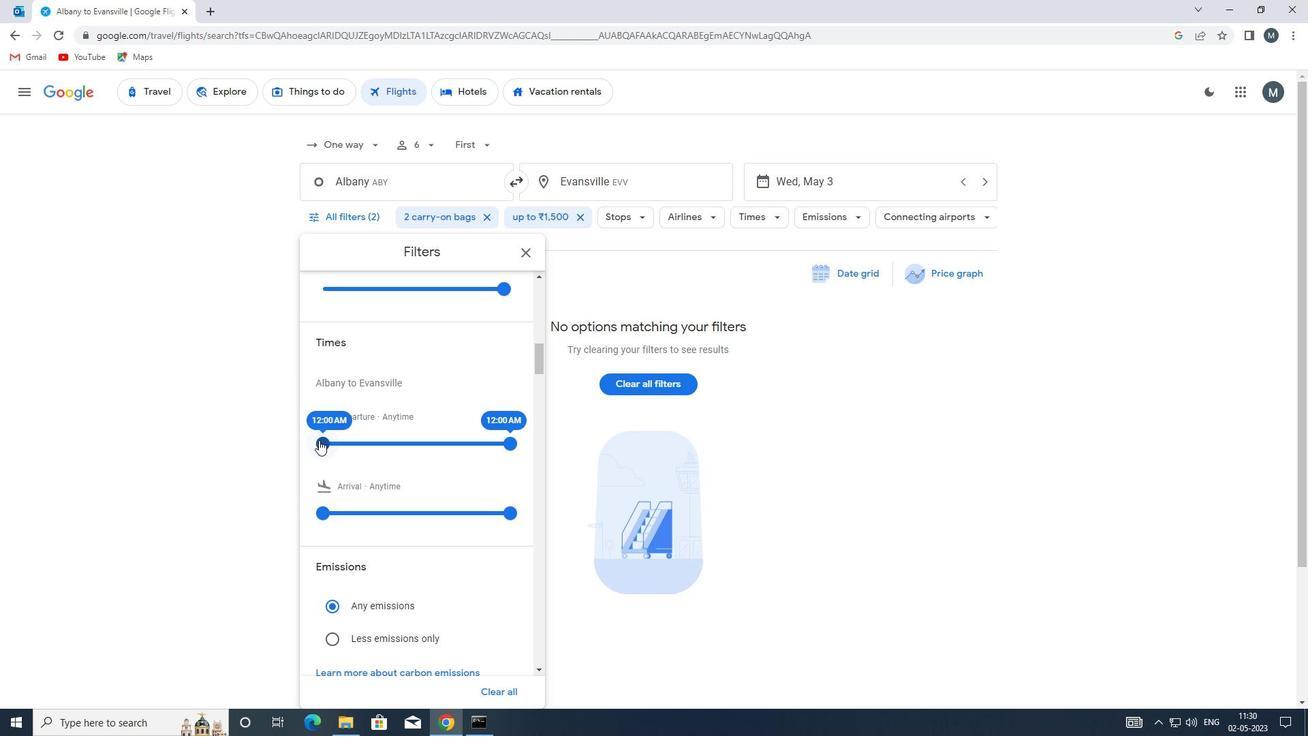 
Action: Mouse moved to (506, 443)
Screenshot: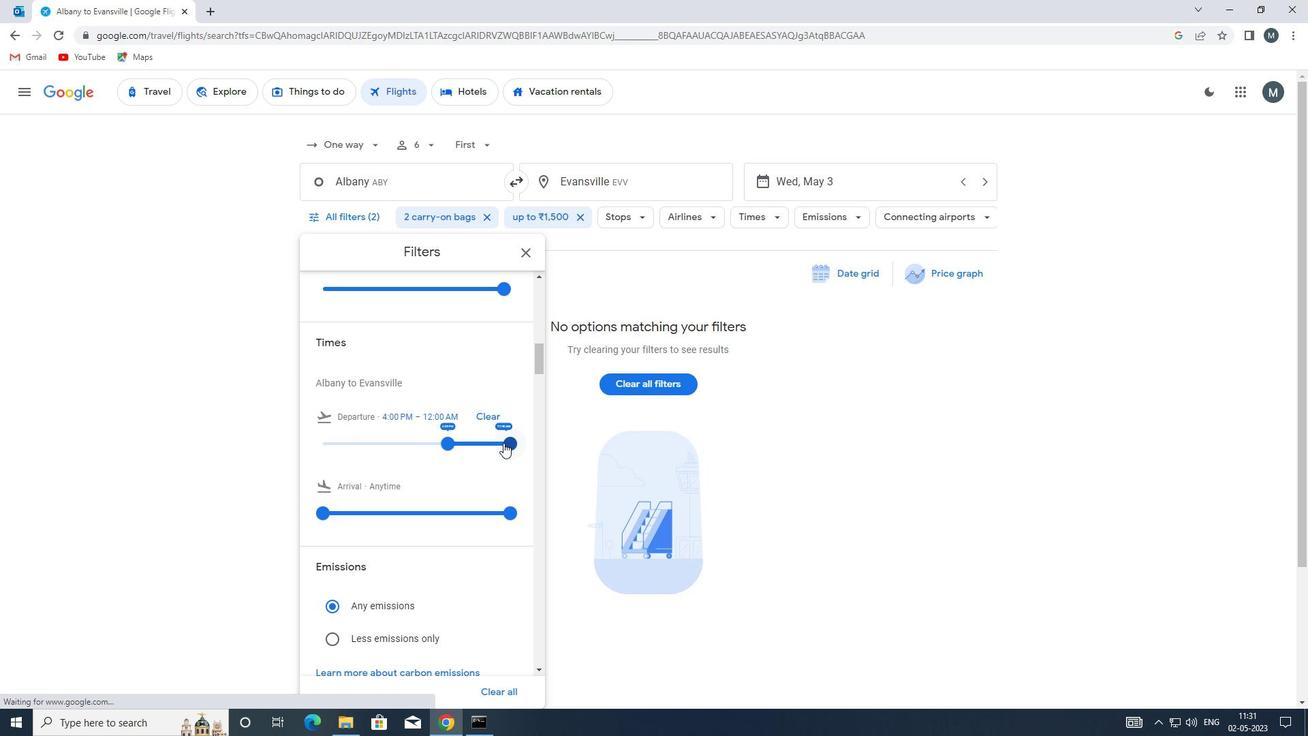 
Action: Mouse pressed left at (506, 443)
Screenshot: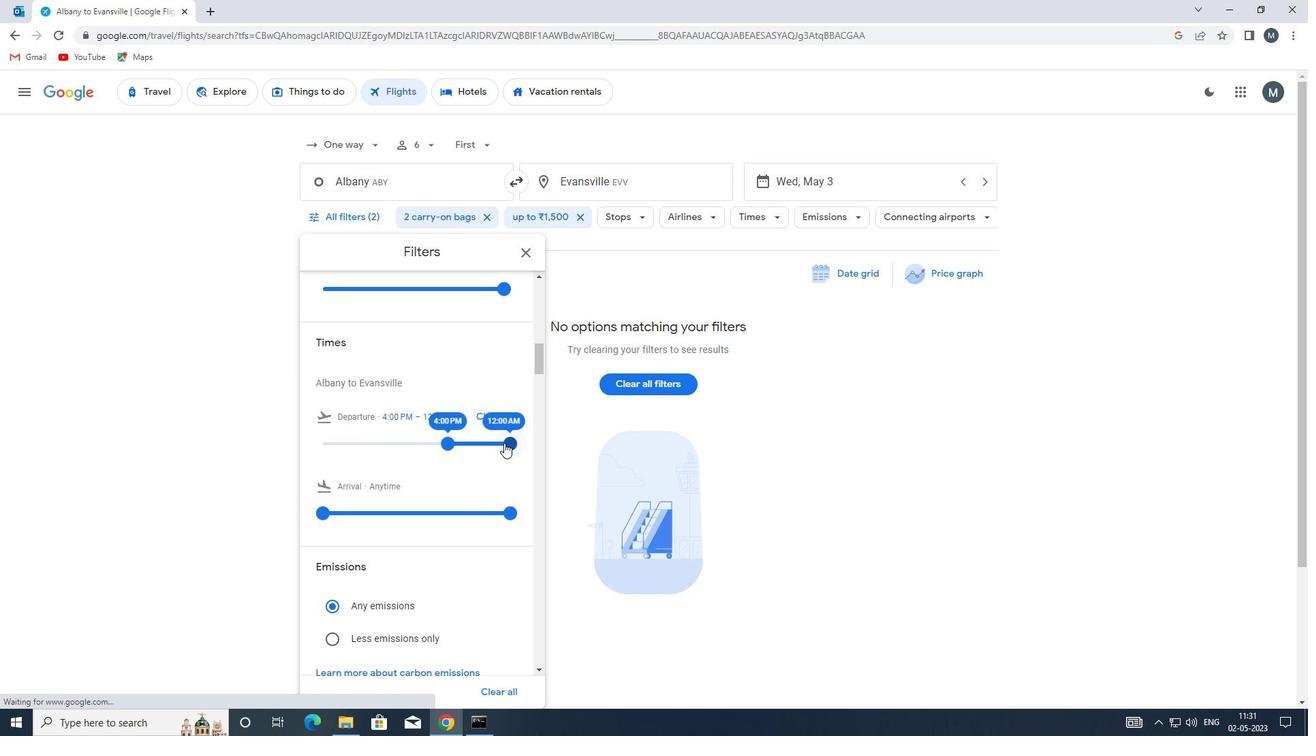 
Action: Mouse moved to (447, 436)
Screenshot: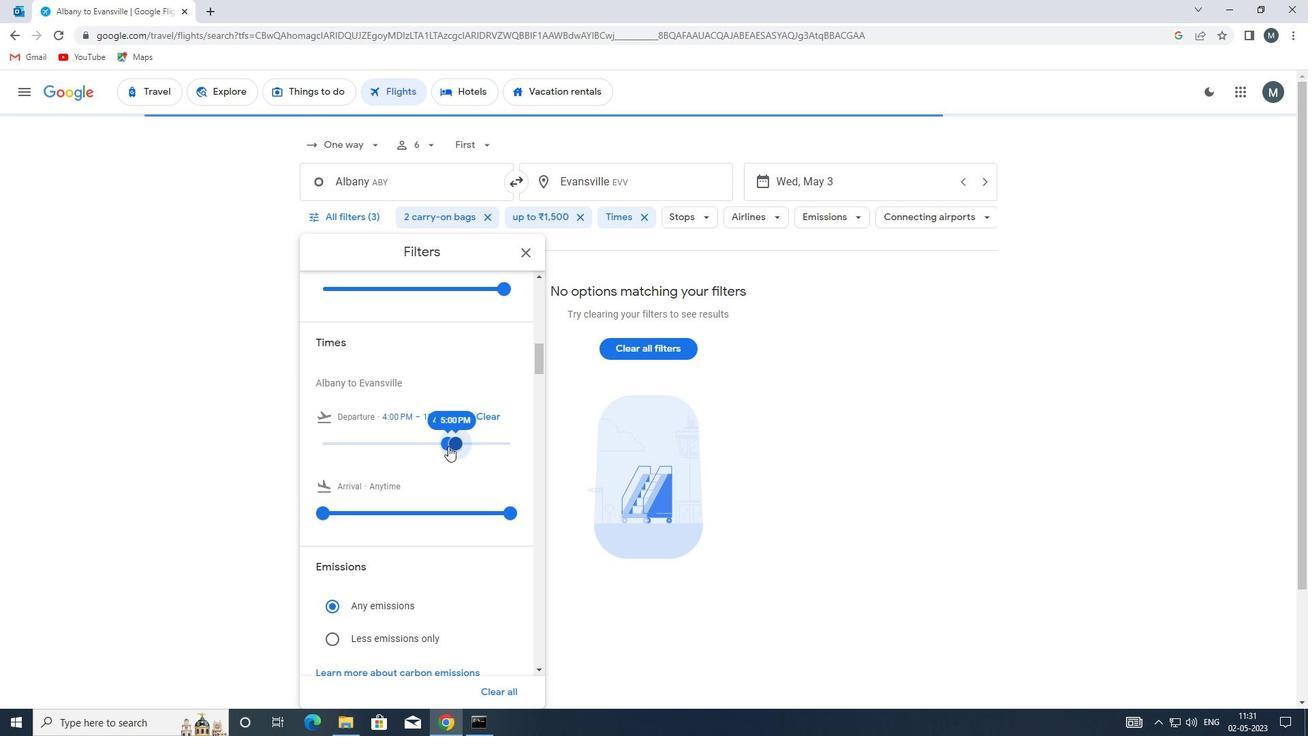 
Action: Mouse scrolled (447, 435) with delta (0, 0)
Screenshot: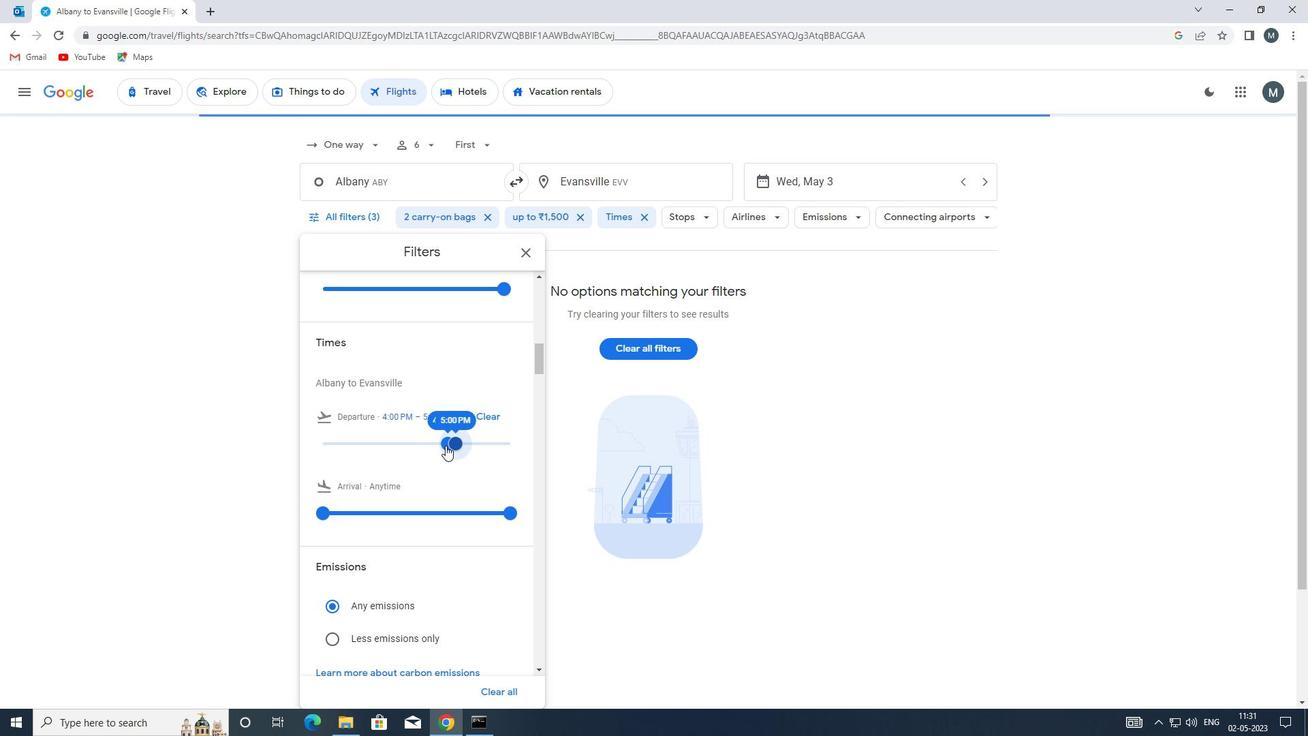 
Action: Mouse scrolled (447, 435) with delta (0, 0)
Screenshot: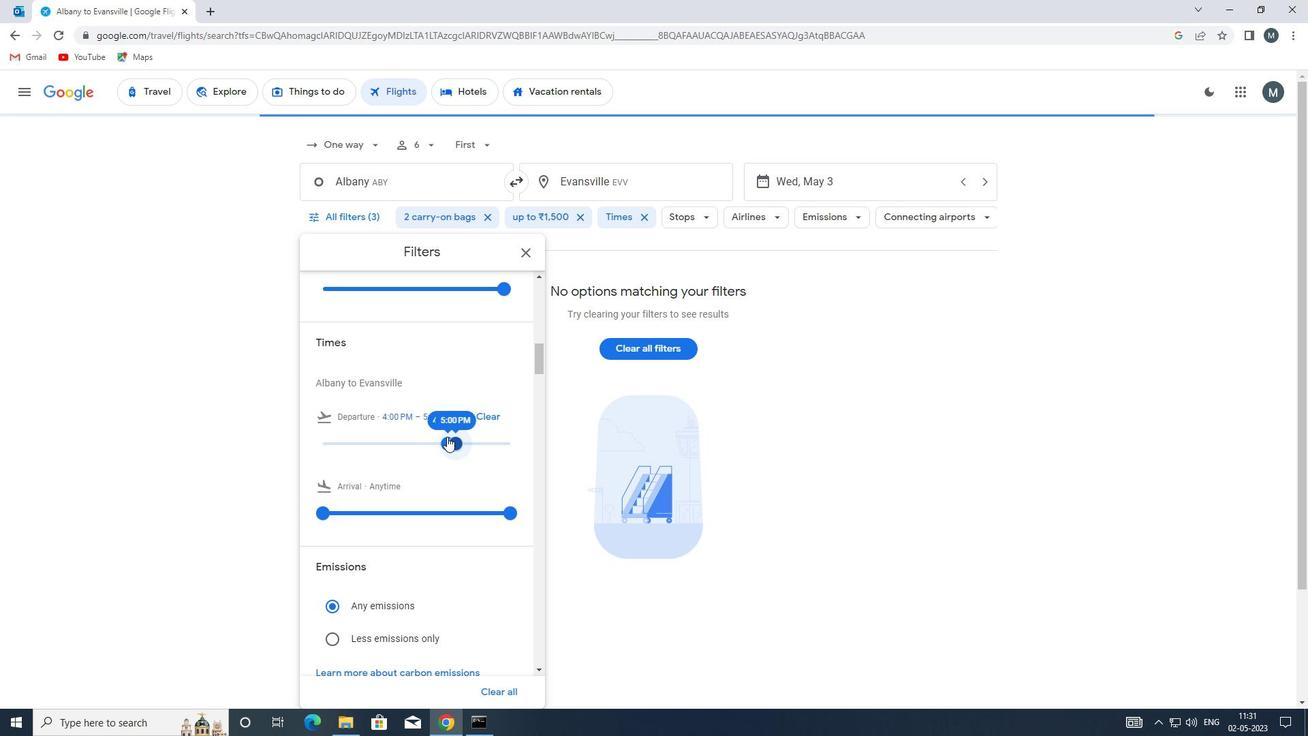 
Action: Mouse moved to (526, 250)
Screenshot: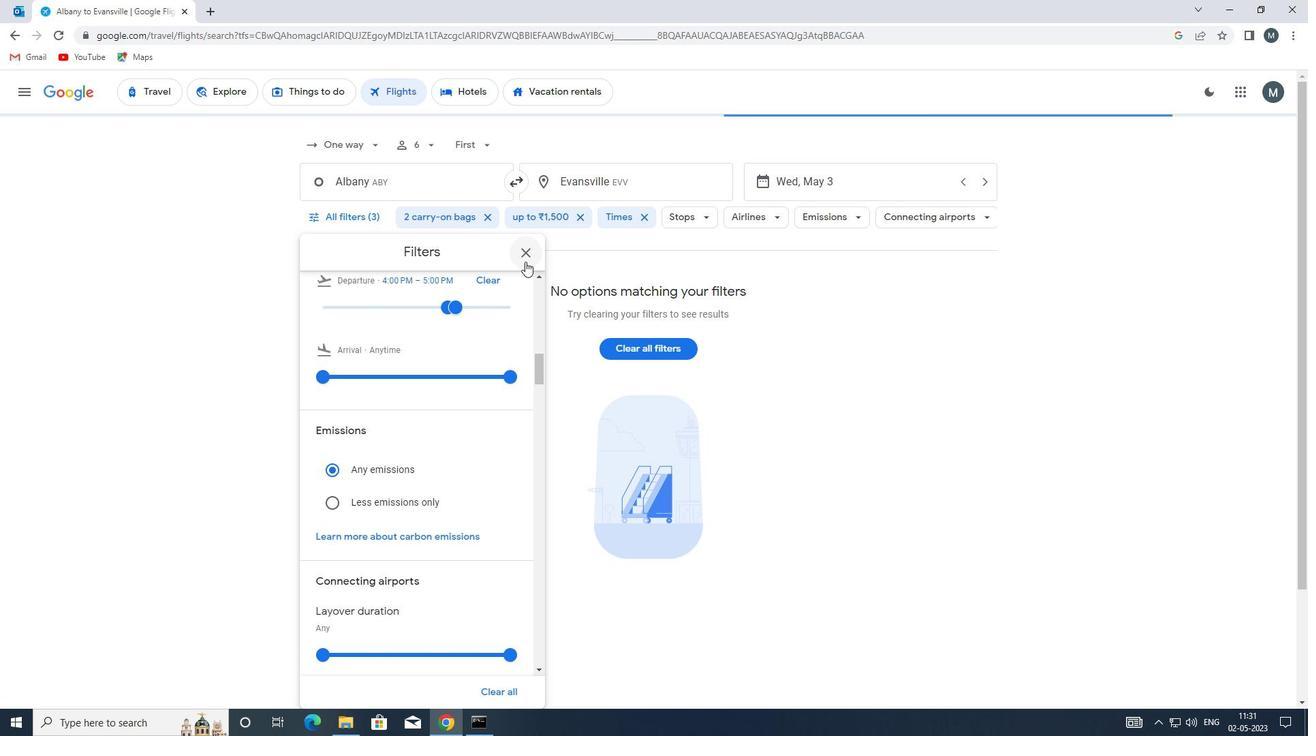 
Action: Mouse pressed left at (526, 250)
Screenshot: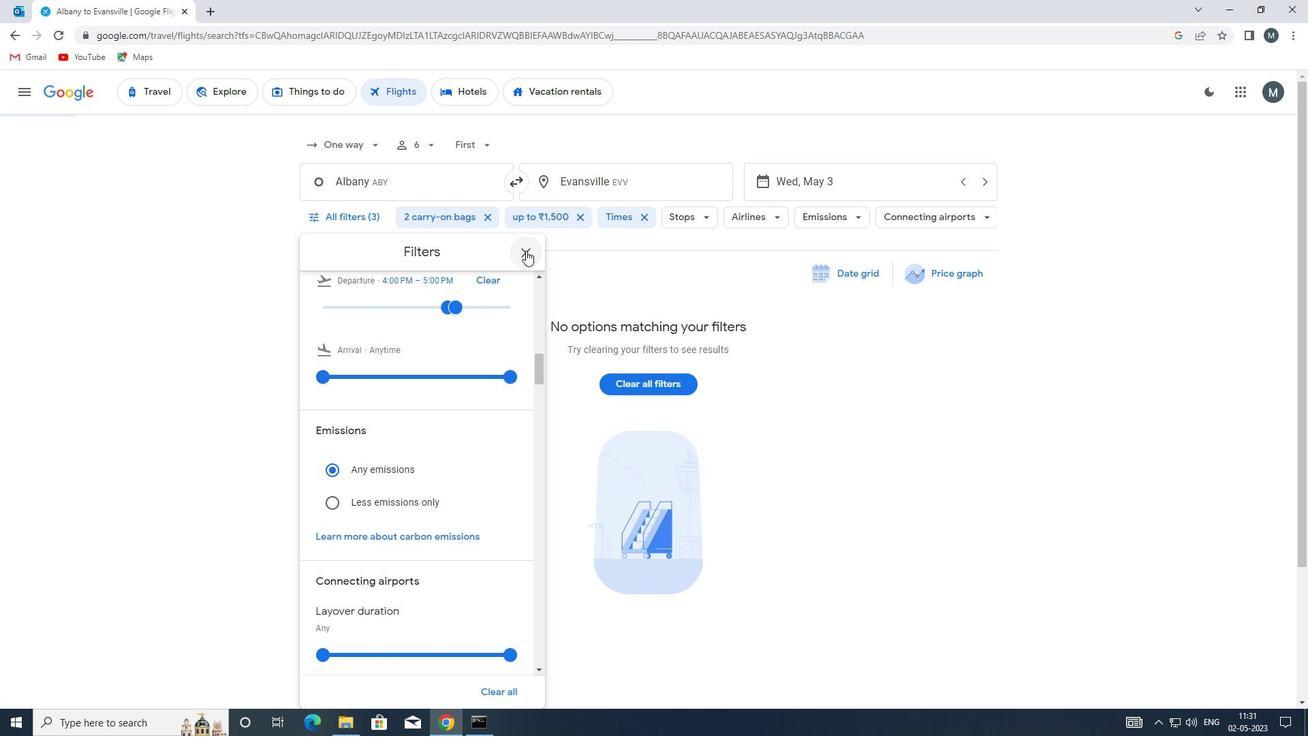 
